 Task: Find a one-way flight from Twin Falls to Cedar Rapids on 9 May, using Alaska Airlines, departing between 9:00 and 10:00, with 1 carry-on bag.
Action: Mouse moved to (606, 450)
Screenshot: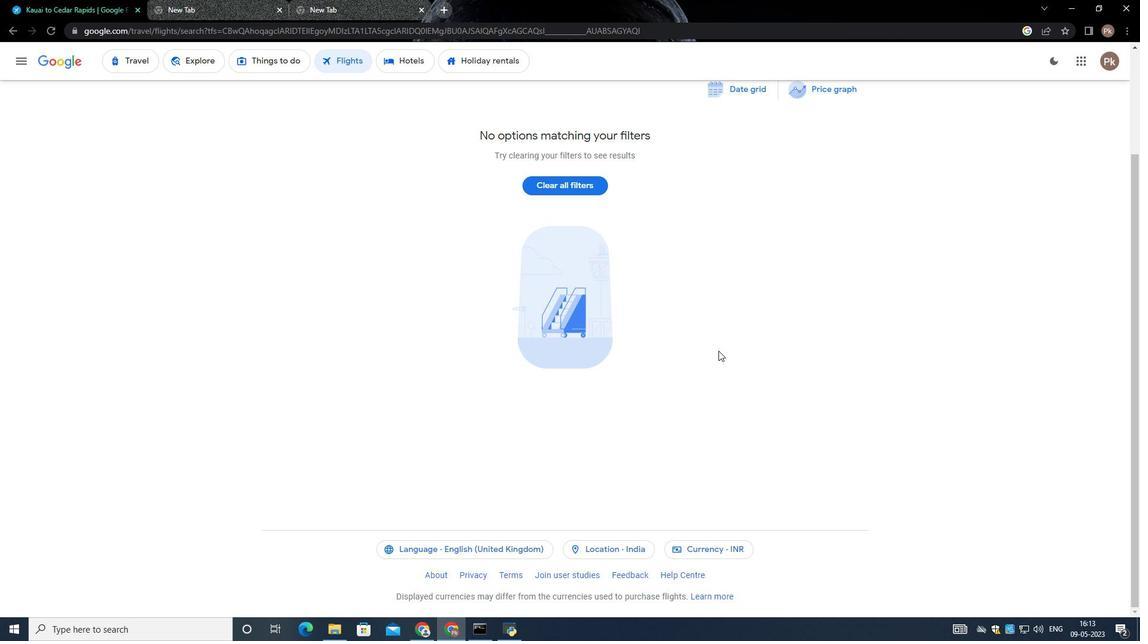 
Action: Mouse scrolled (606, 450) with delta (0, 0)
Screenshot: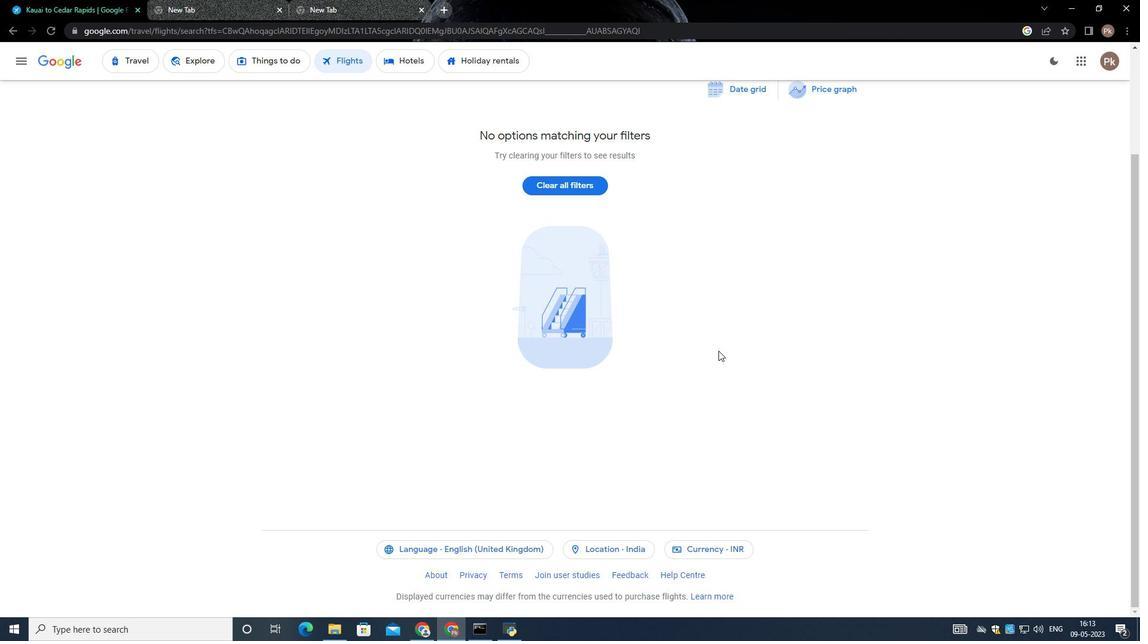 
Action: Mouse moved to (606, 446)
Screenshot: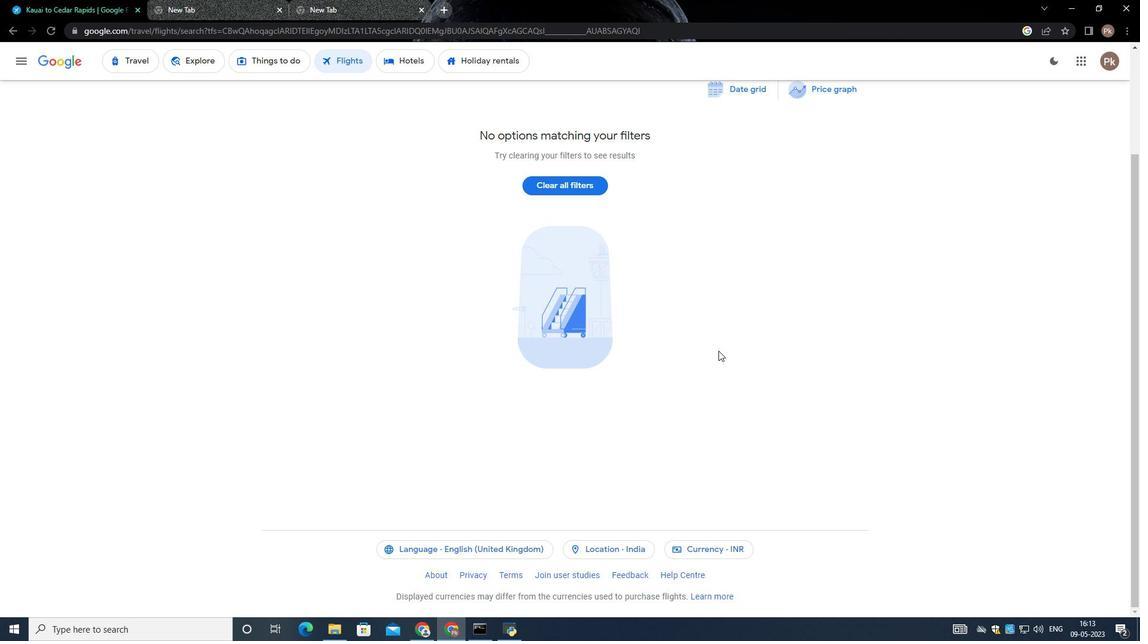 
Action: Mouse scrolled (606, 447) with delta (0, 0)
Screenshot: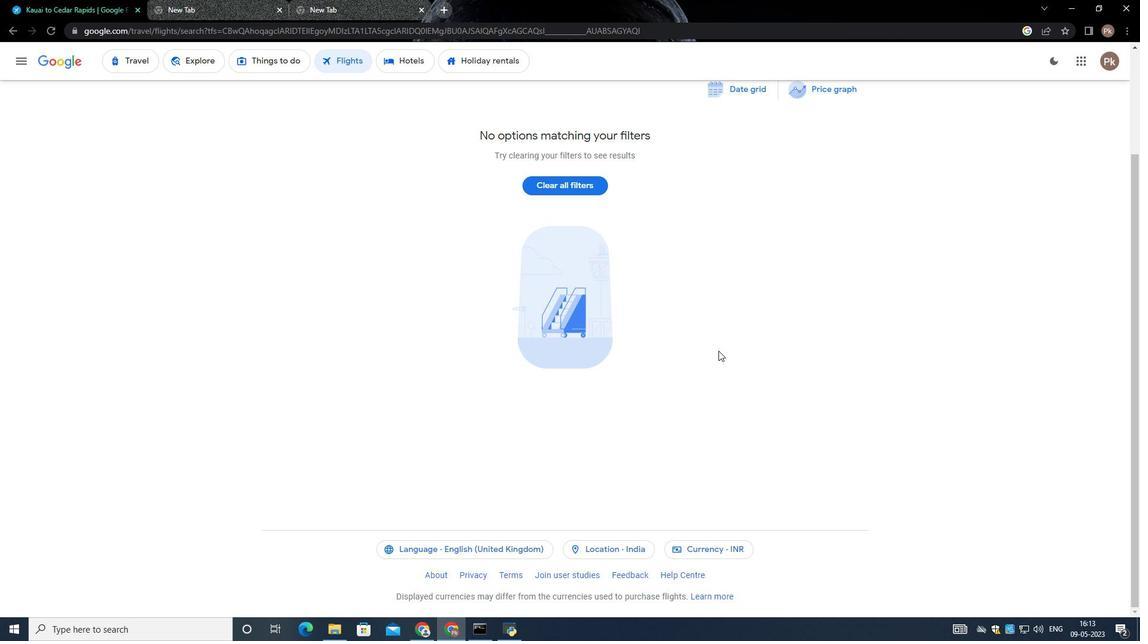 
Action: Mouse moved to (606, 444)
Screenshot: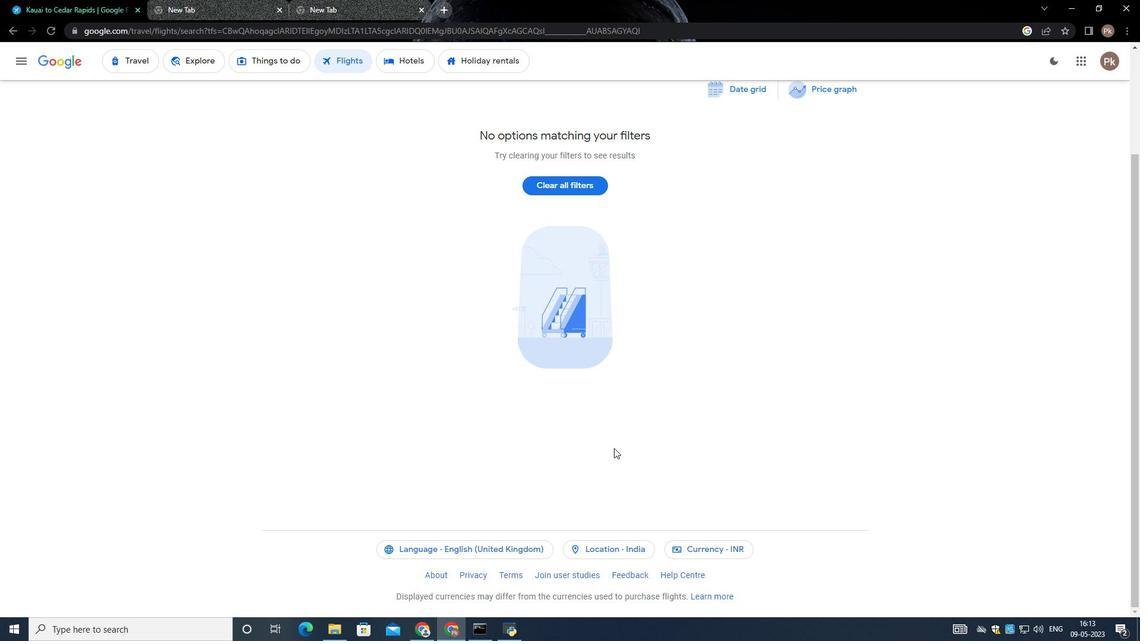 
Action: Mouse scrolled (606, 445) with delta (0, 0)
Screenshot: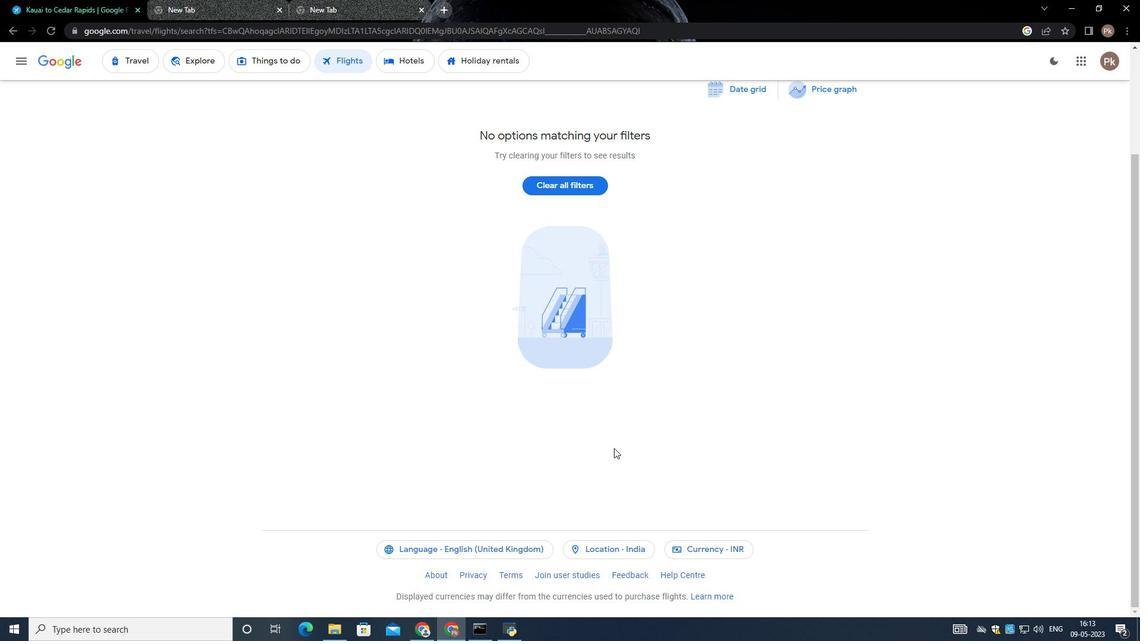 
Action: Mouse moved to (605, 437)
Screenshot: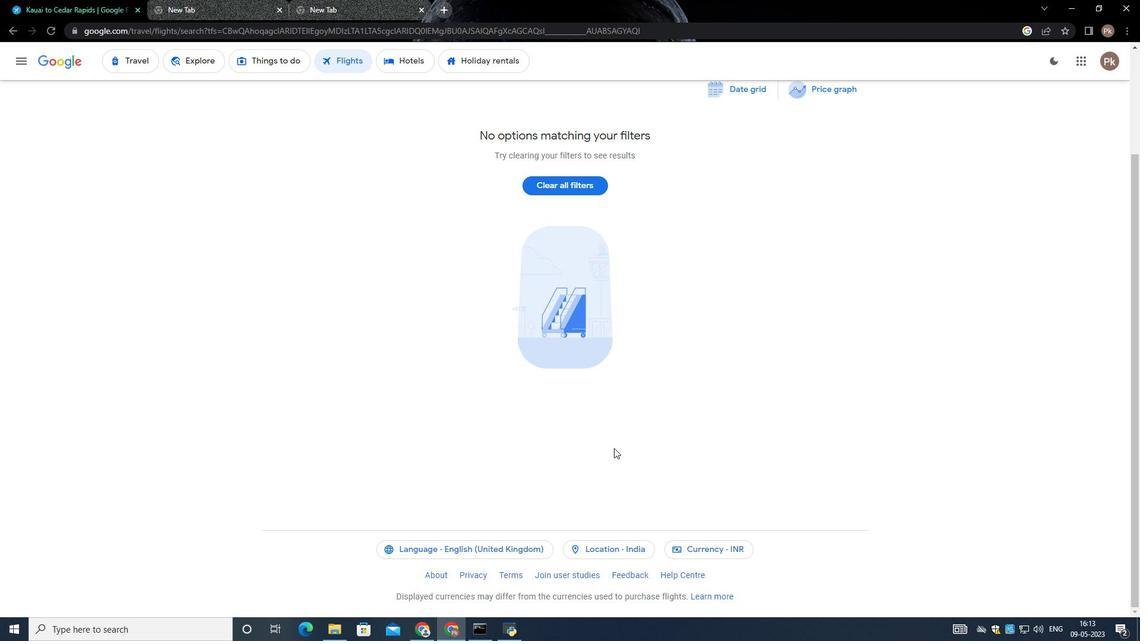 
Action: Mouse scrolled (606, 442) with delta (0, 0)
Screenshot: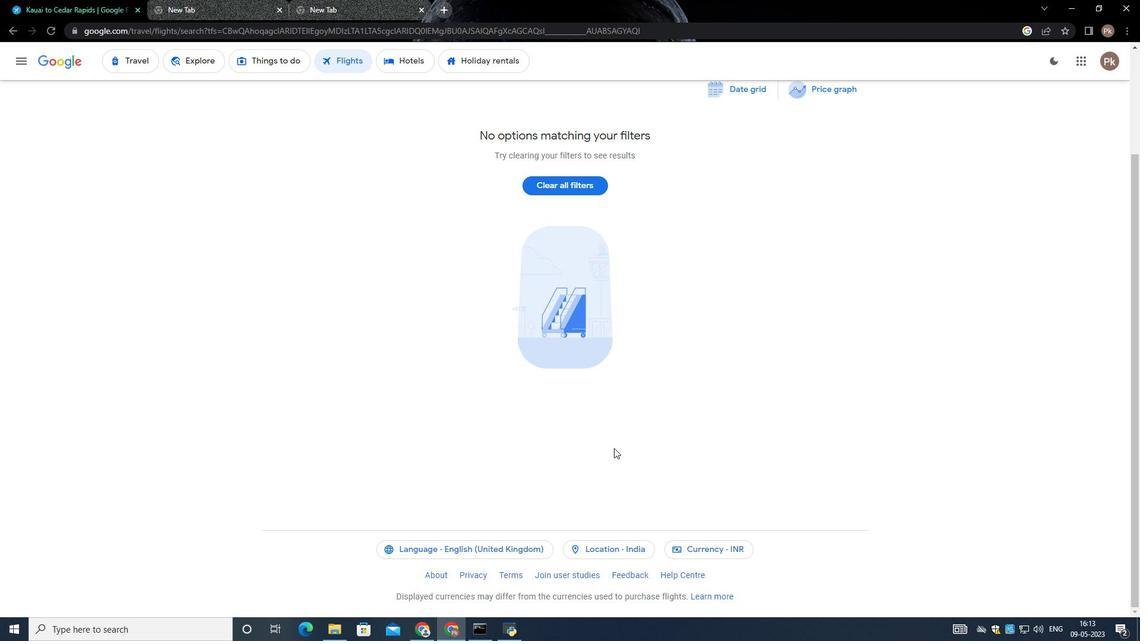 
Action: Mouse moved to (595, 414)
Screenshot: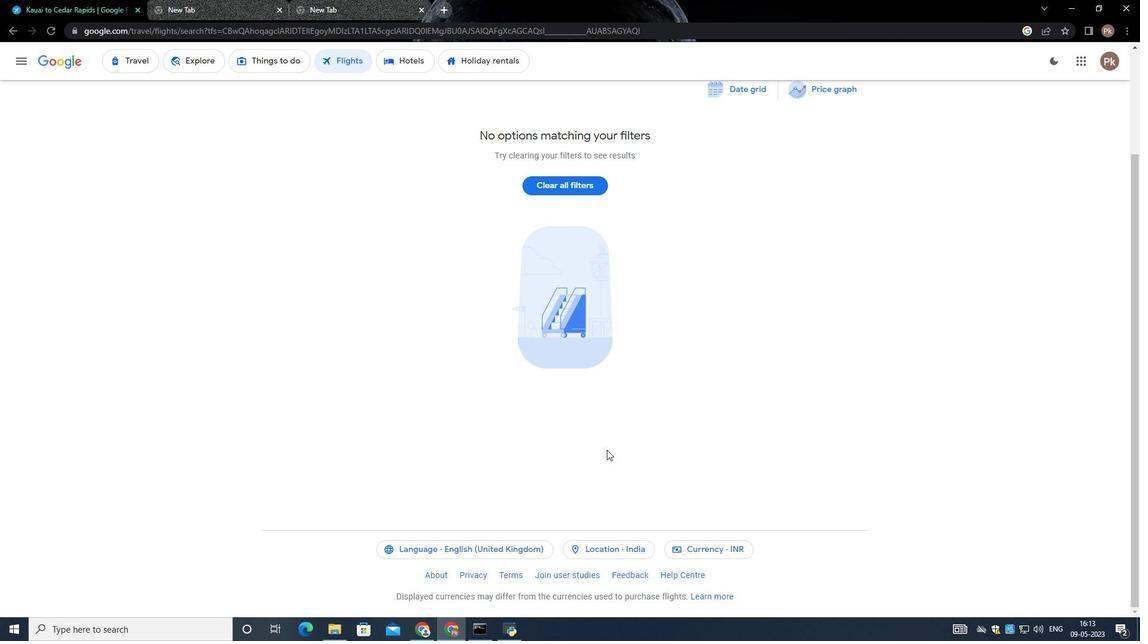 
Action: Mouse scrolled (599, 423) with delta (0, 0)
Screenshot: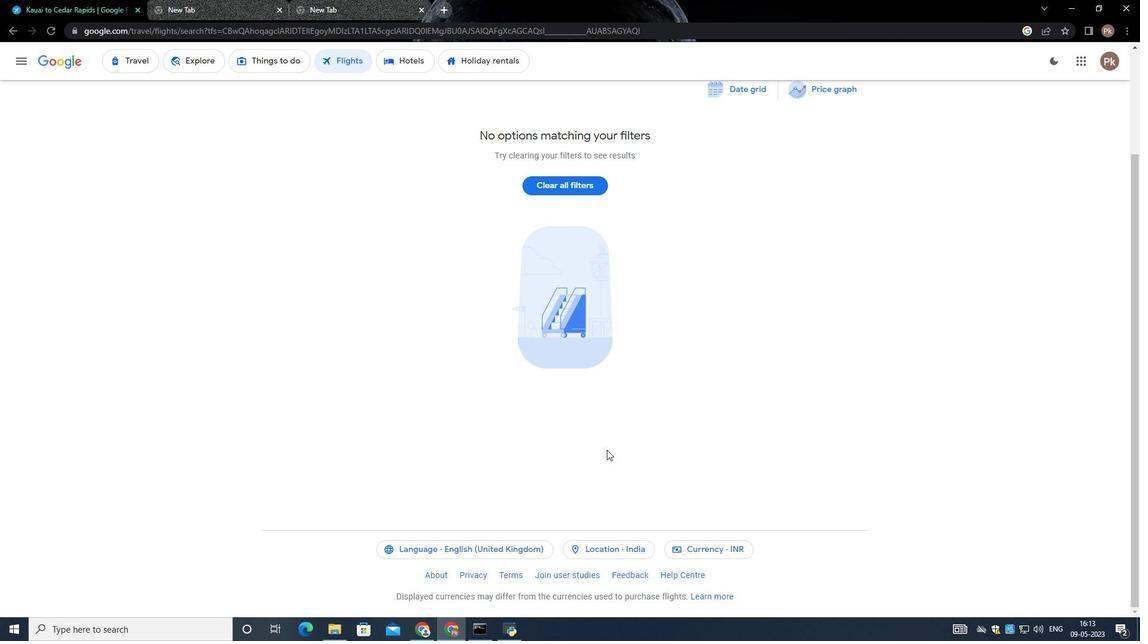 
Action: Mouse moved to (446, 331)
Screenshot: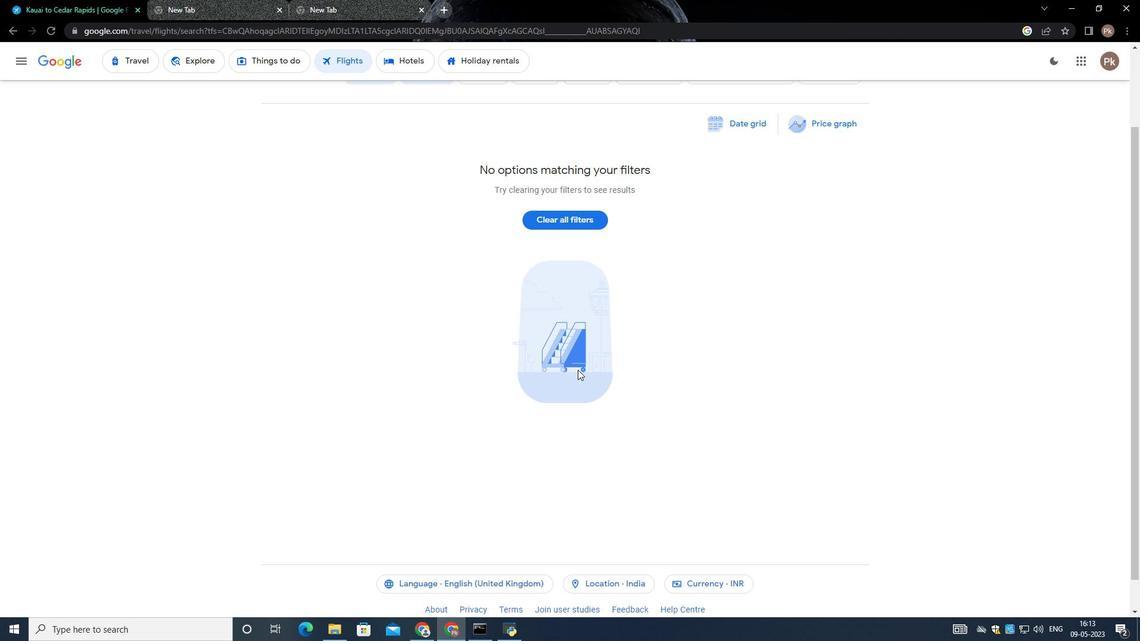 
Action: Mouse scrolled (446, 332) with delta (0, 0)
Screenshot: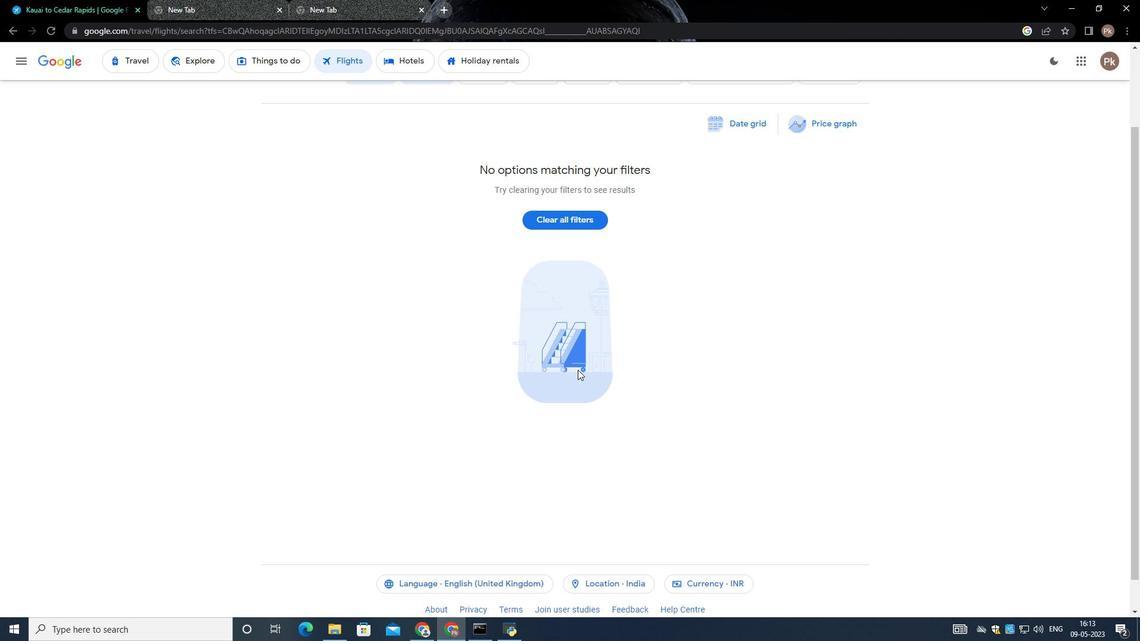 
Action: Mouse moved to (426, 323)
Screenshot: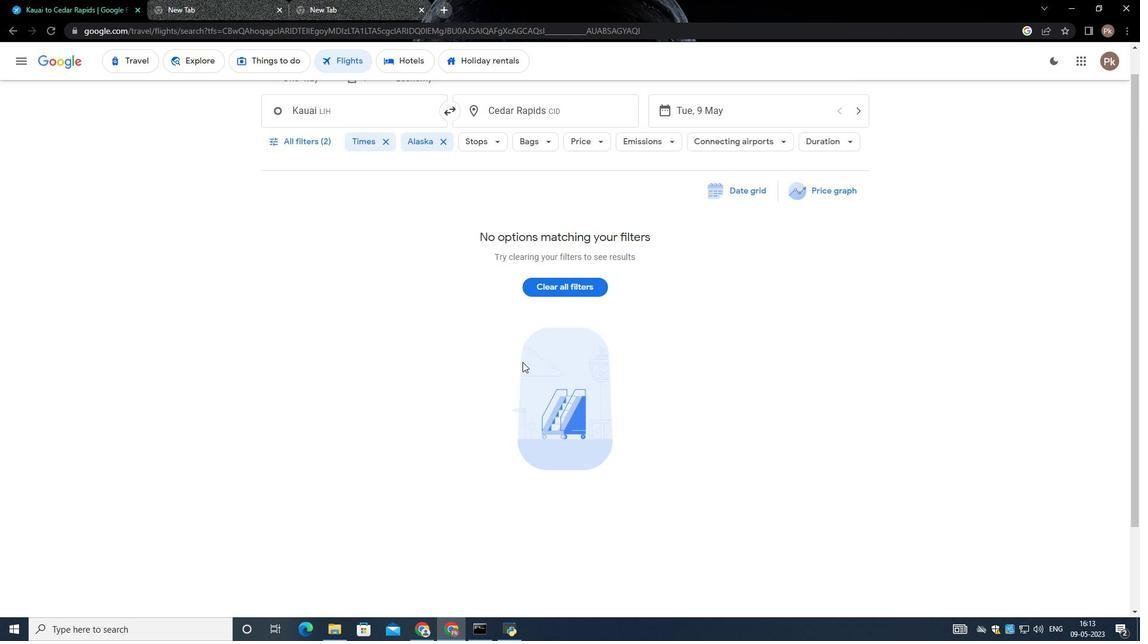 
Action: Mouse scrolled (426, 323) with delta (0, 0)
Screenshot: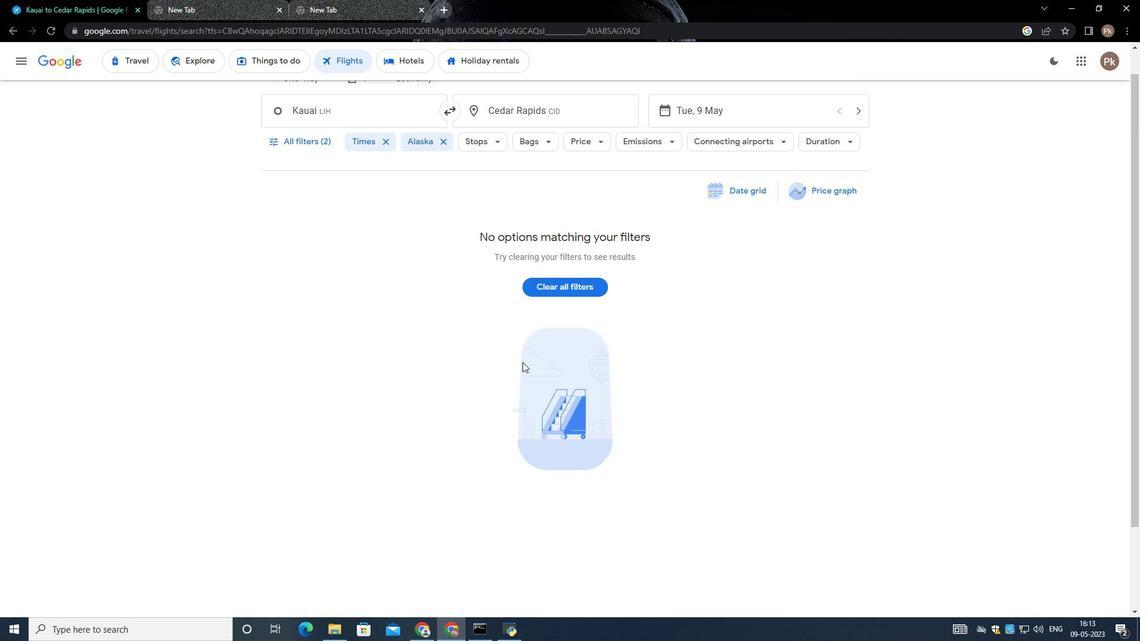 
Action: Mouse moved to (390, 302)
Screenshot: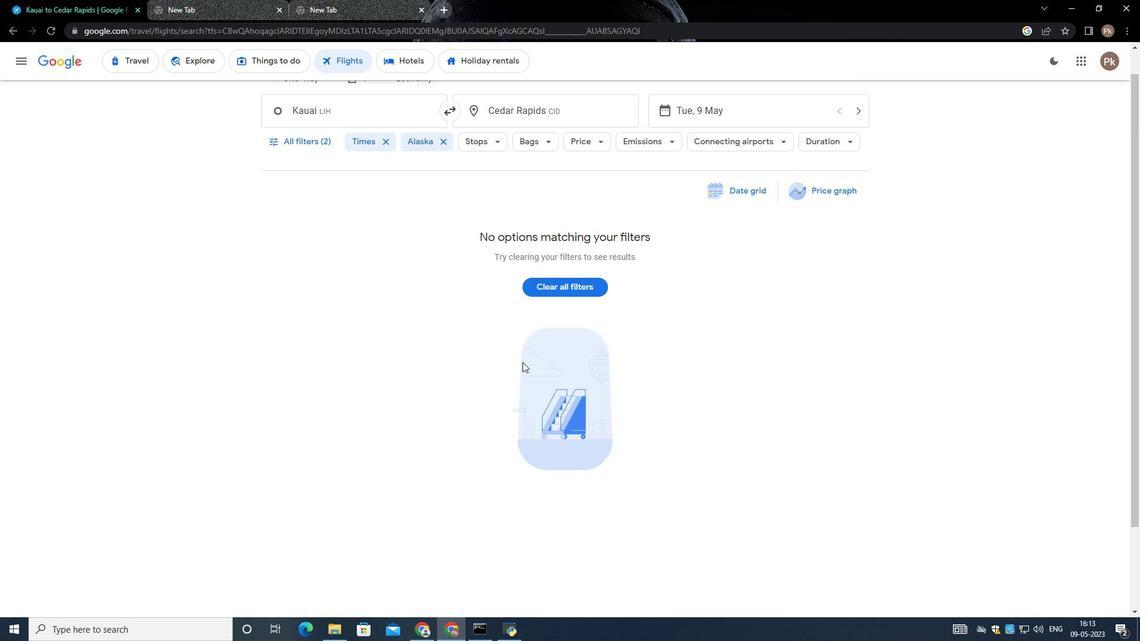 
Action: Mouse scrolled (401, 311) with delta (0, 0)
Screenshot: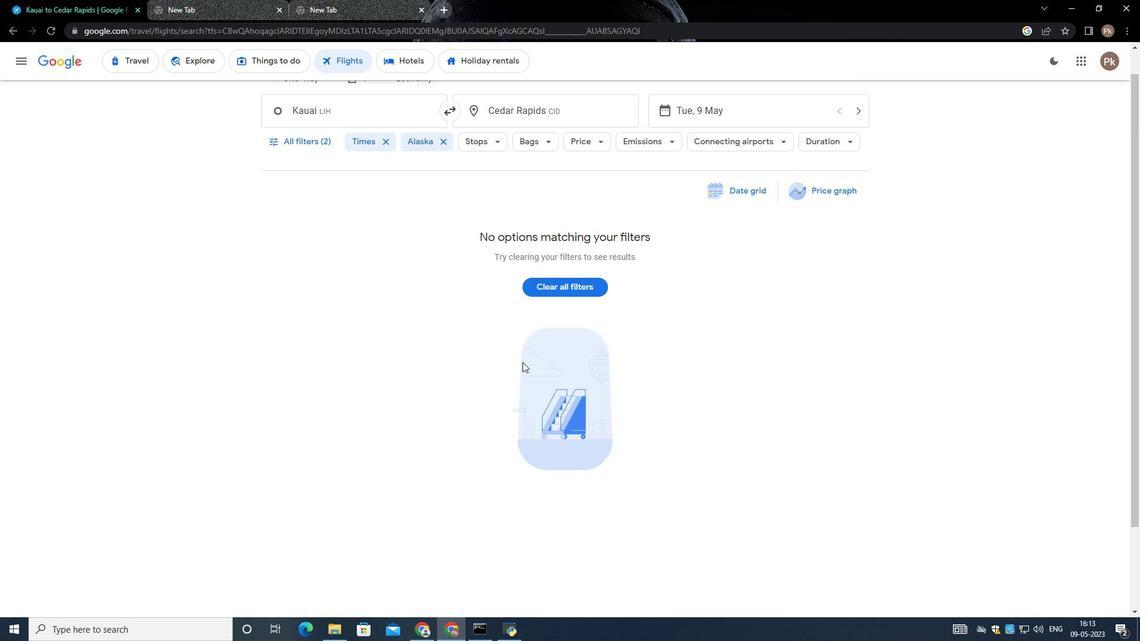 
Action: Mouse moved to (365, 254)
Screenshot: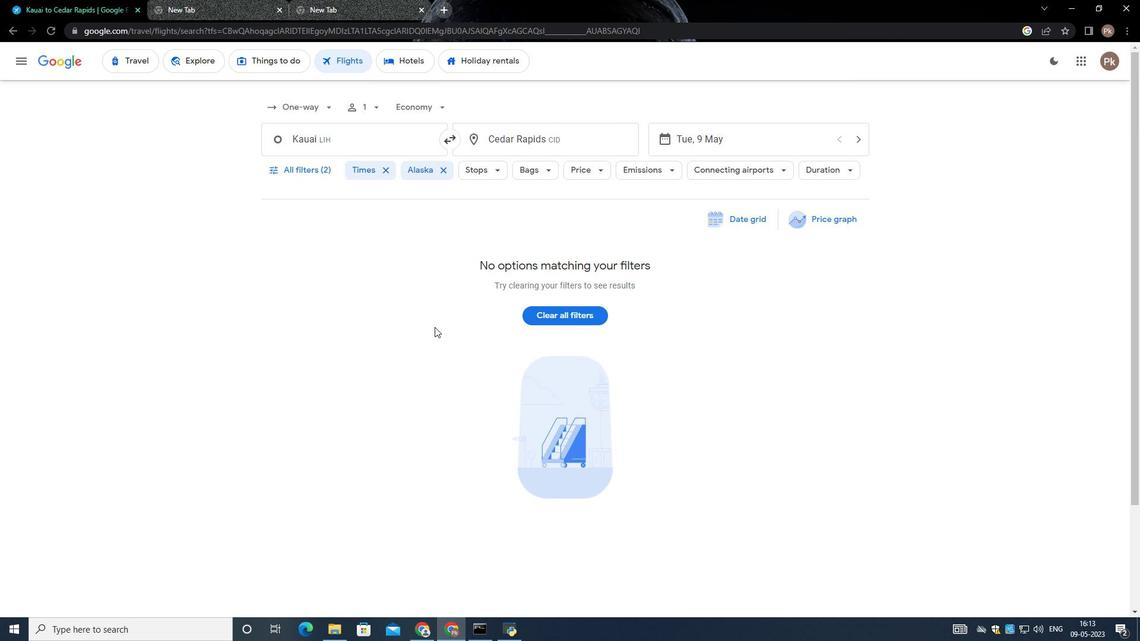 
Action: Mouse scrolled (384, 290) with delta (0, 0)
Screenshot: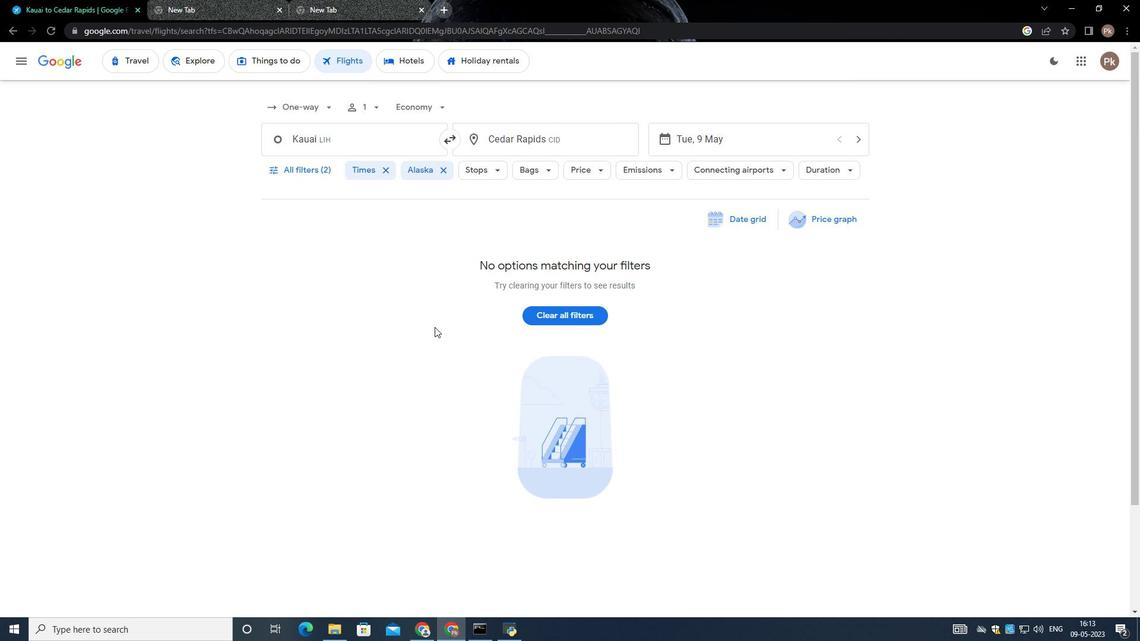 
Action: Mouse moved to (344, 166)
Screenshot: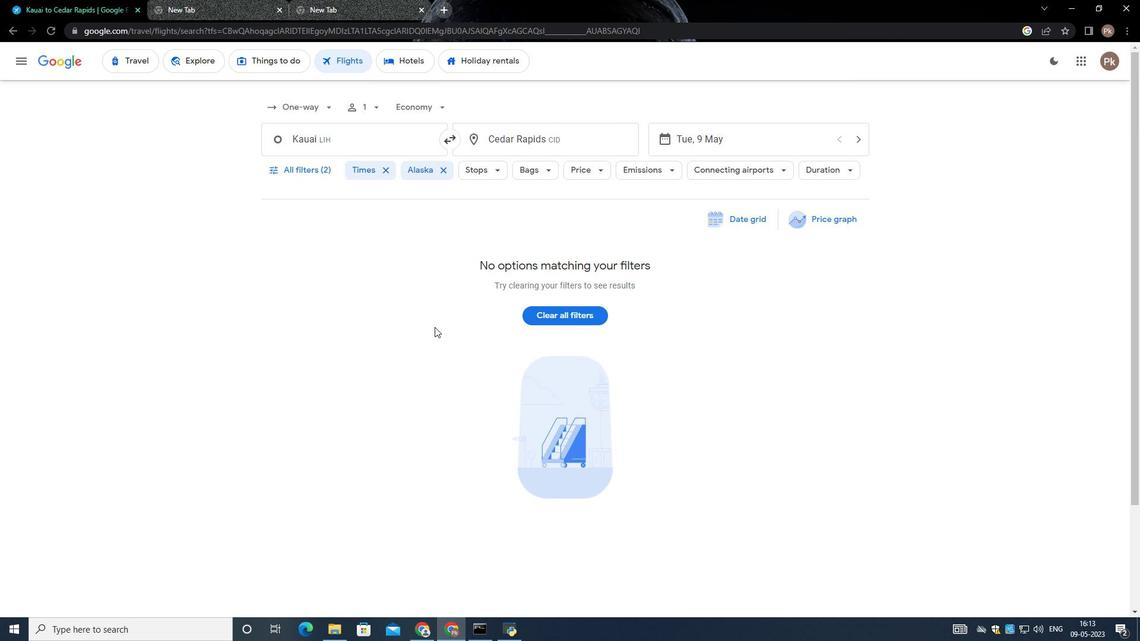 
Action: Mouse scrolled (359, 235) with delta (0, 0)
Screenshot: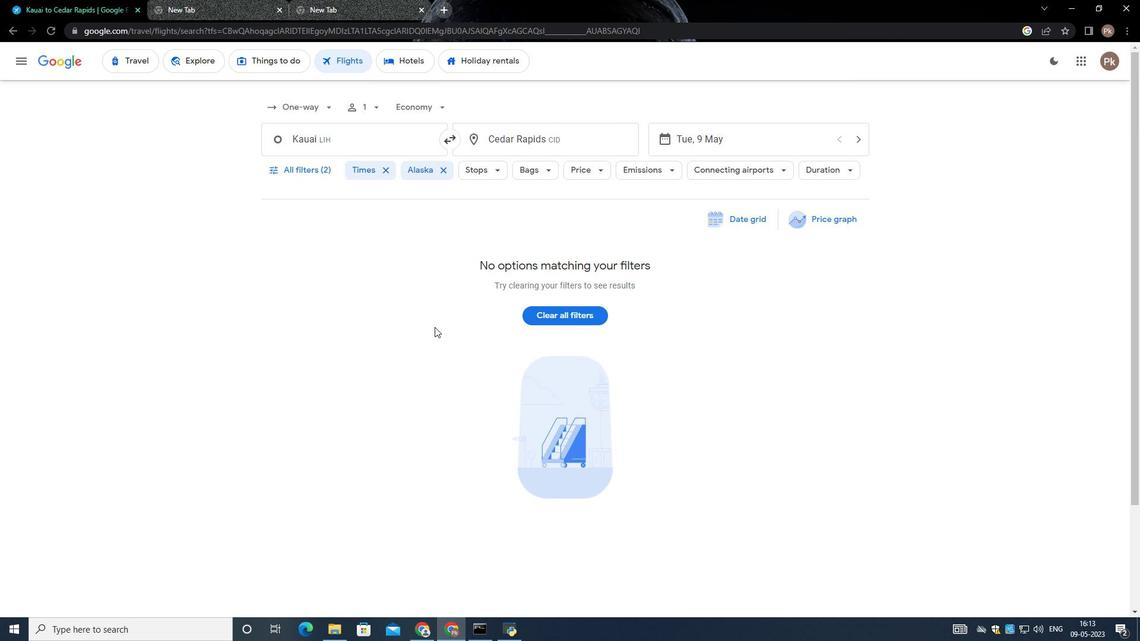 
Action: Mouse moved to (323, 155)
Screenshot: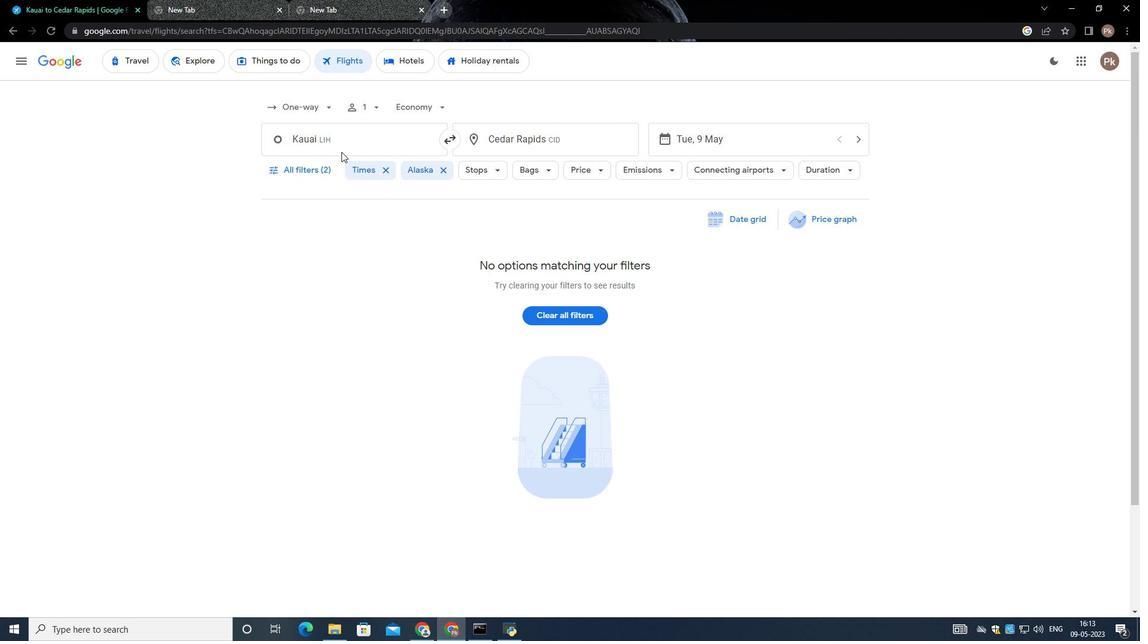 
Action: Mouse scrolled (323, 156) with delta (0, 0)
Screenshot: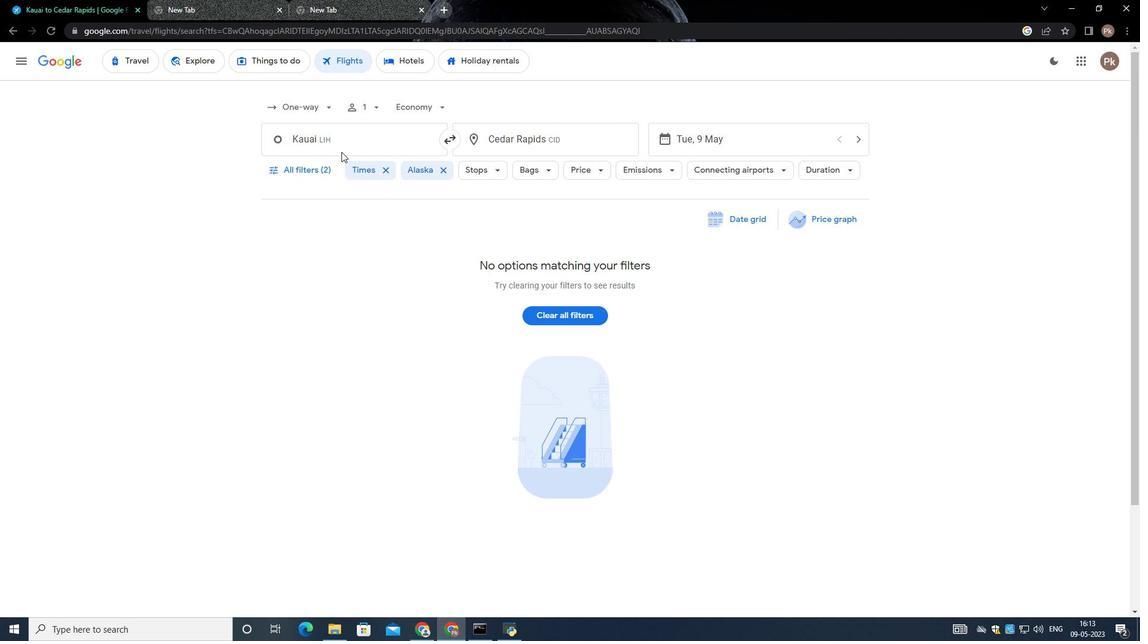 
Action: Mouse moved to (318, 155)
Screenshot: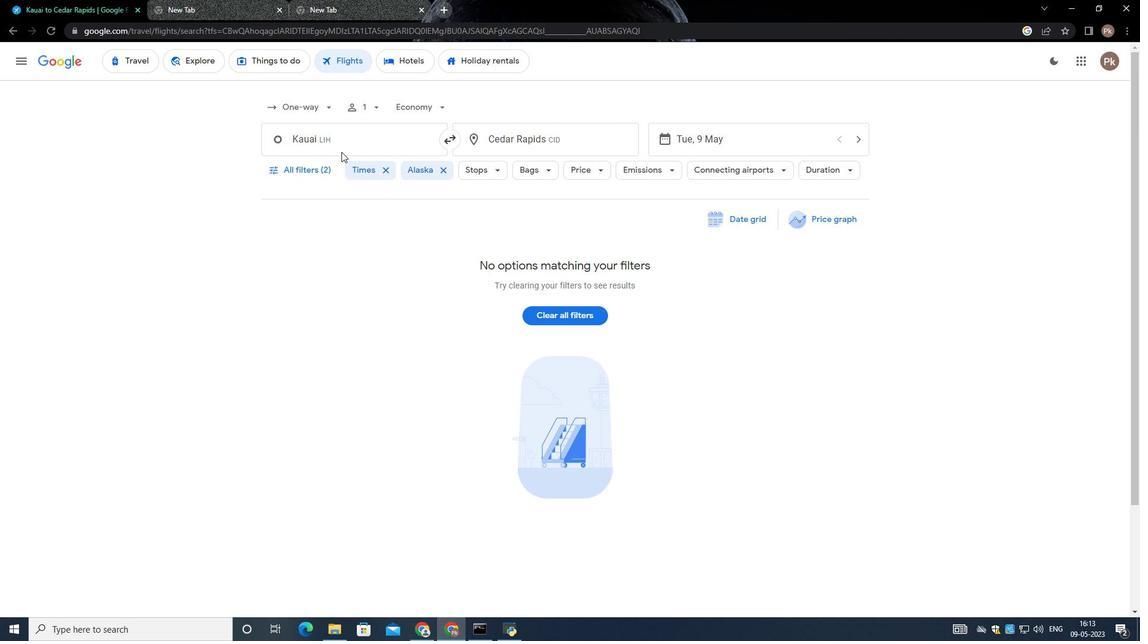 
Action: Mouse scrolled (318, 156) with delta (0, 0)
Screenshot: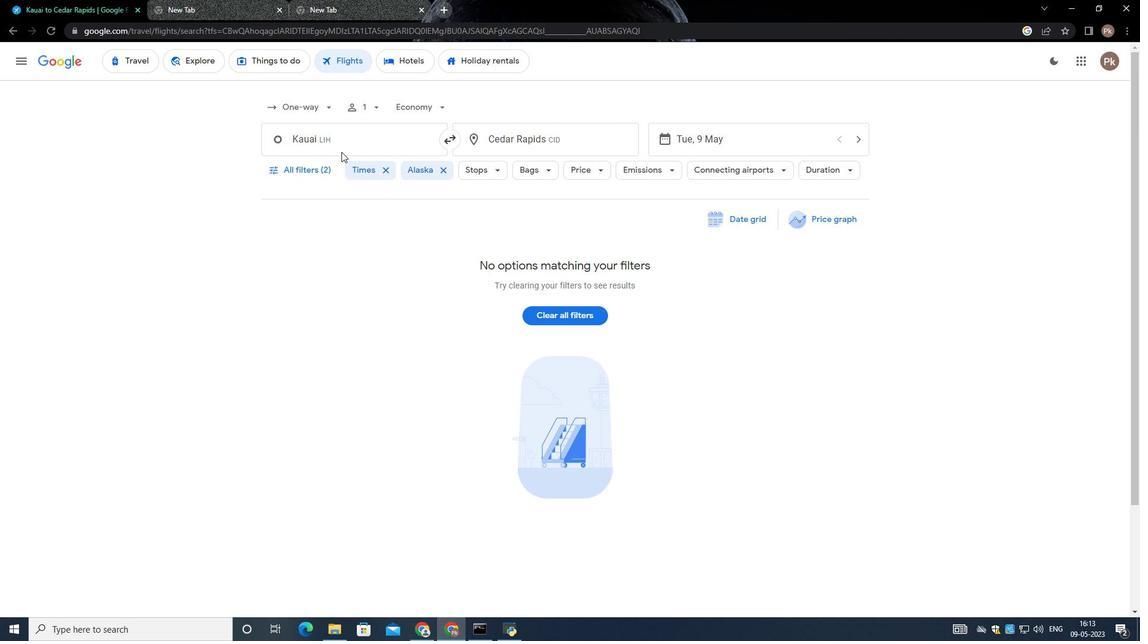 
Action: Mouse moved to (302, 155)
Screenshot: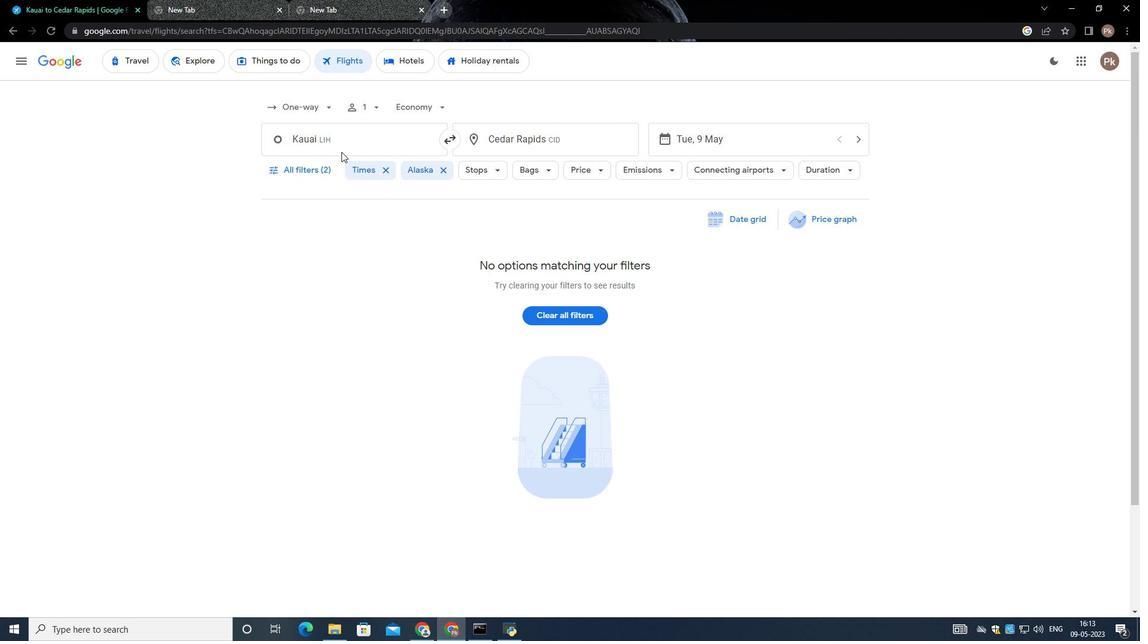 
Action: Mouse scrolled (302, 156) with delta (0, 0)
Screenshot: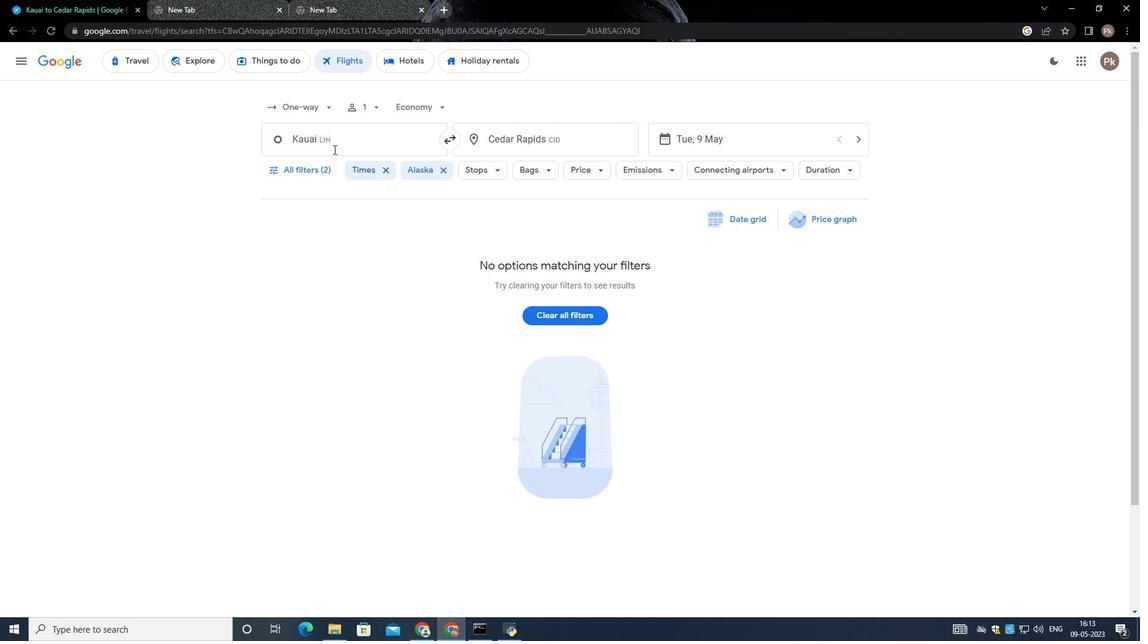 
Action: Mouse moved to (279, 146)
Screenshot: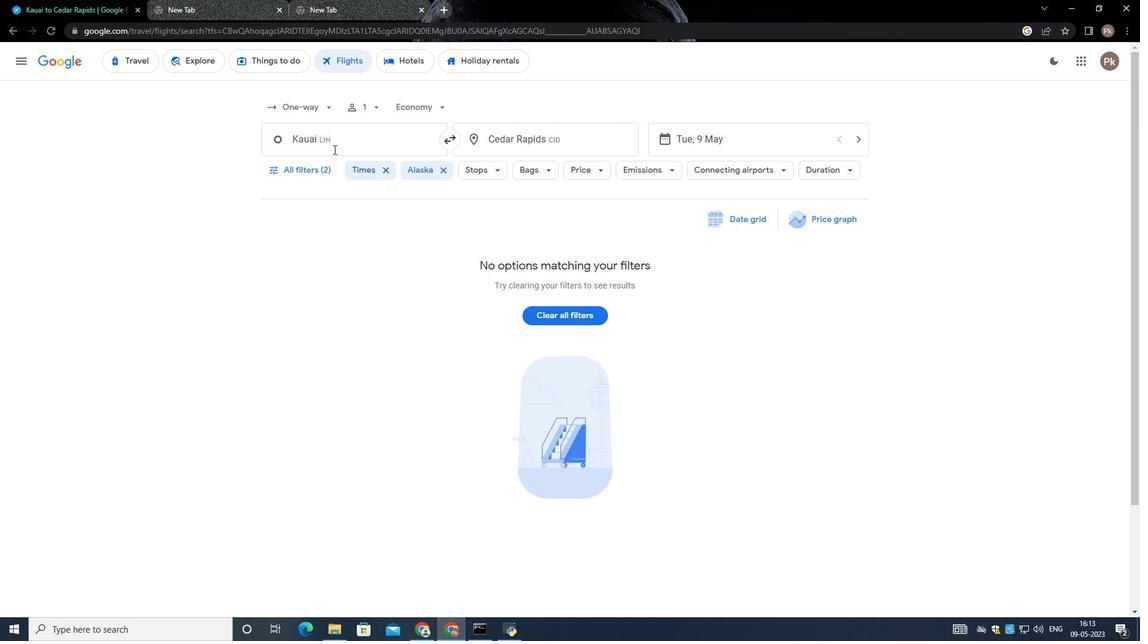 
Action: Mouse scrolled (279, 147) with delta (0, 0)
Screenshot: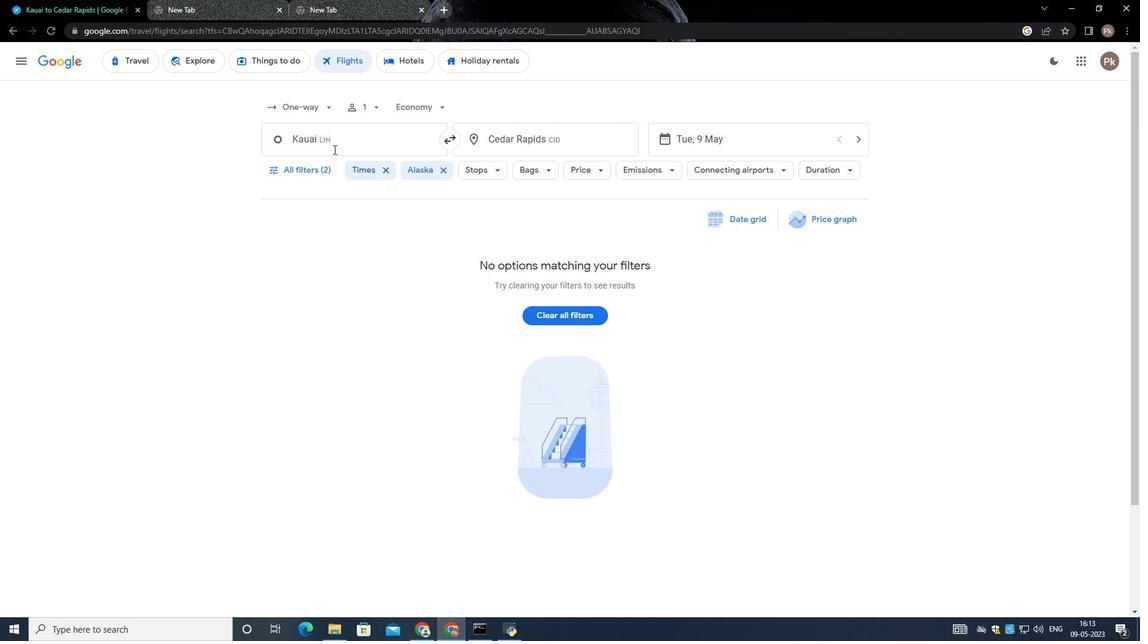 
Action: Mouse moved to (326, 111)
Screenshot: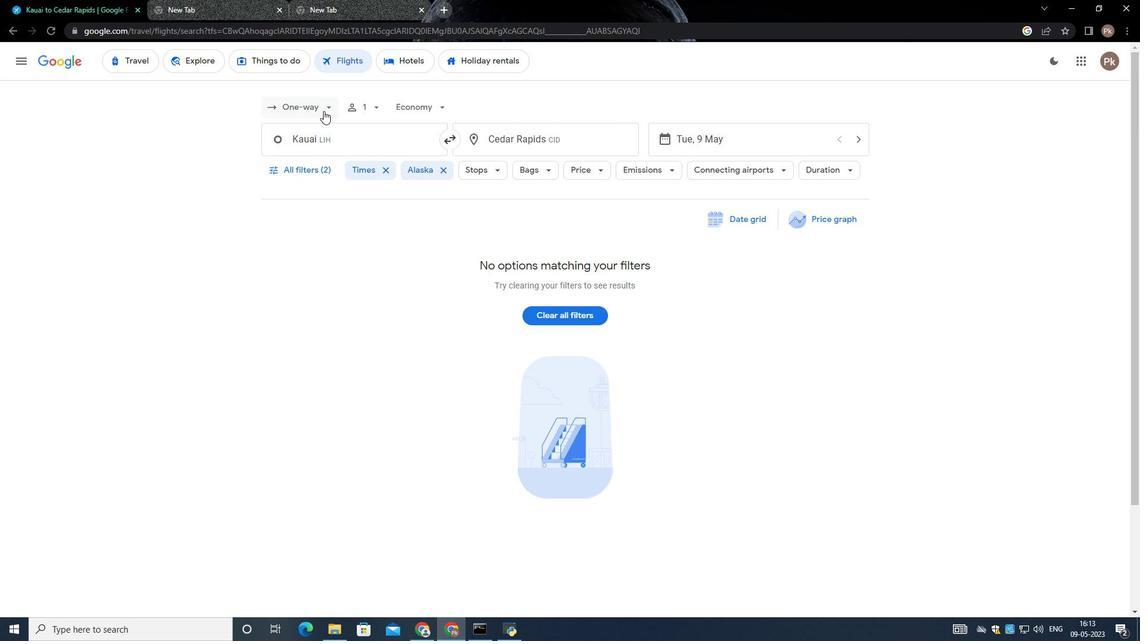 
Action: Mouse pressed left at (326, 111)
Screenshot: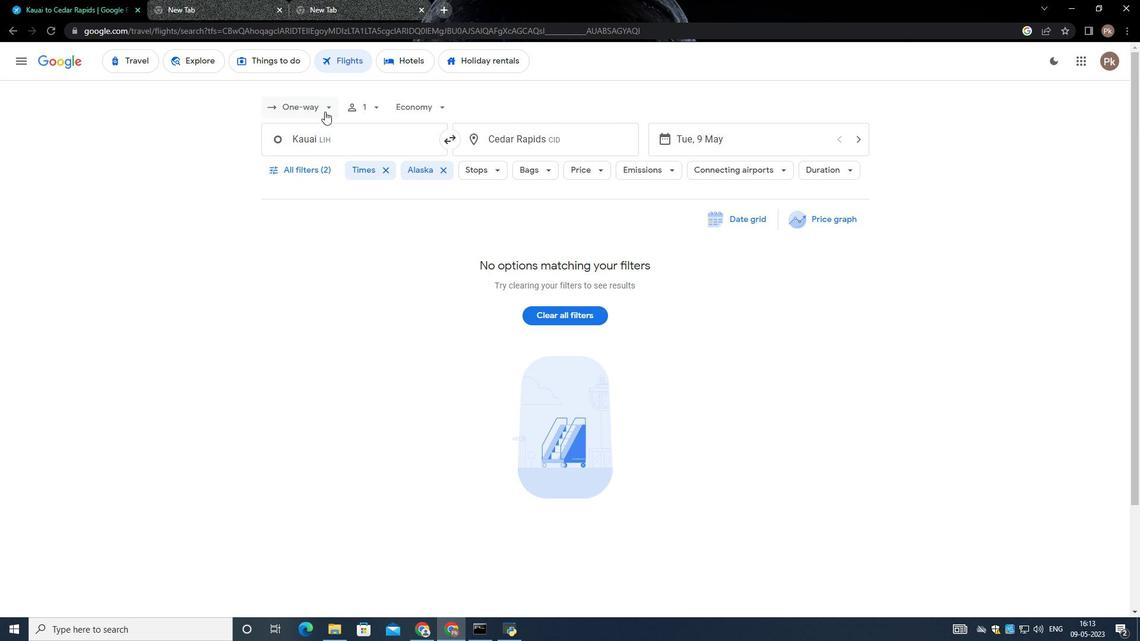 
Action: Mouse moved to (328, 165)
Screenshot: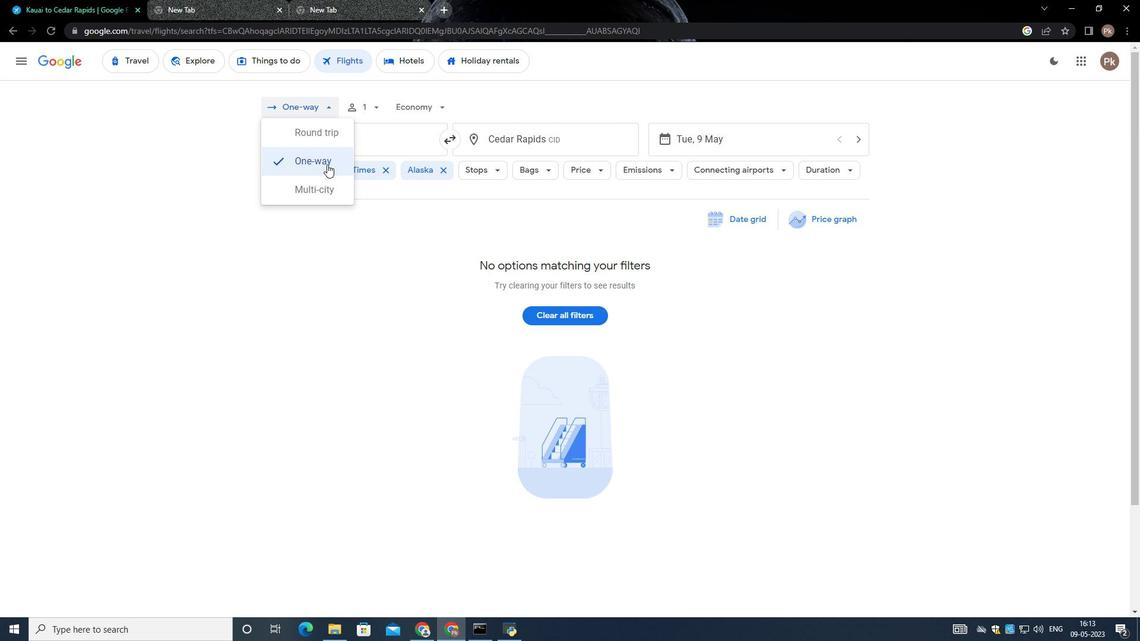 
Action: Mouse pressed left at (328, 165)
Screenshot: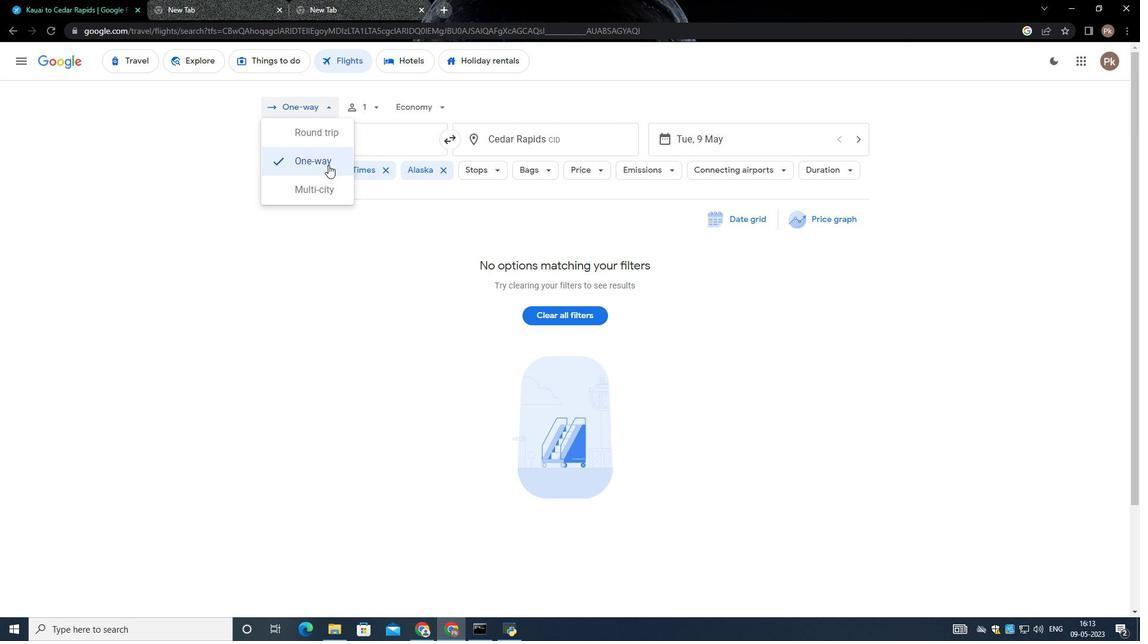 
Action: Mouse moved to (372, 106)
Screenshot: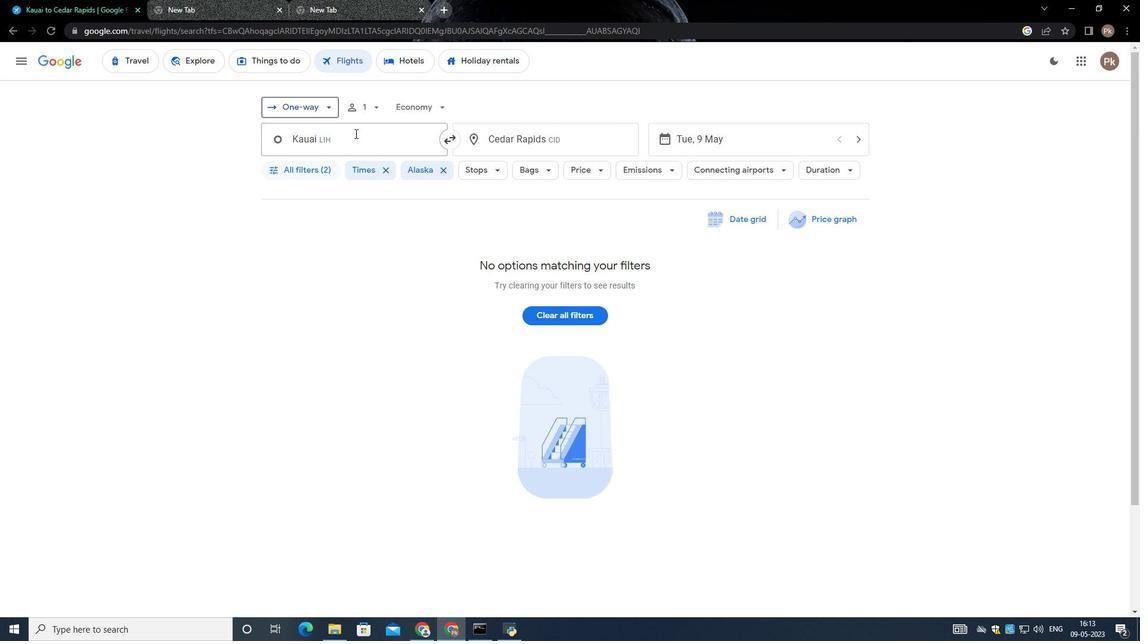 
Action: Mouse pressed left at (372, 106)
Screenshot: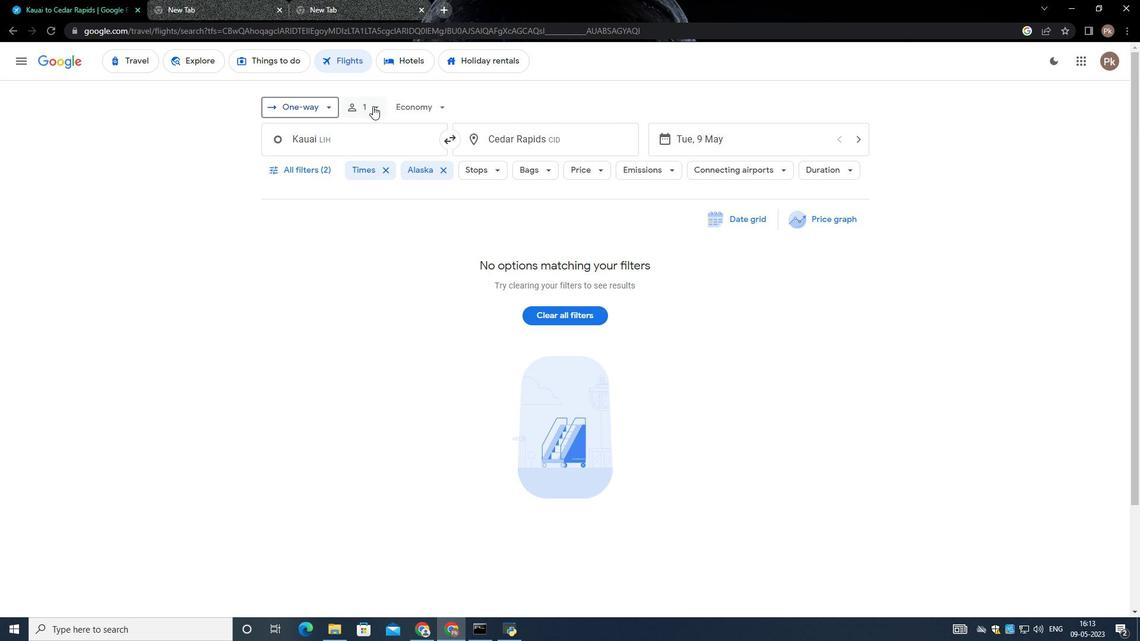 
Action: Mouse moved to (461, 137)
Screenshot: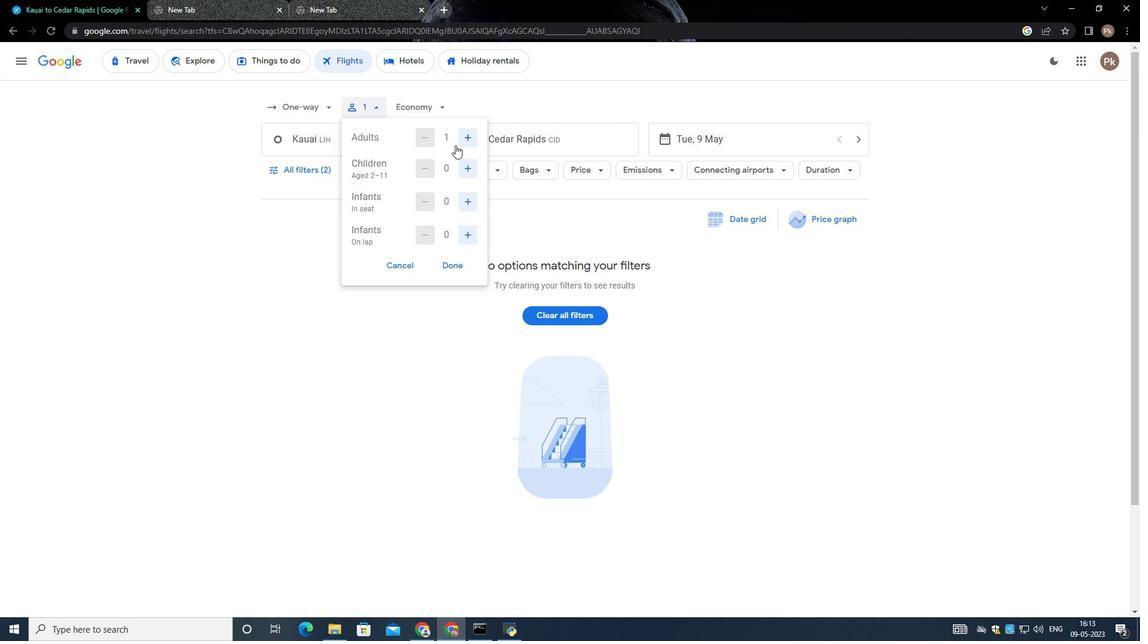 
Action: Mouse pressed left at (461, 137)
Screenshot: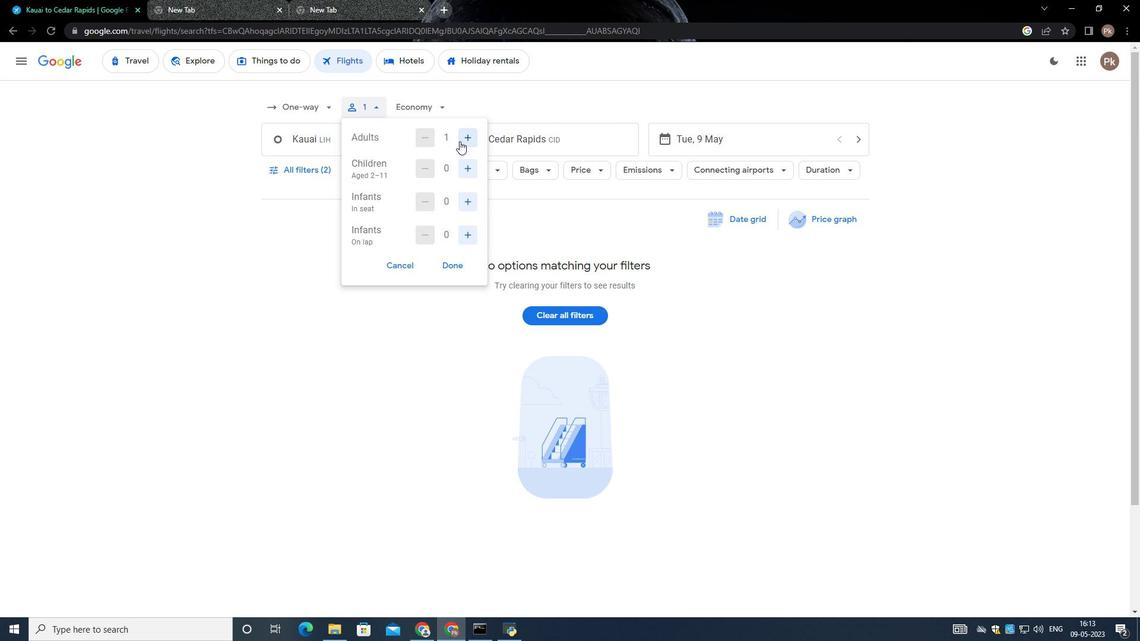 
Action: Mouse moved to (461, 137)
Screenshot: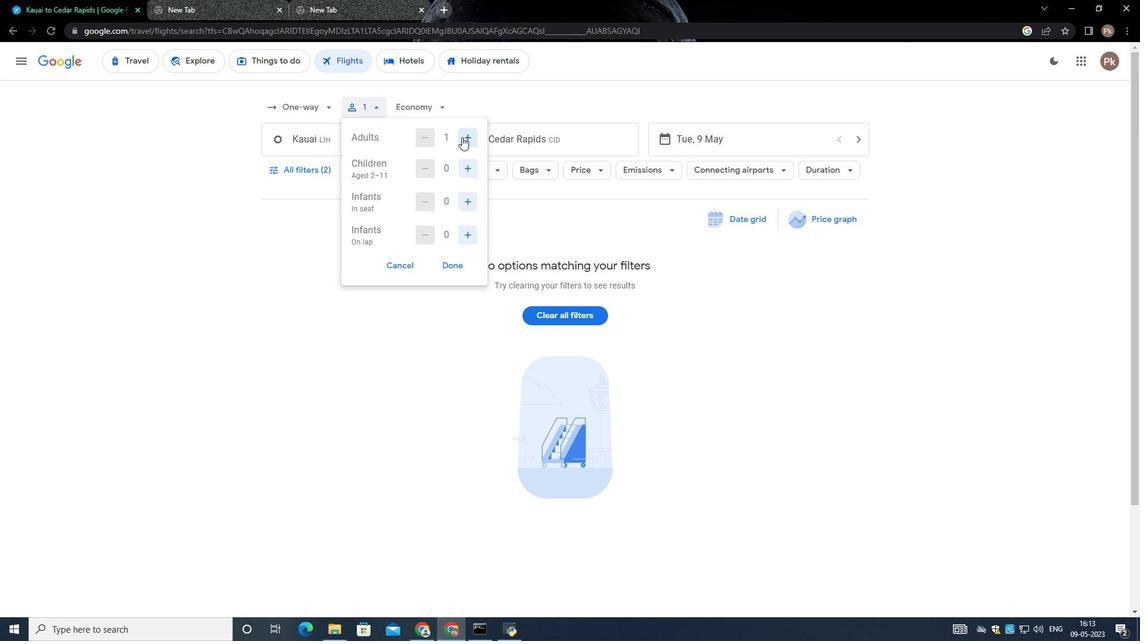 
Action: Mouse pressed left at (461, 137)
Screenshot: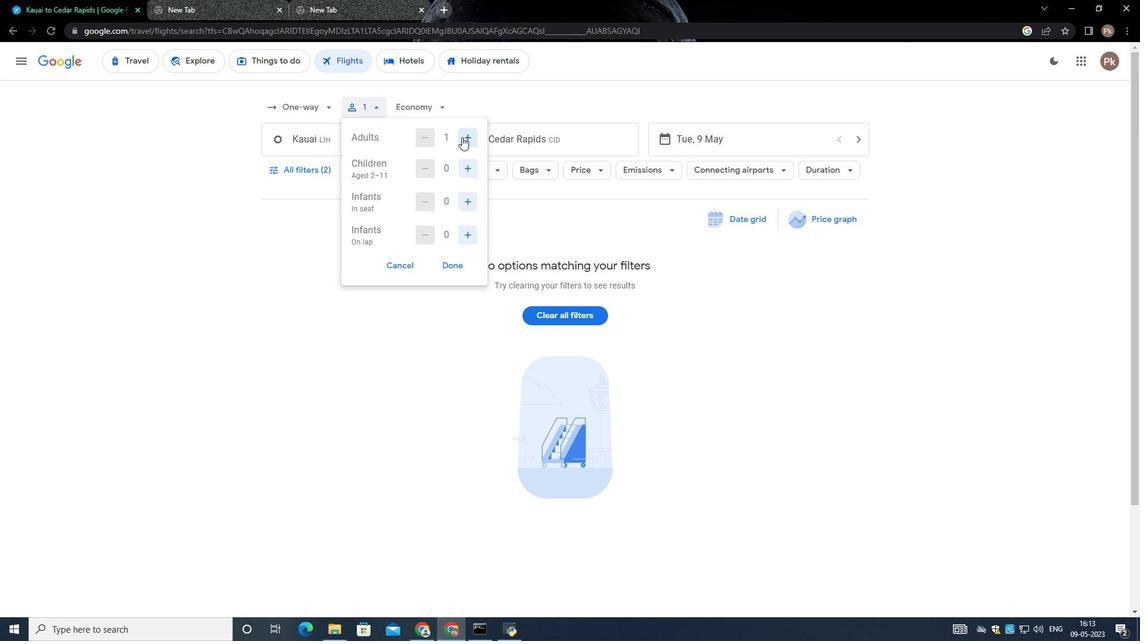 
Action: Mouse moved to (462, 135)
Screenshot: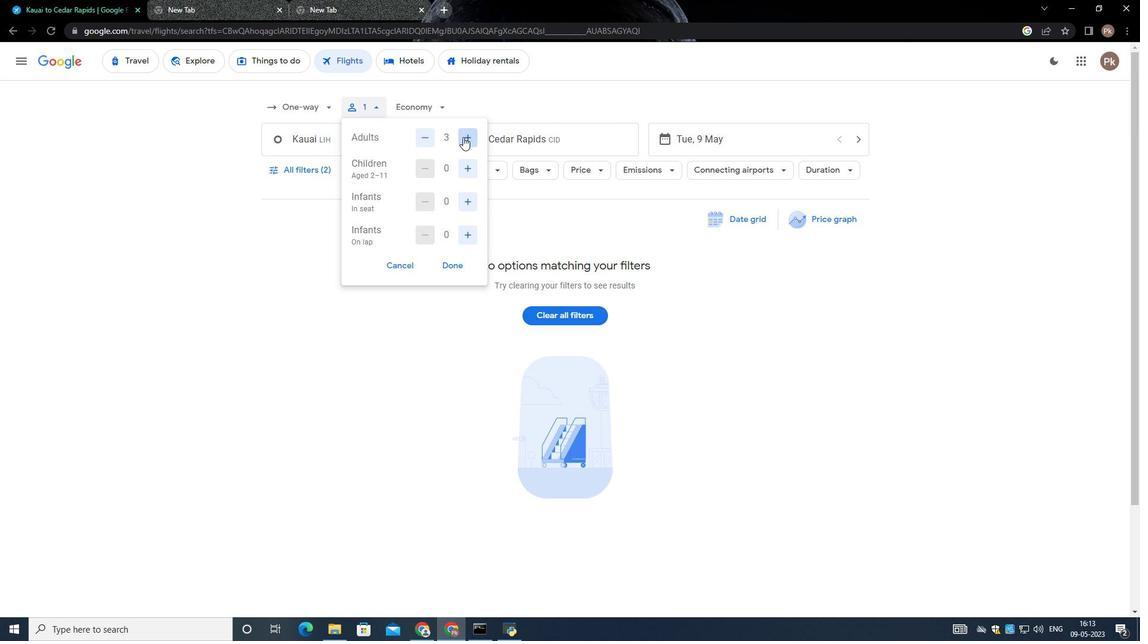
Action: Mouse pressed left at (462, 135)
Screenshot: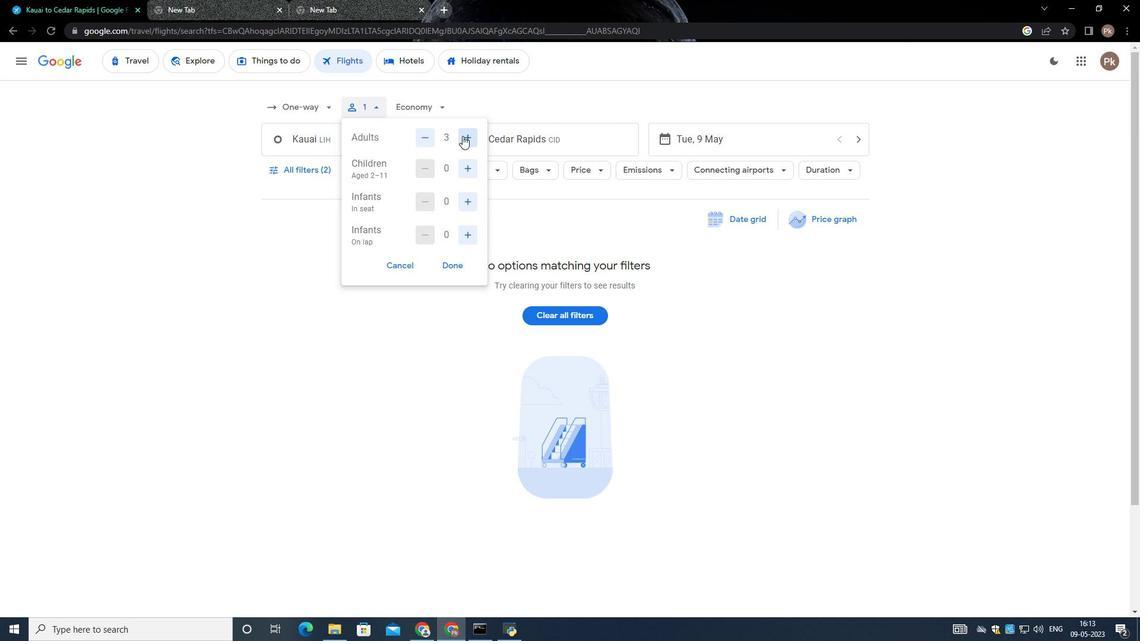
Action: Mouse moved to (463, 168)
Screenshot: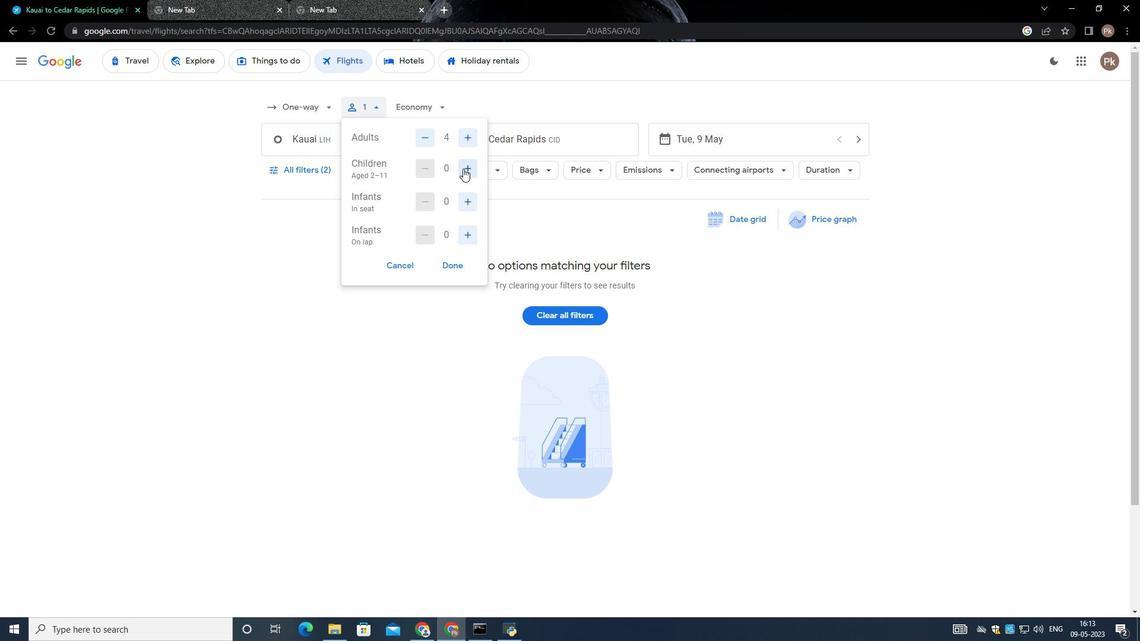 
Action: Mouse pressed left at (463, 168)
Screenshot: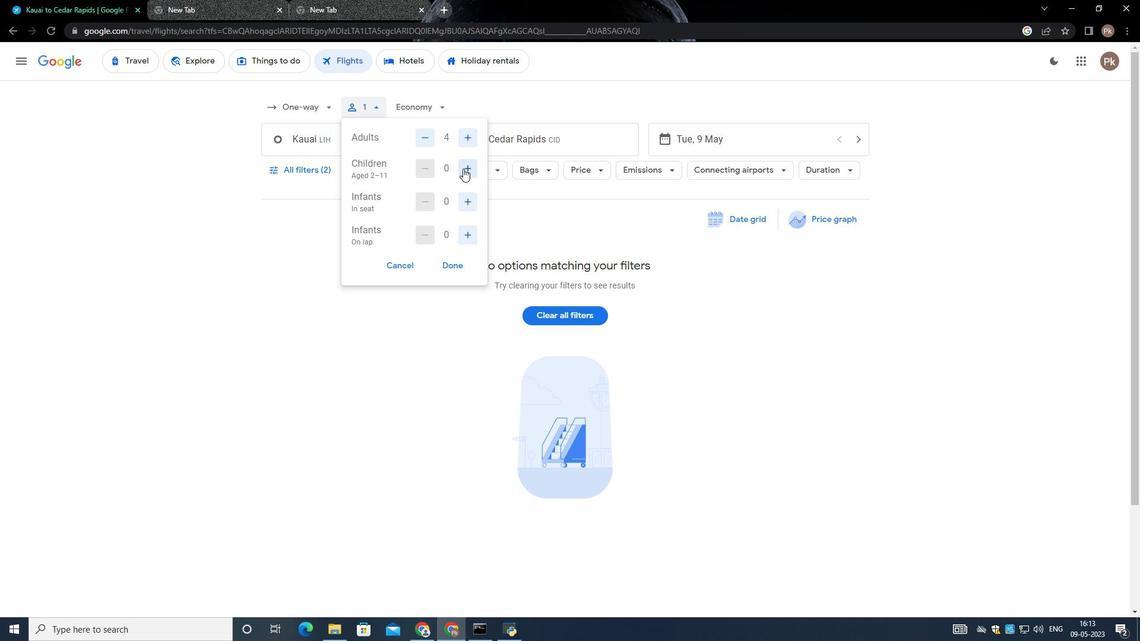 
Action: Mouse moved to (464, 167)
Screenshot: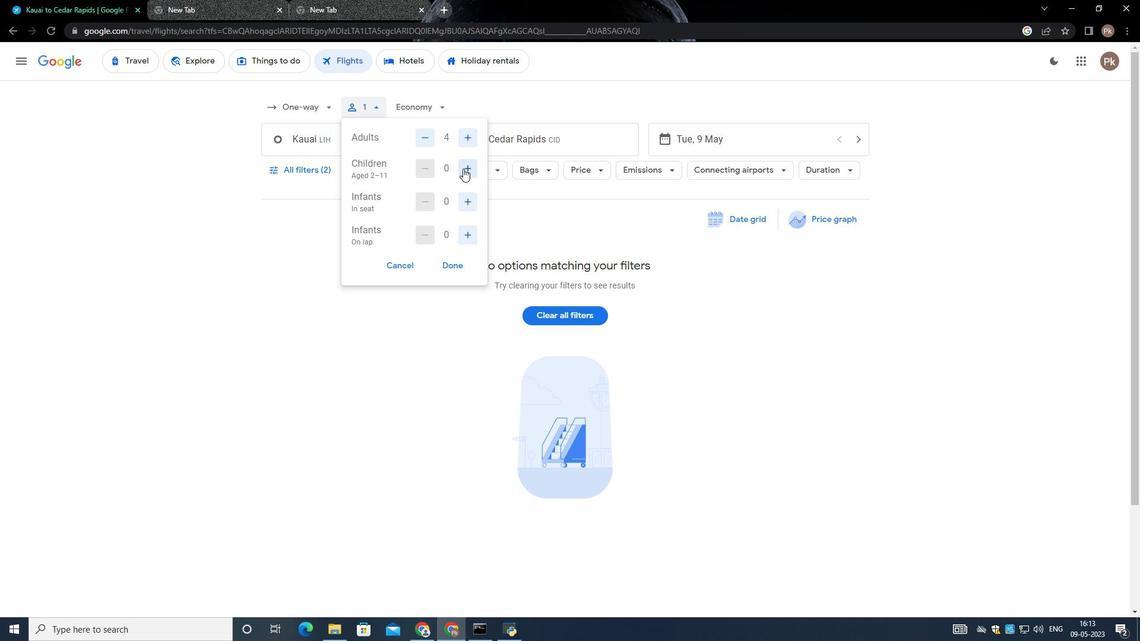 
Action: Mouse pressed left at (464, 167)
Screenshot: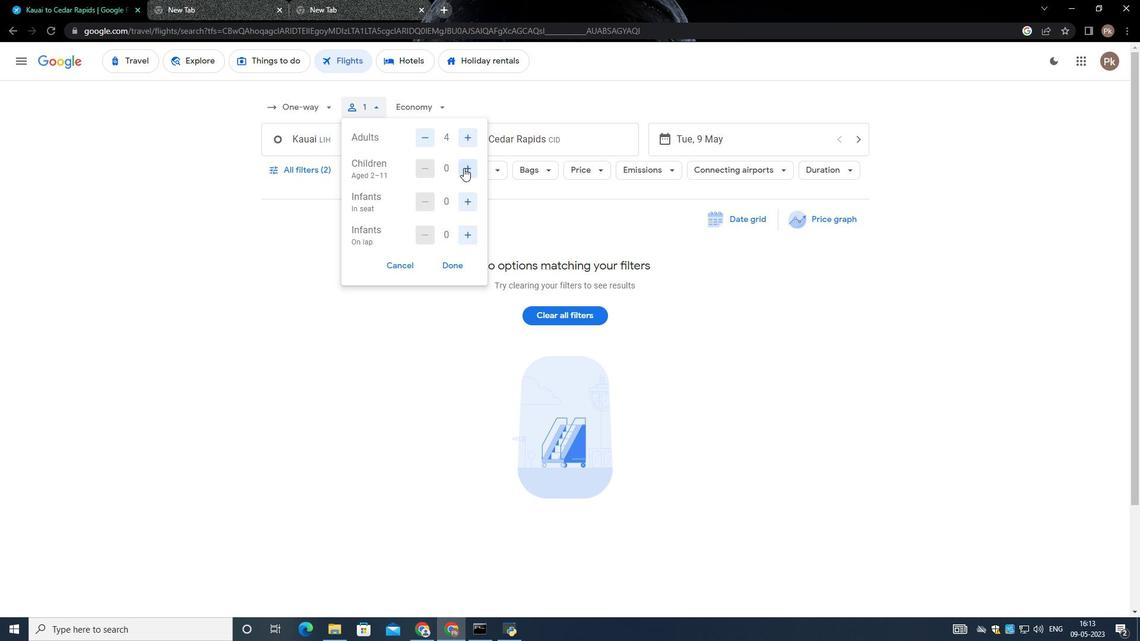 
Action: Mouse moved to (466, 197)
Screenshot: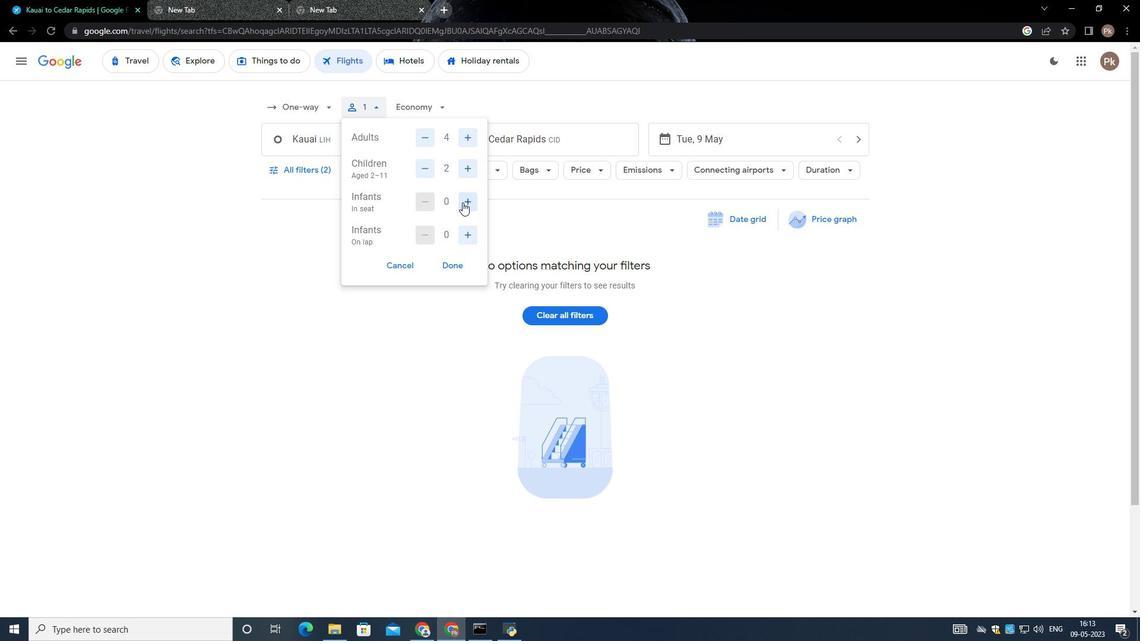 
Action: Mouse pressed left at (466, 197)
Screenshot: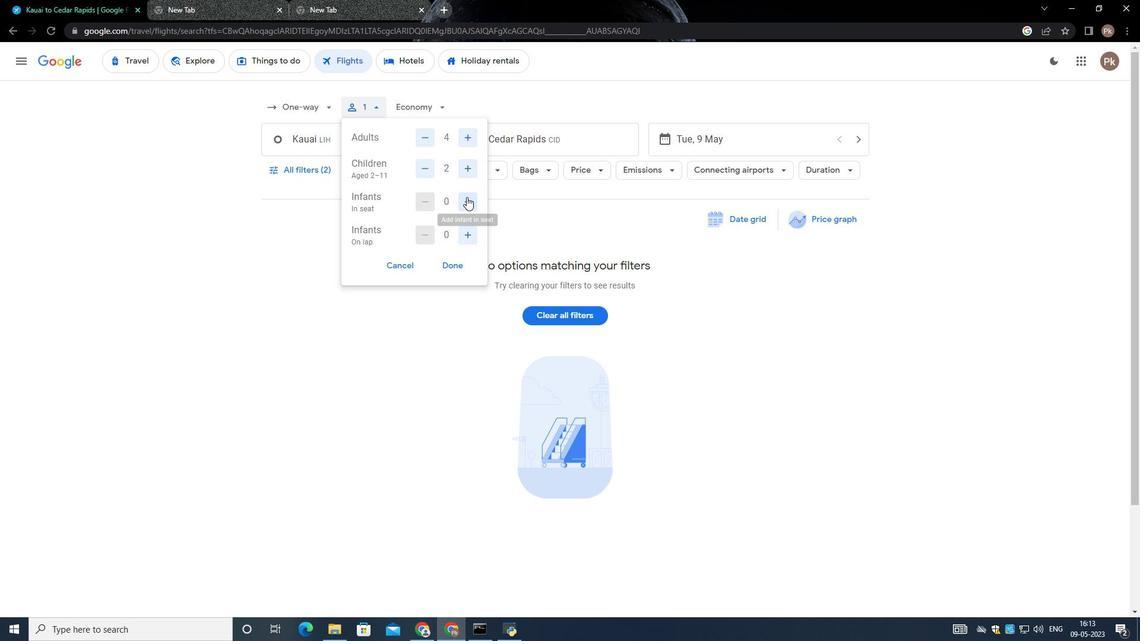 
Action: Mouse moved to (467, 197)
Screenshot: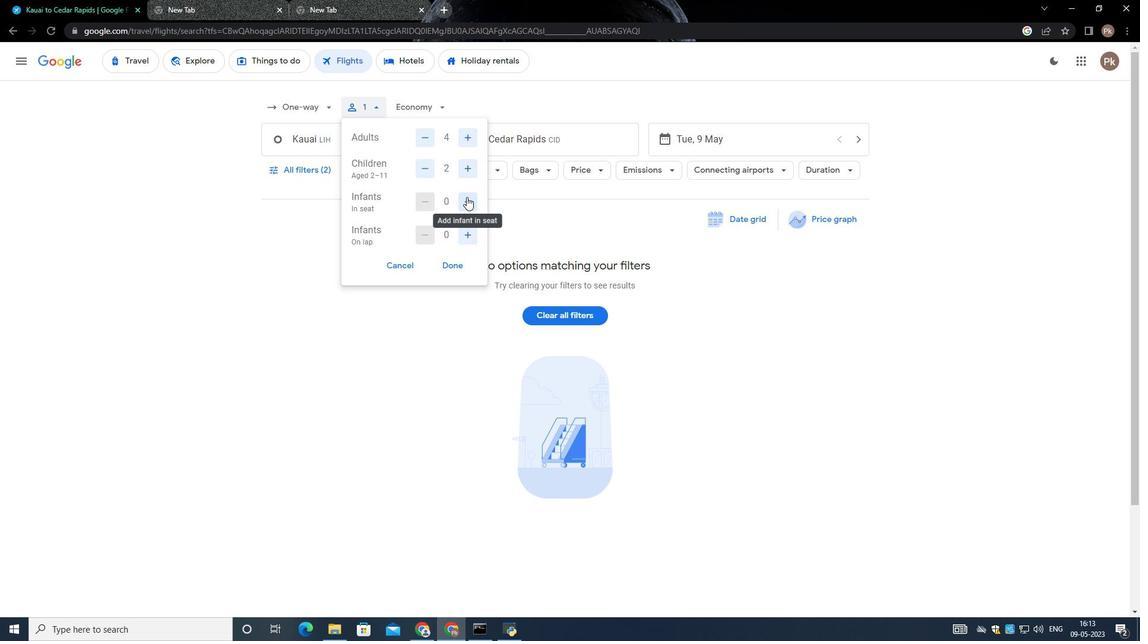 
Action: Mouse pressed left at (467, 197)
Screenshot: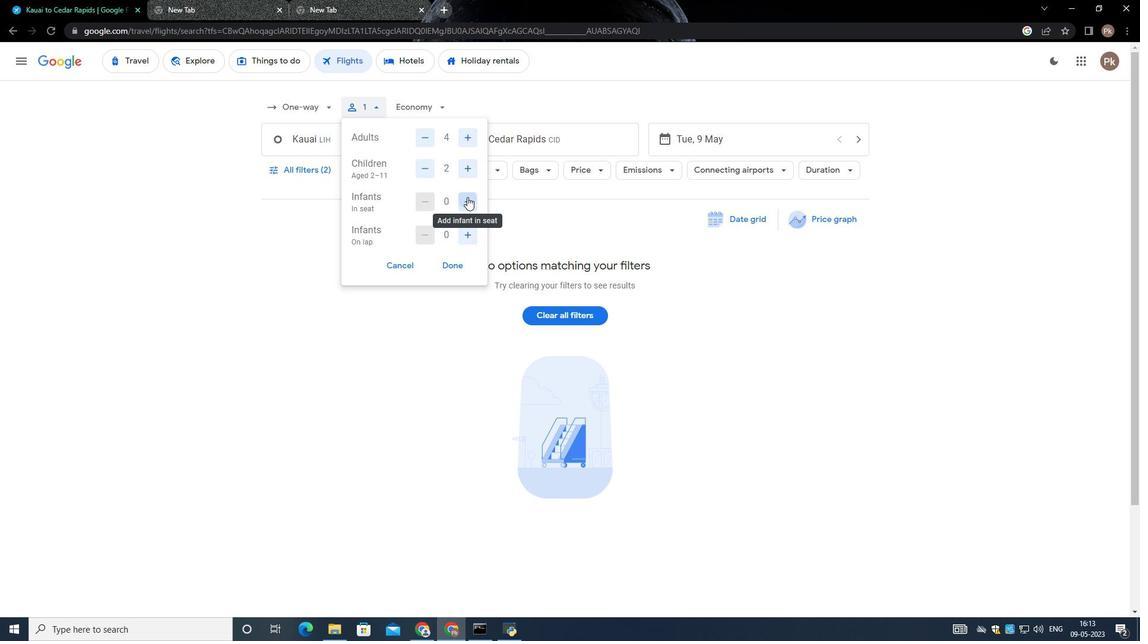 
Action: Mouse moved to (468, 236)
Screenshot: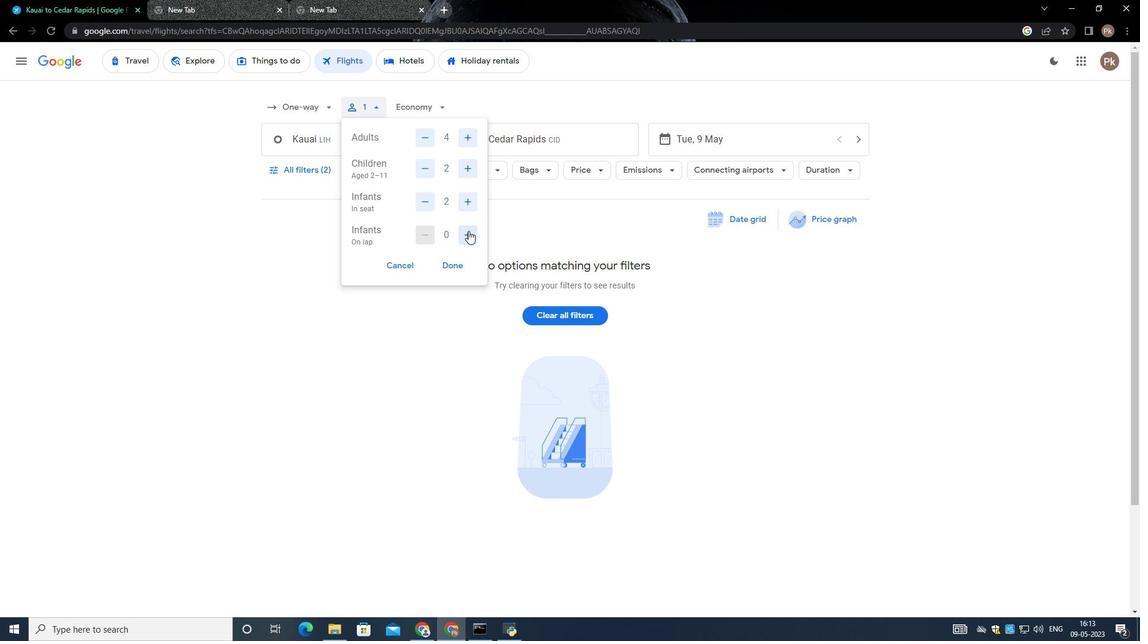 
Action: Mouse pressed left at (468, 236)
Screenshot: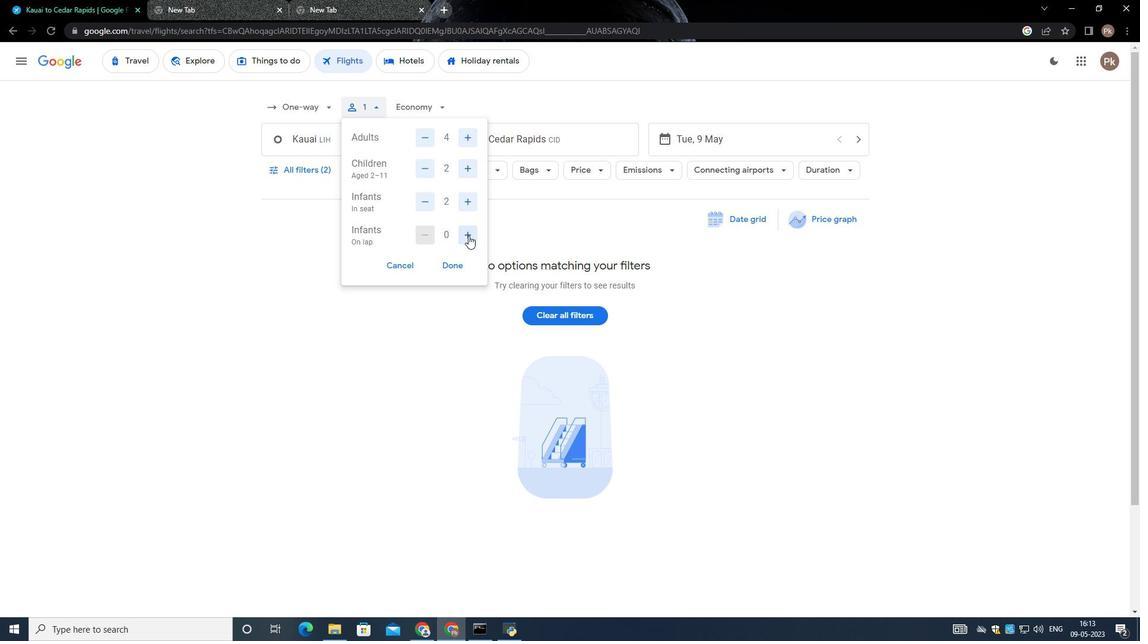 
Action: Mouse moved to (457, 258)
Screenshot: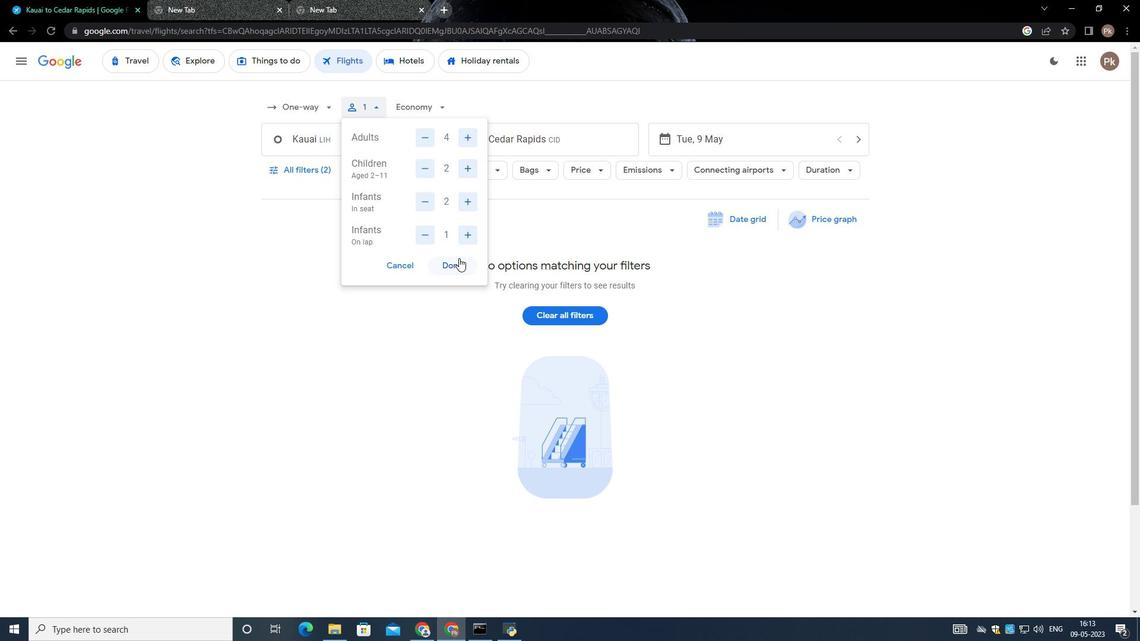 
Action: Mouse pressed left at (457, 258)
Screenshot: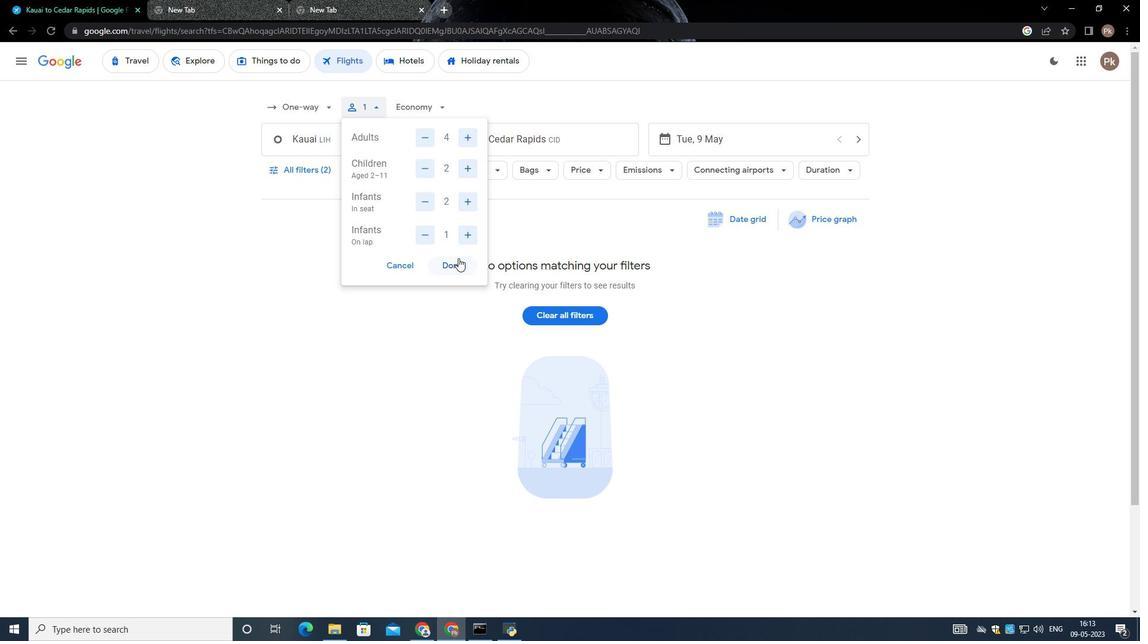 
Action: Mouse moved to (431, 109)
Screenshot: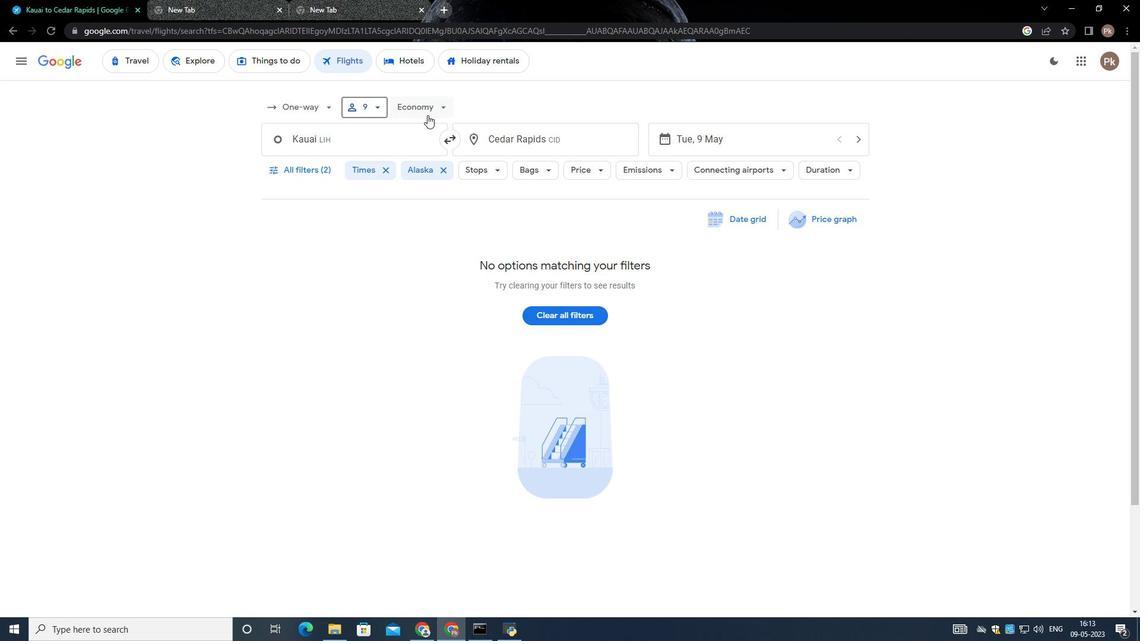 
Action: Mouse pressed left at (431, 109)
Screenshot: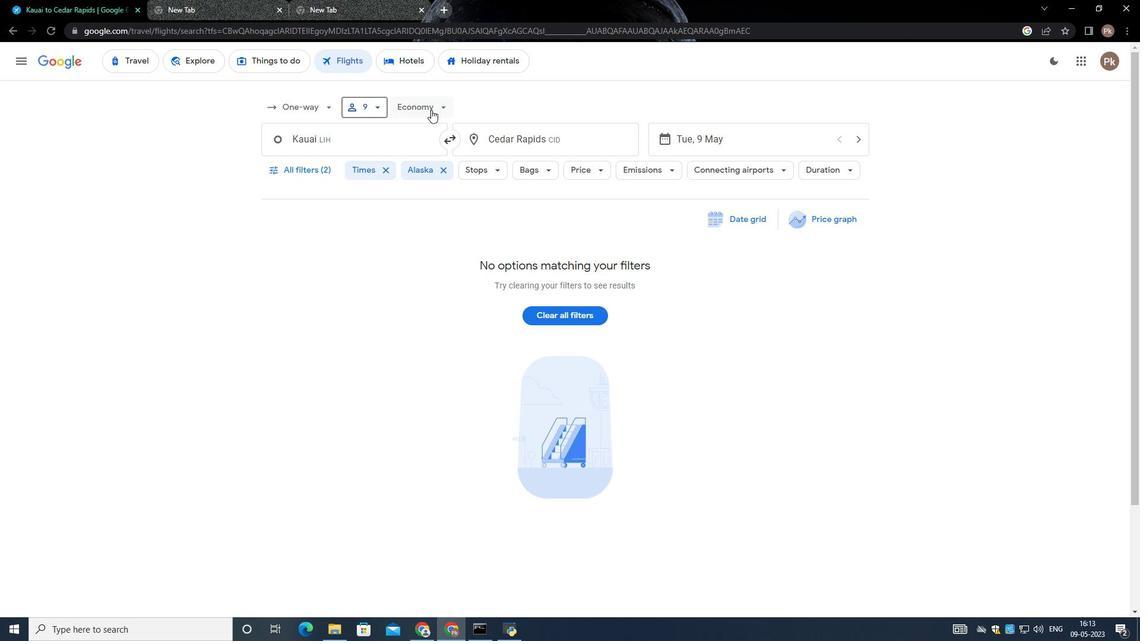 
Action: Mouse moved to (451, 159)
Screenshot: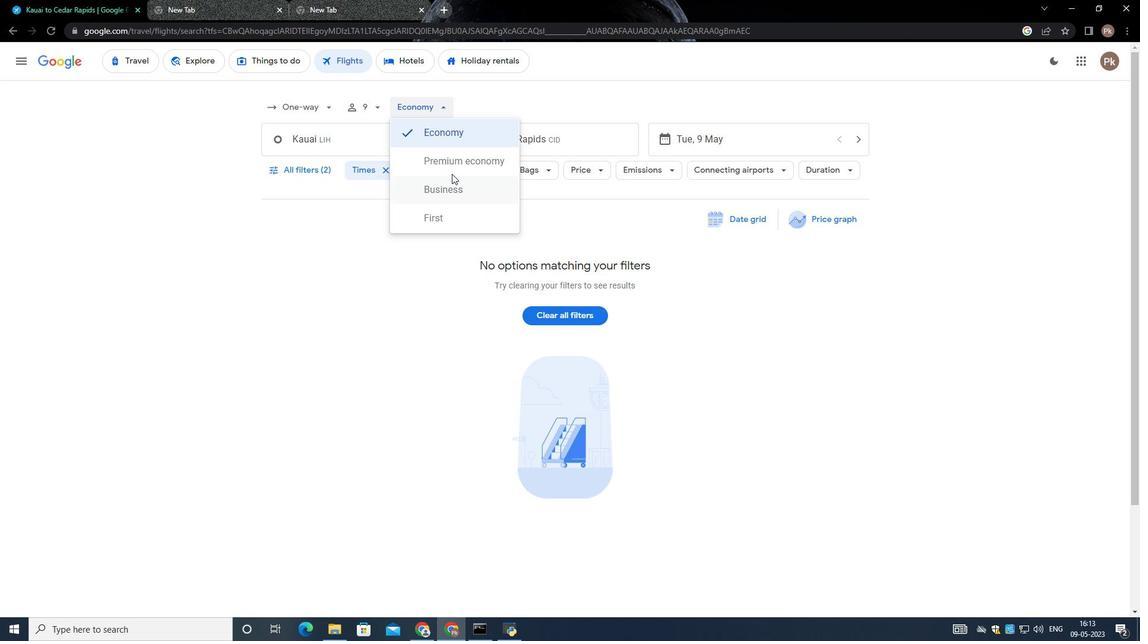 
Action: Mouse pressed left at (451, 159)
Screenshot: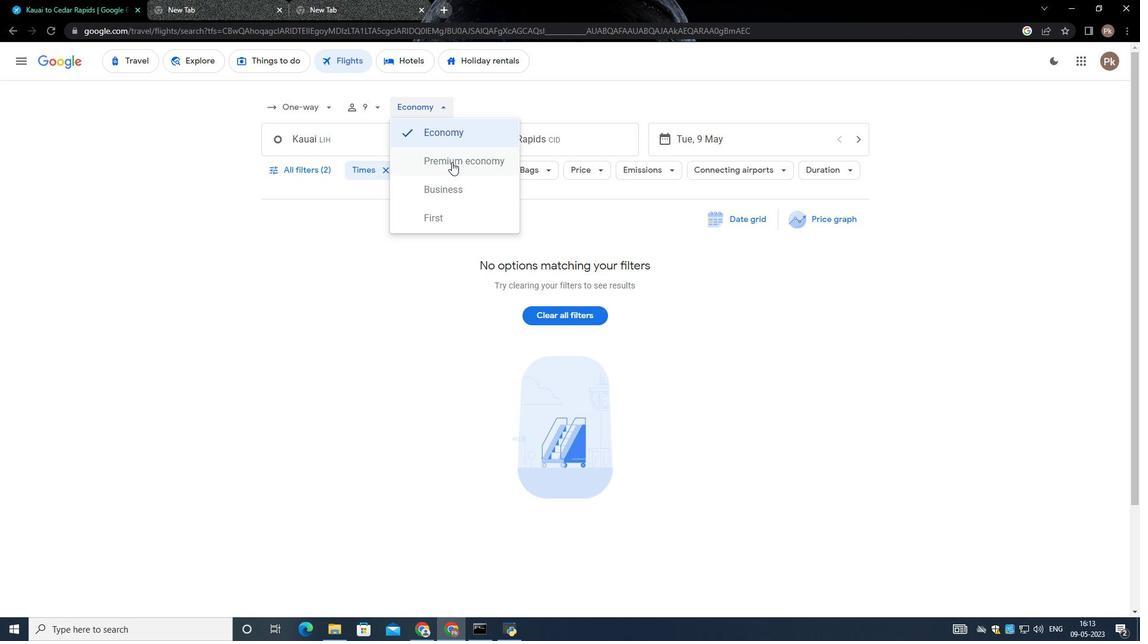 
Action: Mouse moved to (299, 154)
Screenshot: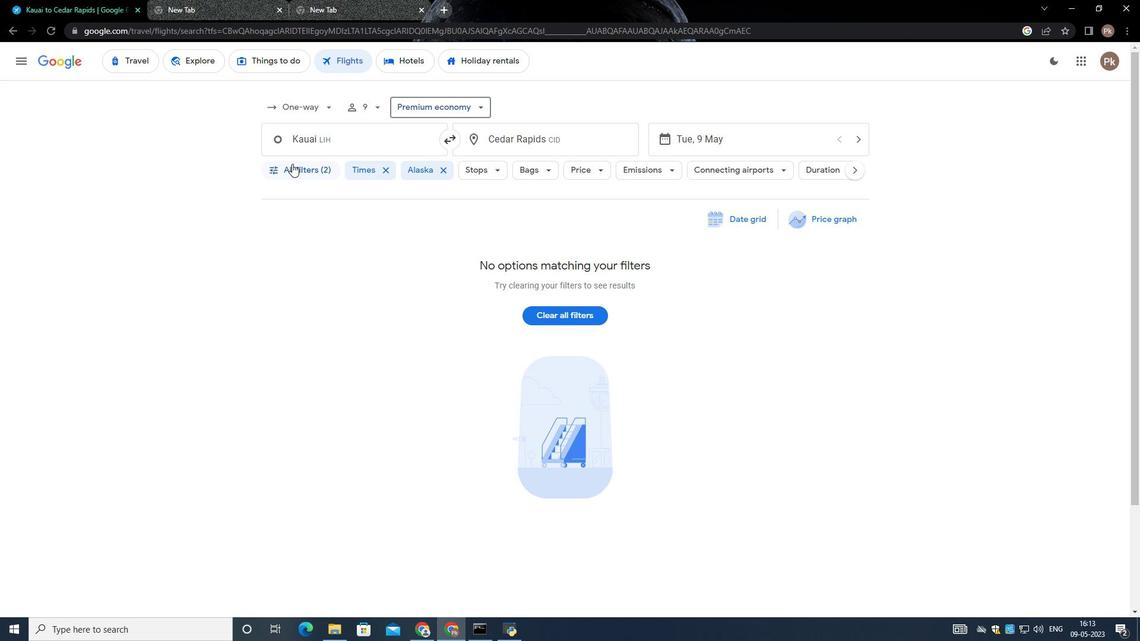 
Action: Mouse pressed left at (299, 154)
Screenshot: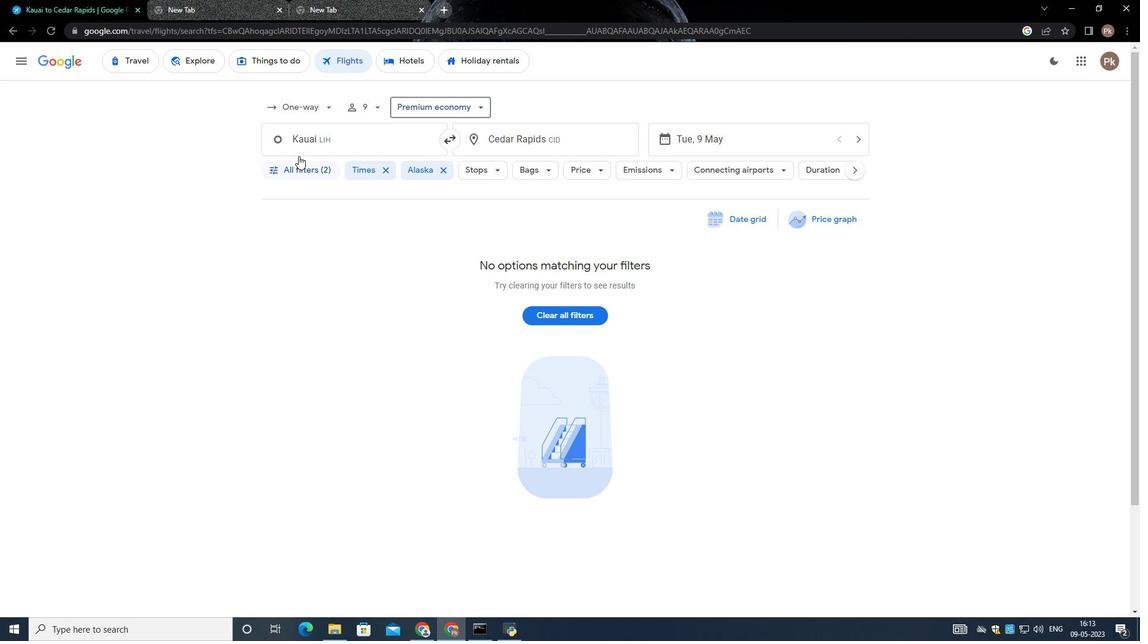 
Action: Mouse moved to (297, 149)
Screenshot: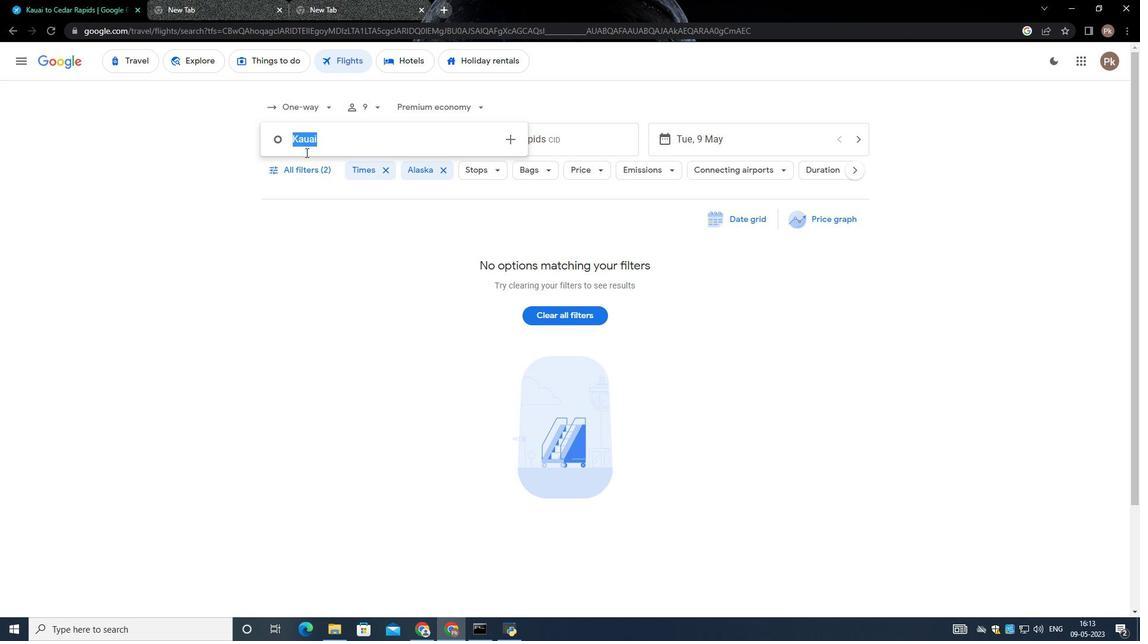 
Action: Key pressed <Key.backspace><Key.shift>M<Key.backspace><Key.shift>Magic<Key.space><Key.shift>Valley
Screenshot: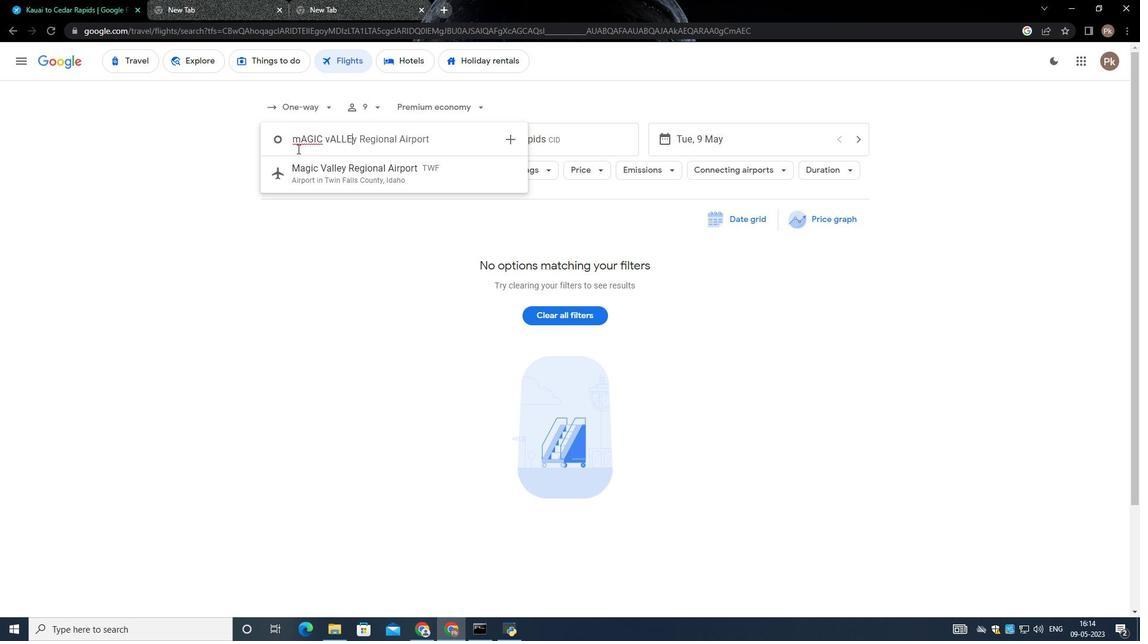 
Action: Mouse moved to (365, 175)
Screenshot: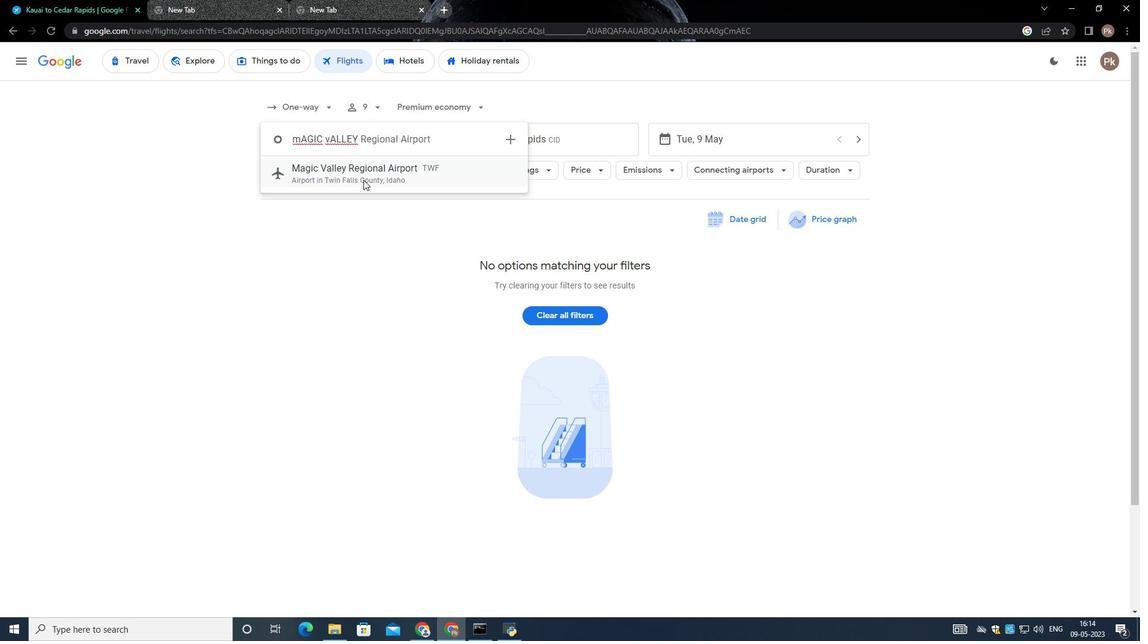
Action: Mouse pressed left at (365, 175)
Screenshot: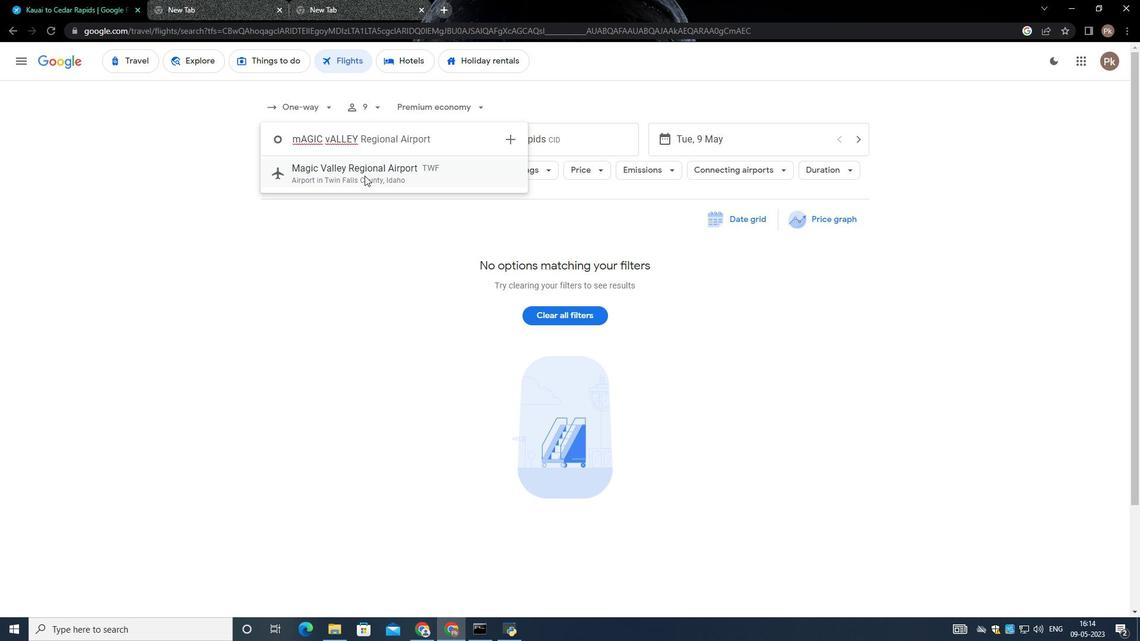 
Action: Mouse moved to (524, 147)
Screenshot: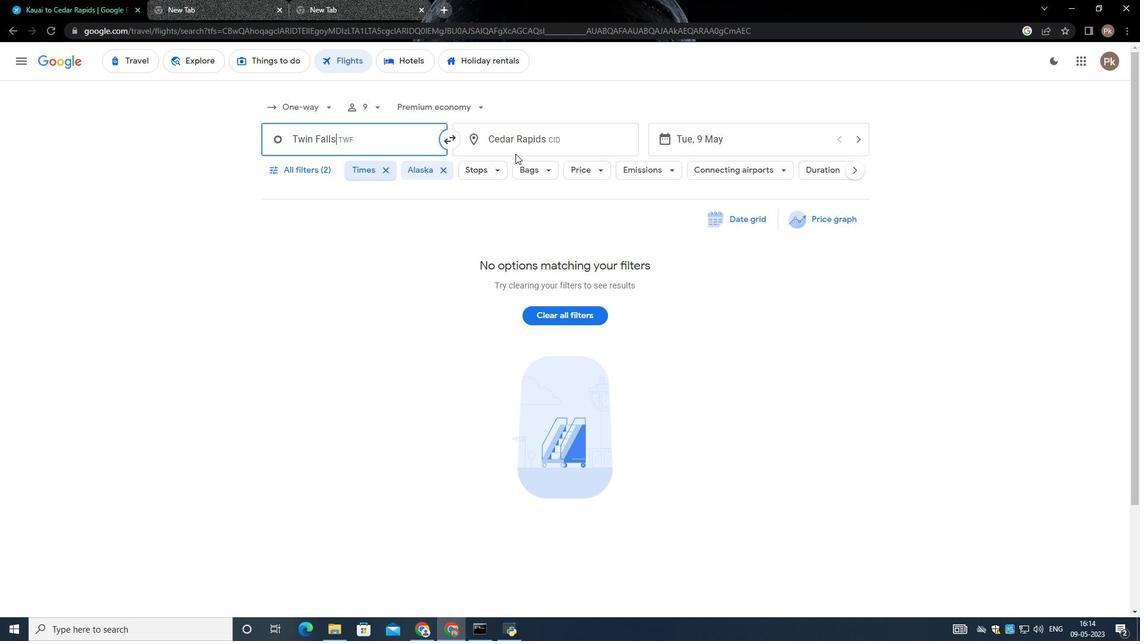 
Action: Mouse pressed left at (524, 147)
Screenshot: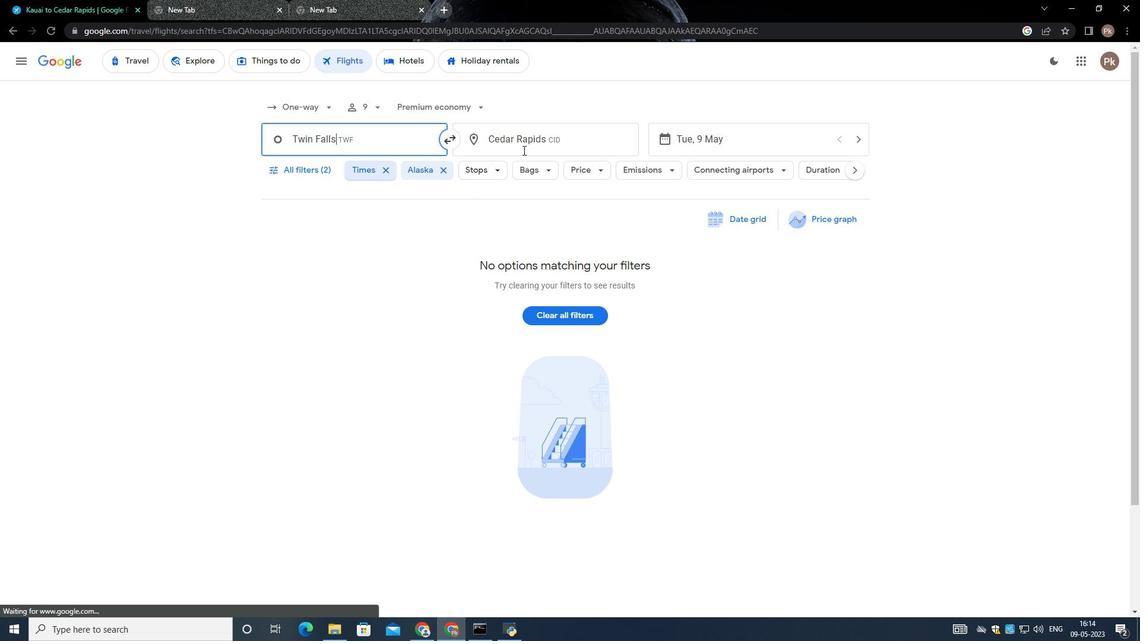 
Action: Mouse moved to (469, 131)
Screenshot: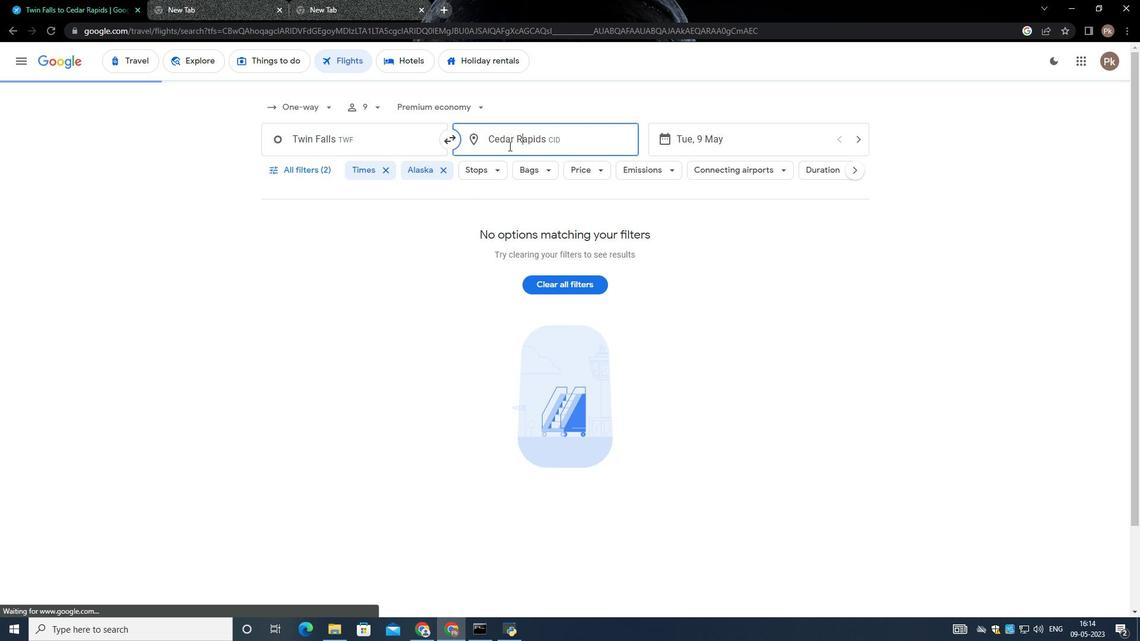 
Action: Key pressed <Key.backspace>
Screenshot: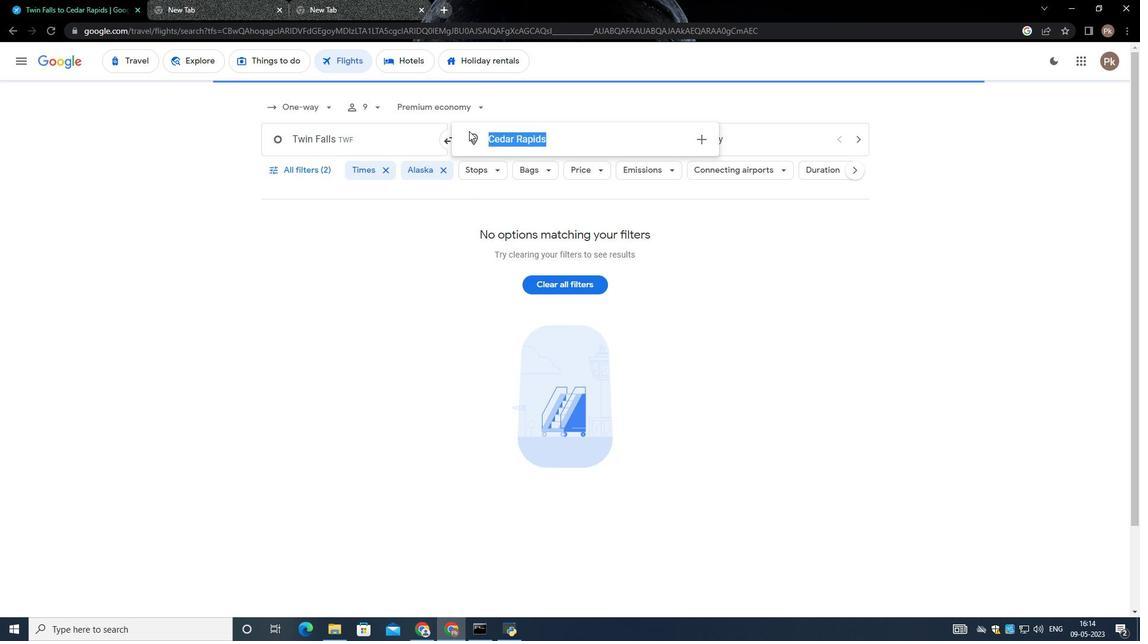 
Action: Mouse moved to (468, 131)
Screenshot: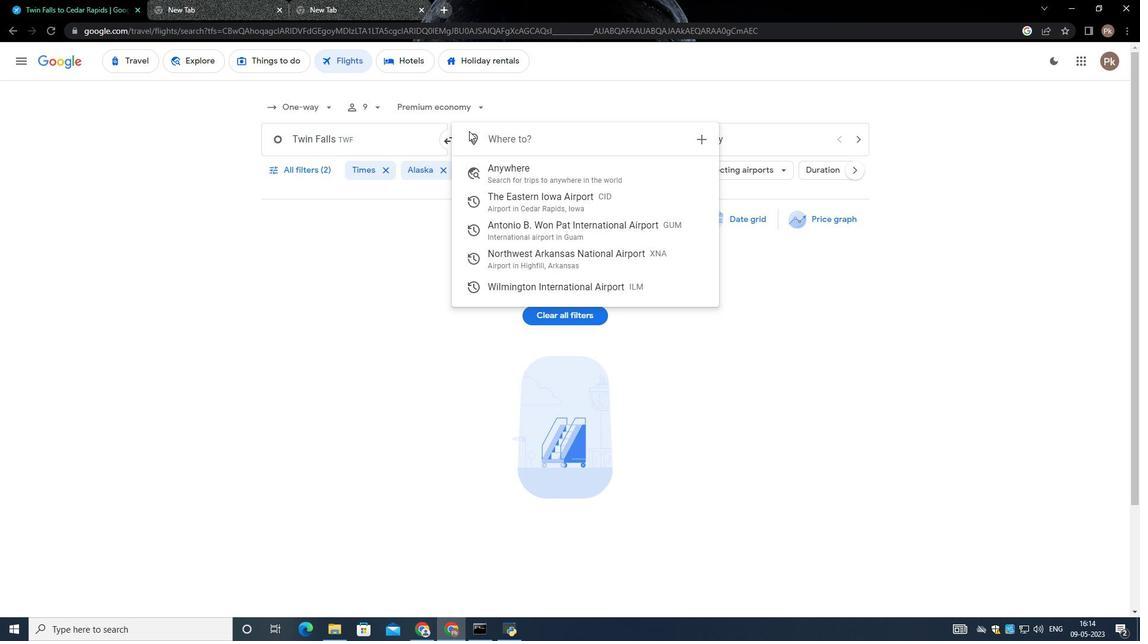 
Action: Key pressed <Key.shift><Key.shift><Key.shift><Key.shift><Key.shift><Key.shift><Key.shift><Key.shift>Bismarc
Screenshot: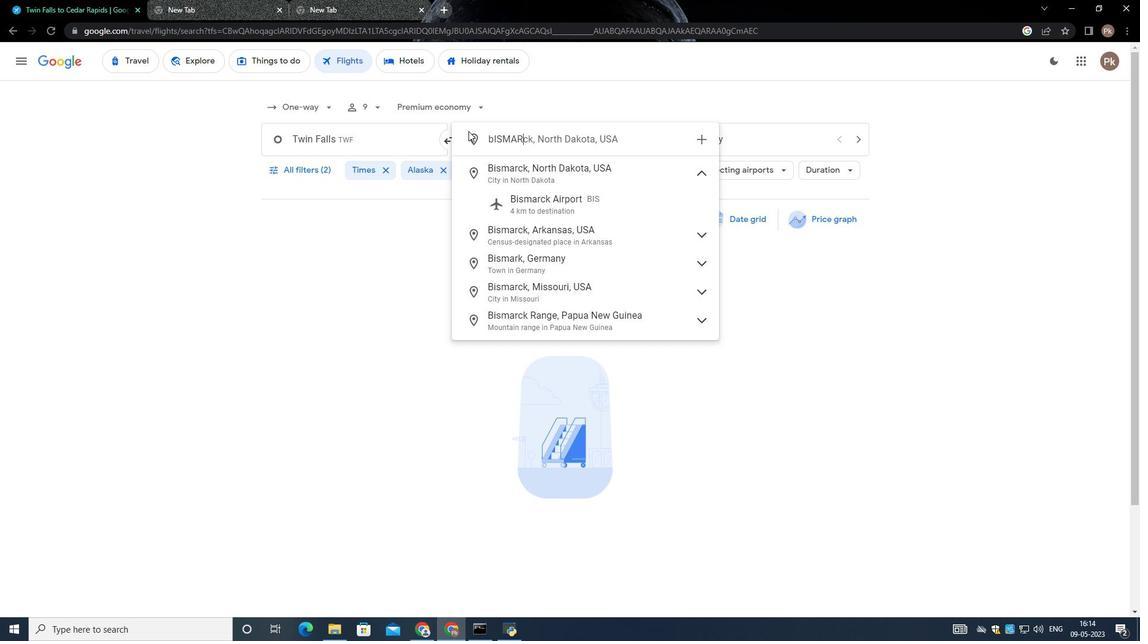 
Action: Mouse moved to (467, 131)
Screenshot: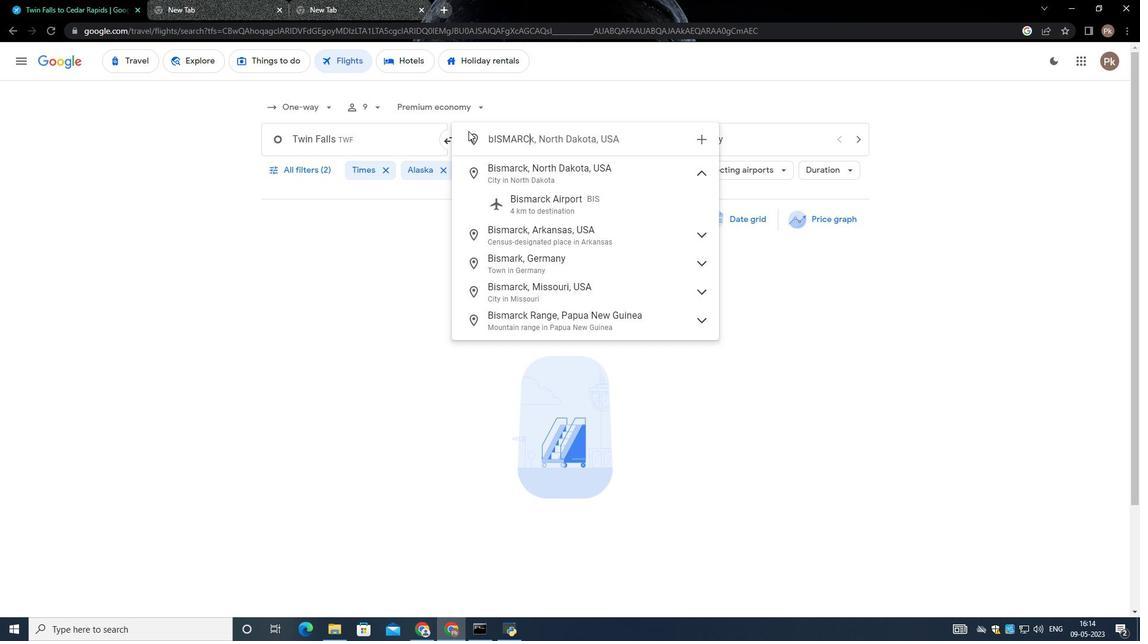 
Action: Key pressed k<Key.space><Key.shift>Municipal<Key.space><Key.shift>Airport
Screenshot: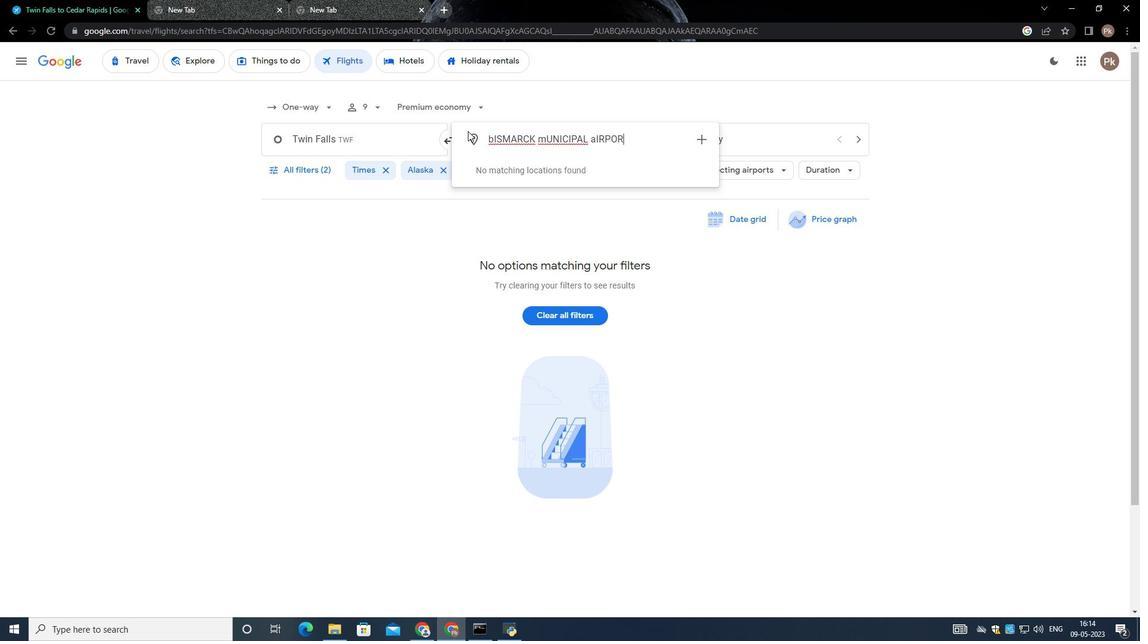 
Action: Mouse moved to (408, 144)
Screenshot: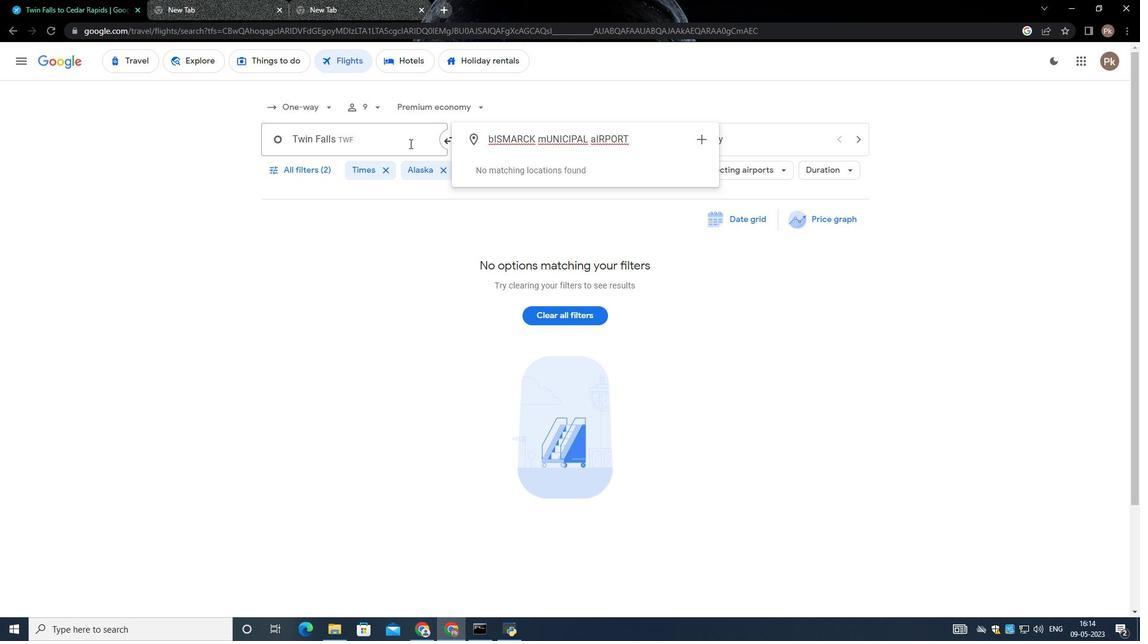 
Action: Key pressed <Key.caps_lock>
Screenshot: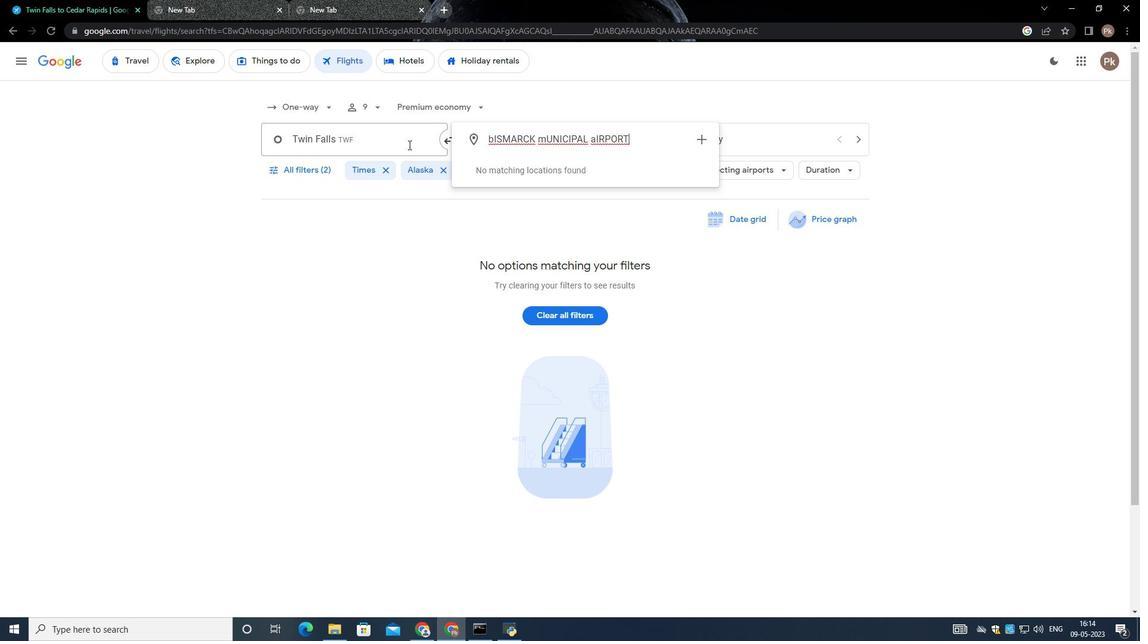 
Action: Mouse moved to (548, 141)
Screenshot: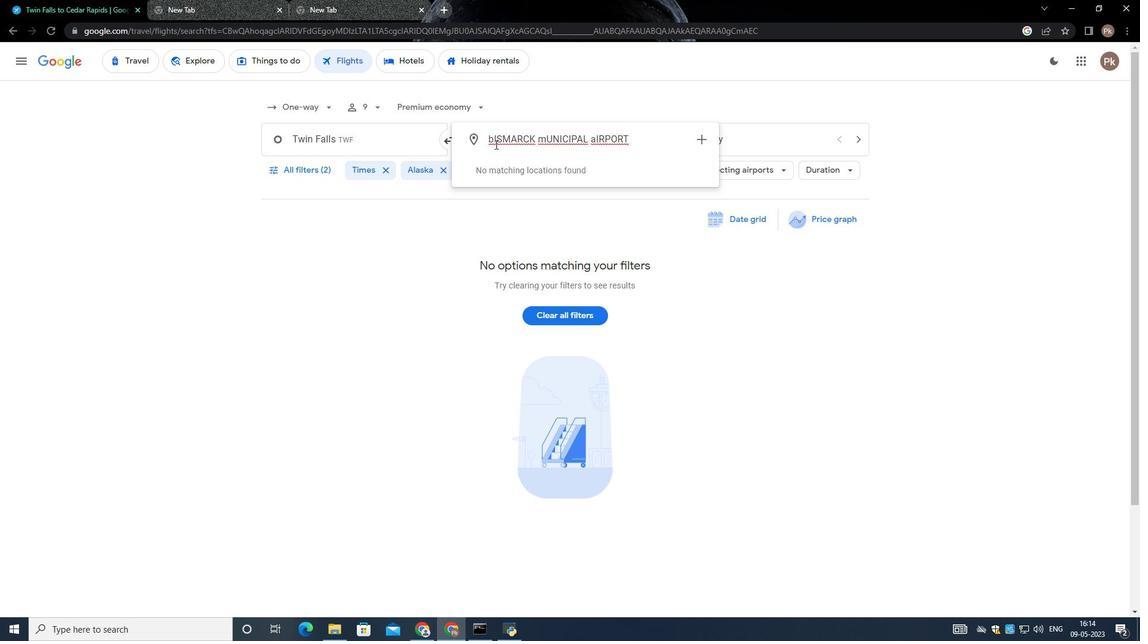 
Action: Key pressed <Key.backspace><Key.backspace><Key.backspace><Key.backspace><Key.backspace><Key.backspace><Key.backspace><Key.backspace><Key.backspace><Key.backspace><Key.backspace><Key.backspace><Key.backspace><Key.backspace><Key.backspace><Key.backspace><Key.backspace><Key.backspace><Key.backspace><Key.backspace><Key.backspace><Key.backspace><Key.backspace><Key.backspace><Key.backspace><Key.backspace><Key.backspace><Key.backspace><Key.backspace><Key.backspace><Key.backspace><Key.backspace><Key.backspace><Key.backspace><Key.backspace><Key.backspace><Key.backspace><Key.backspace><Key.shift>bISKM
Screenshot: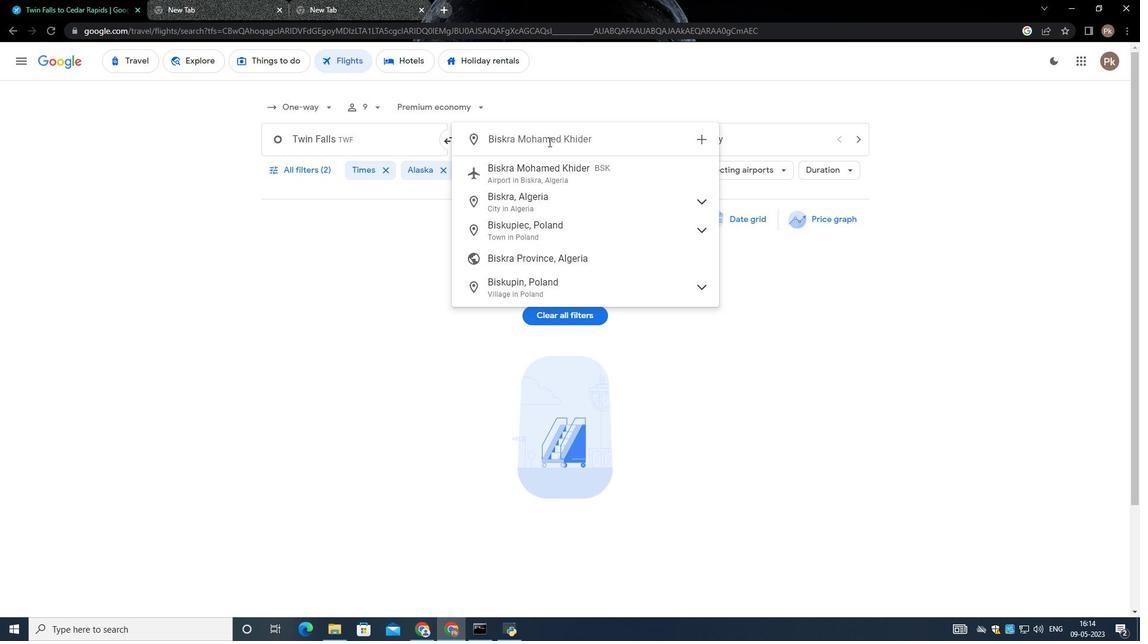 
Action: Mouse moved to (549, 141)
Screenshot: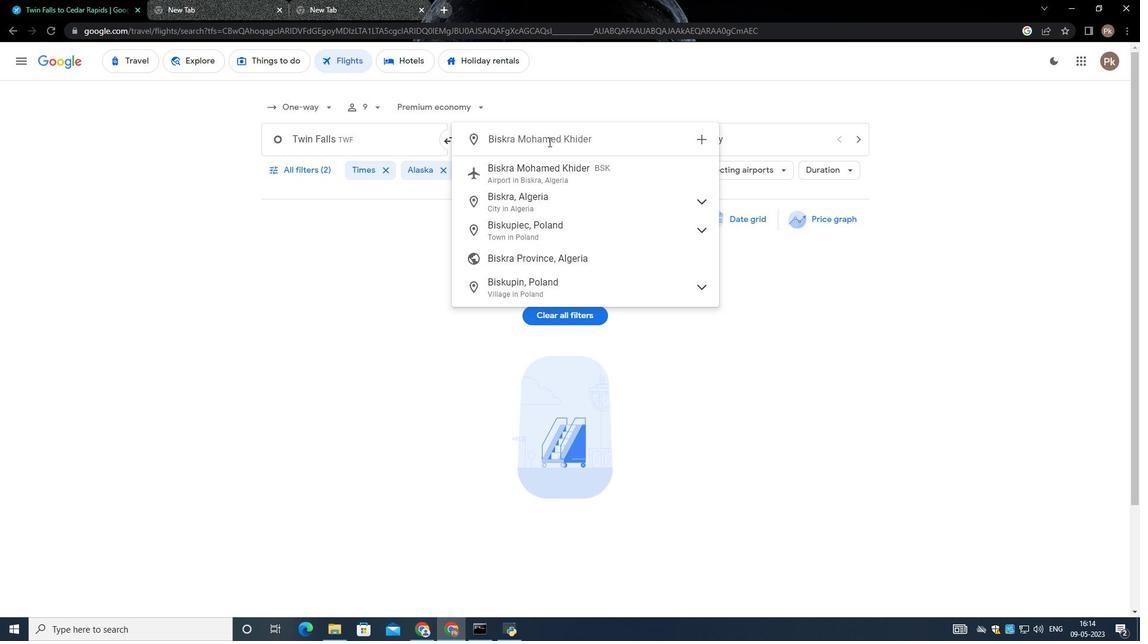 
Action: Key pressed ARCK<Key.space><Key.shift>mUNICIPAL<Key.space><Key.shift><Key.shift><Key.shift><Key.shift><Key.shift><Key.shift><Key.shift><Key.shift><Key.shift><Key.shift><Key.shift><Key.shift><Key.shift><Key.shift><Key.shift><Key.shift><Key.shift><Key.shift><Key.shift><Key.shift><Key.shift><Key.shift><Key.shift><Key.shift><Key.shift><Key.shift>aIRPORT
Screenshot: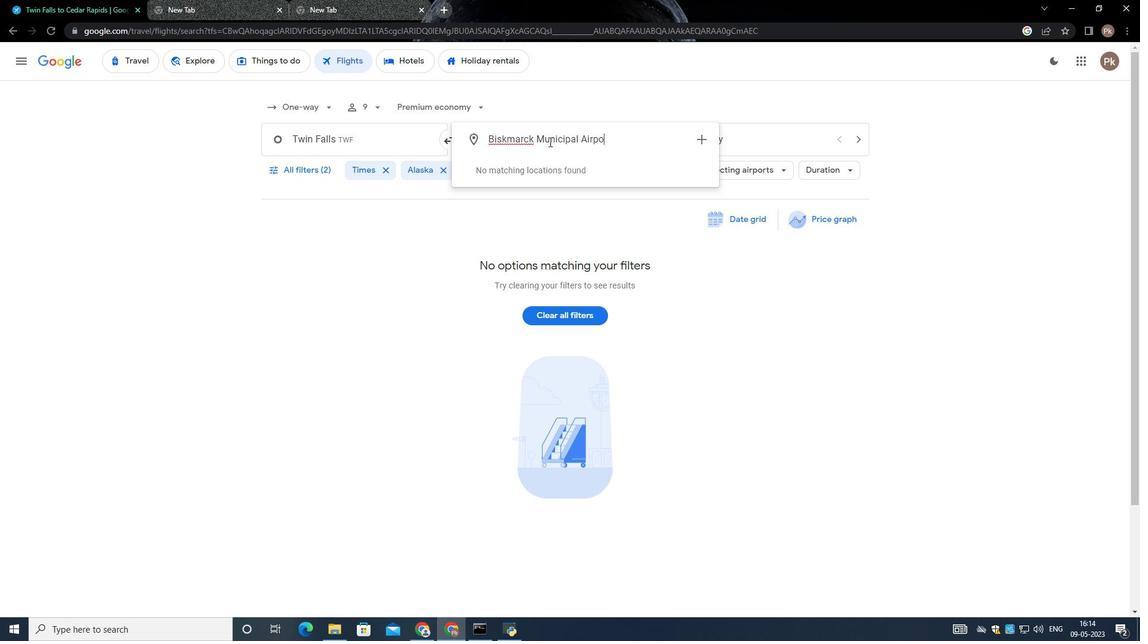
Action: Mouse moved to (619, 109)
Screenshot: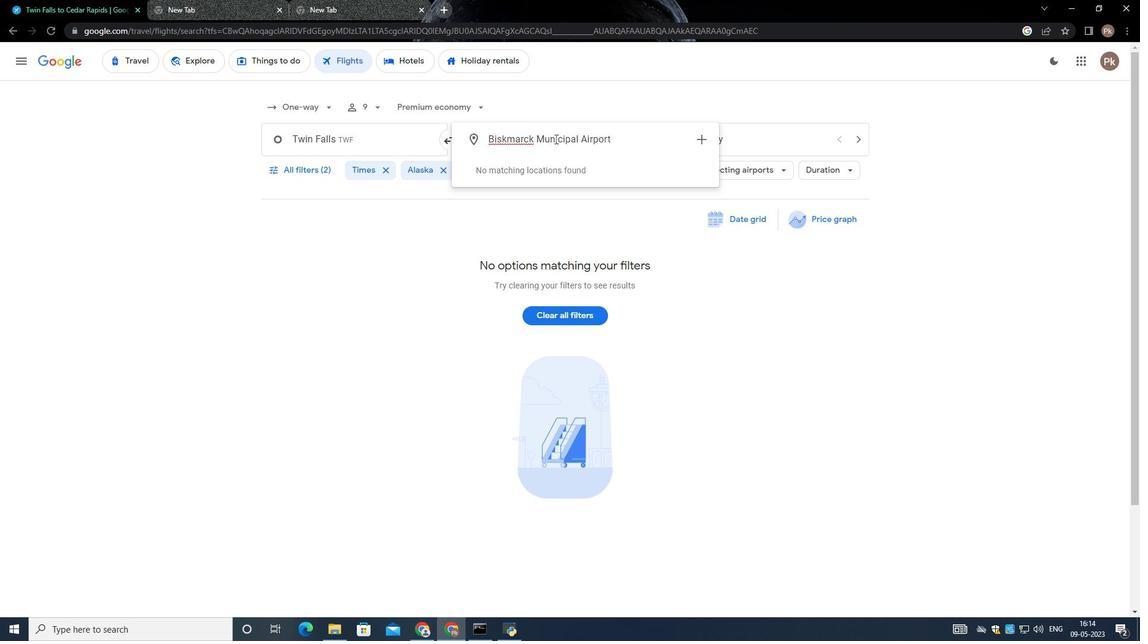 
Action: Key pressed <Key.enter>
Screenshot: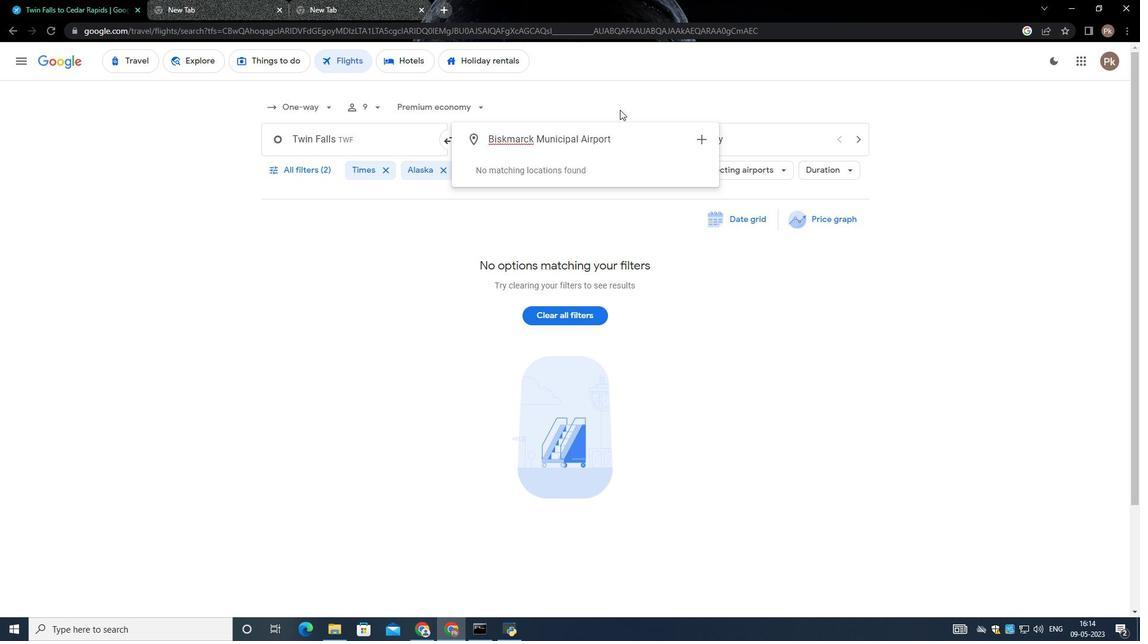 
Action: Mouse moved to (720, 144)
Screenshot: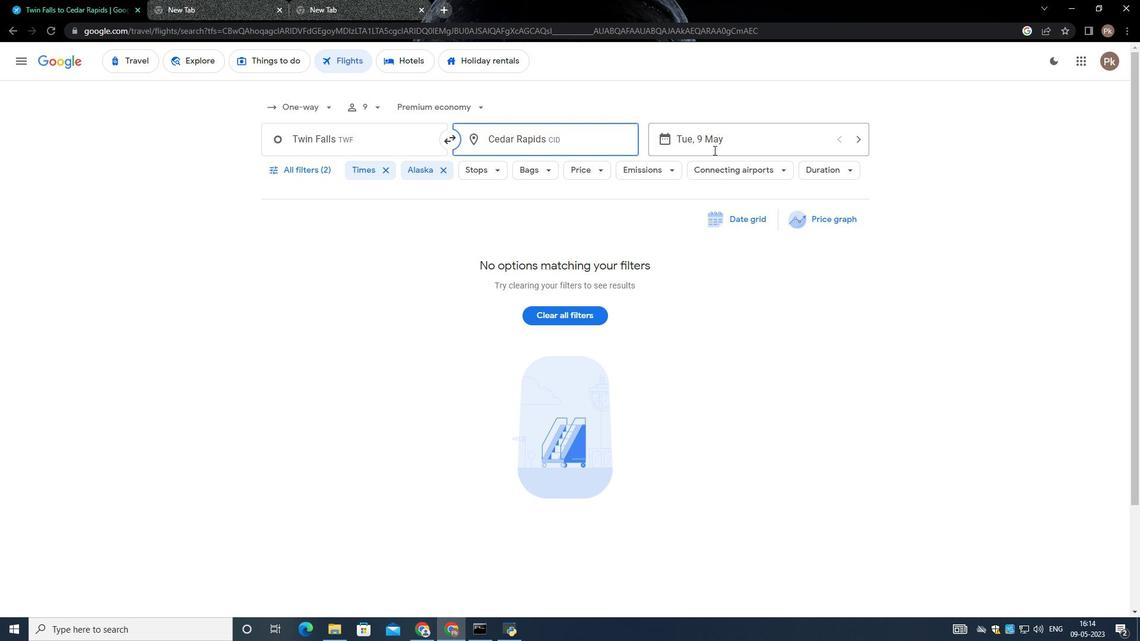 
Action: Mouse pressed left at (720, 144)
Screenshot: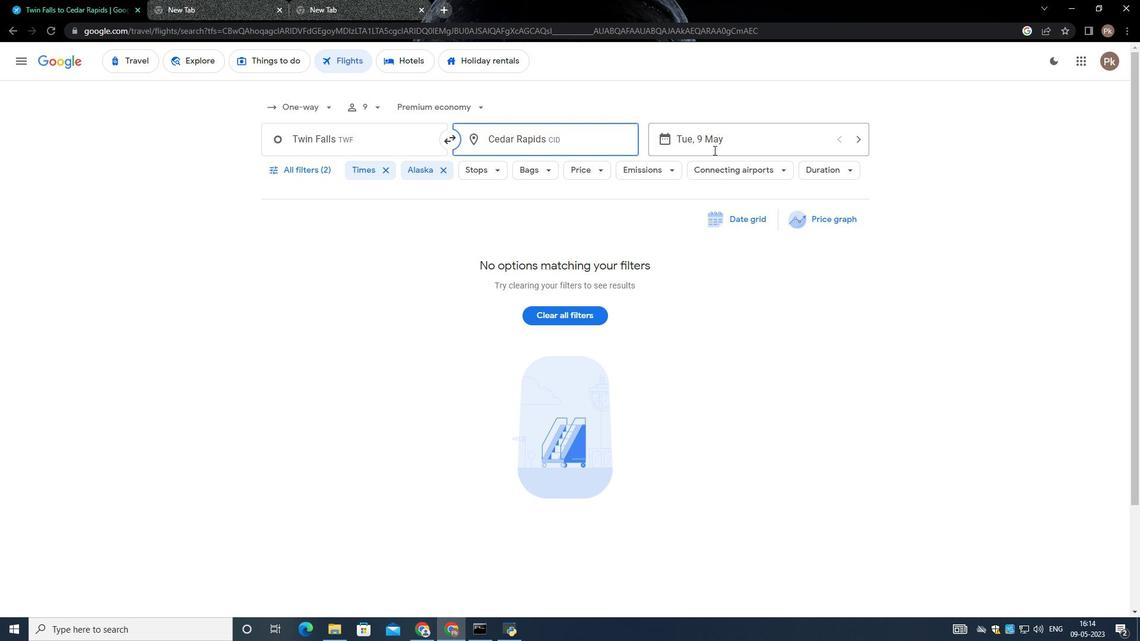
Action: Mouse moved to (502, 264)
Screenshot: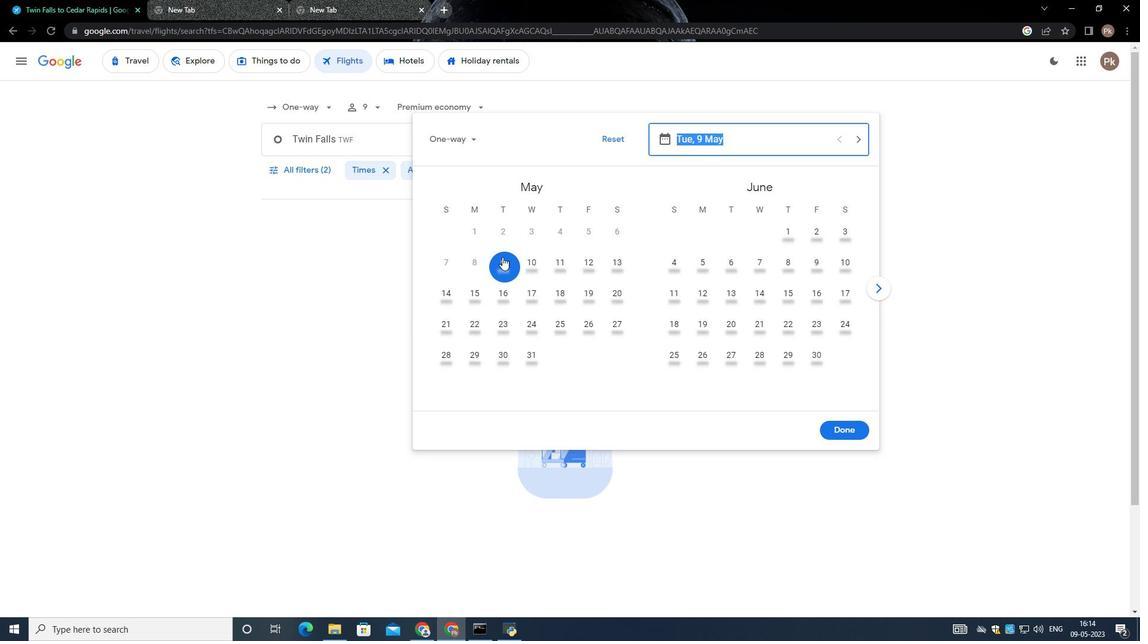 
Action: Mouse pressed left at (502, 264)
Screenshot: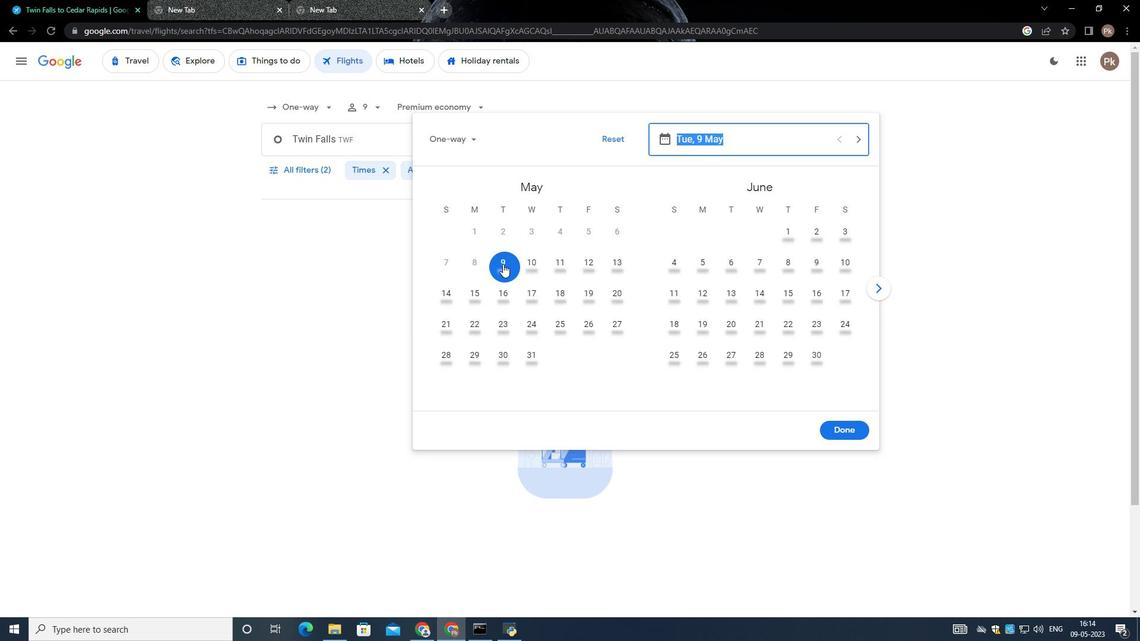 
Action: Mouse moved to (840, 428)
Screenshot: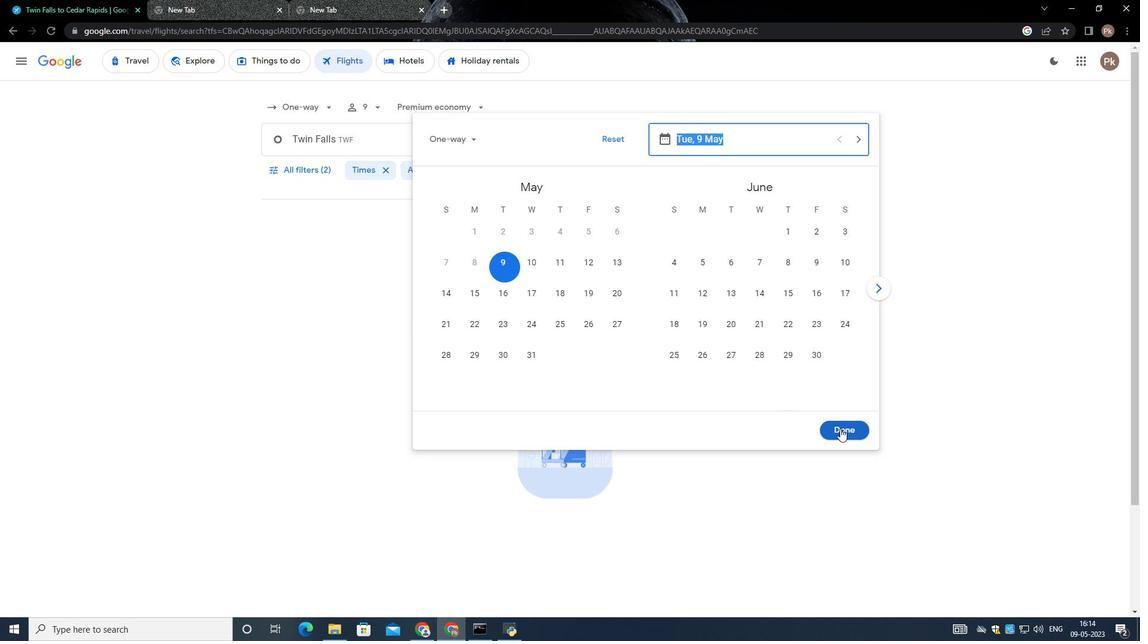 
Action: Mouse pressed left at (840, 428)
Screenshot: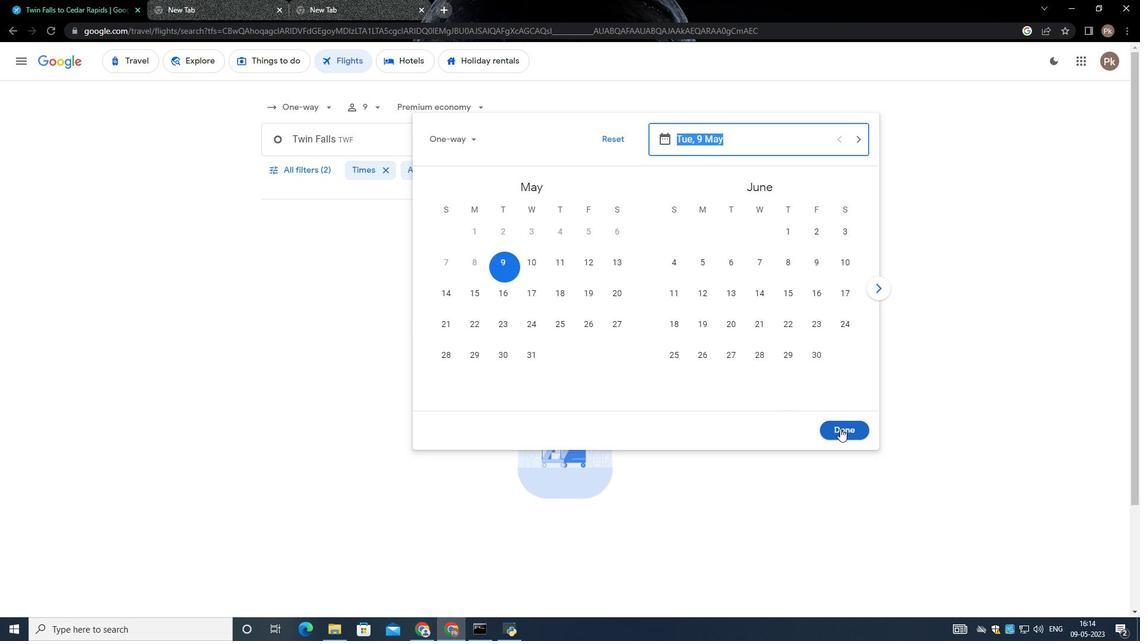 
Action: Mouse moved to (302, 167)
Screenshot: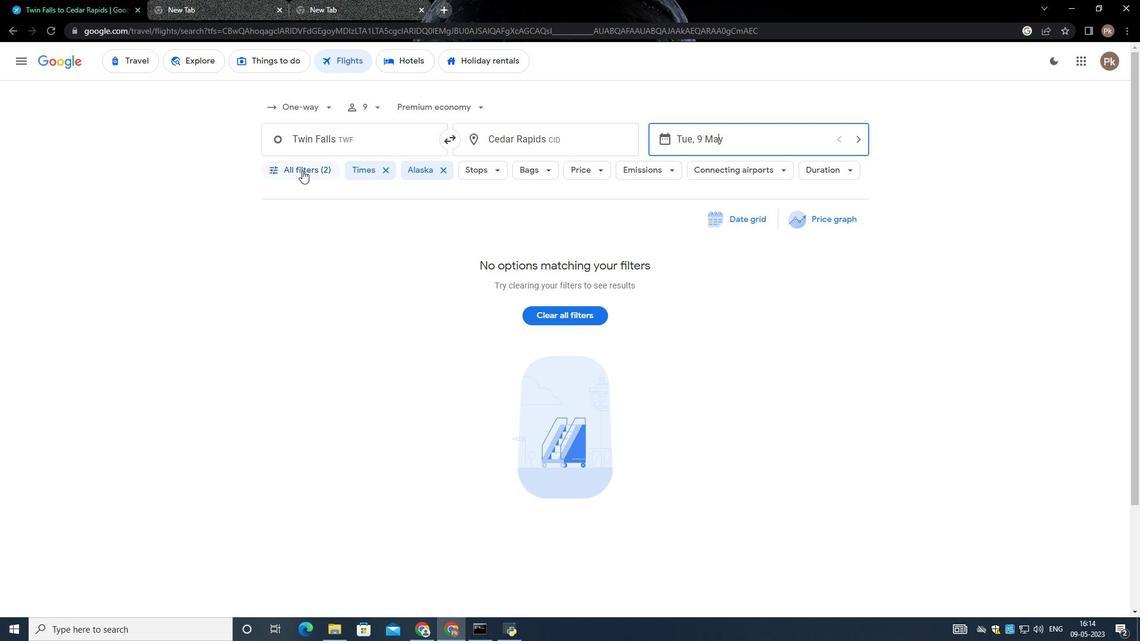 
Action: Mouse pressed left at (302, 167)
Screenshot: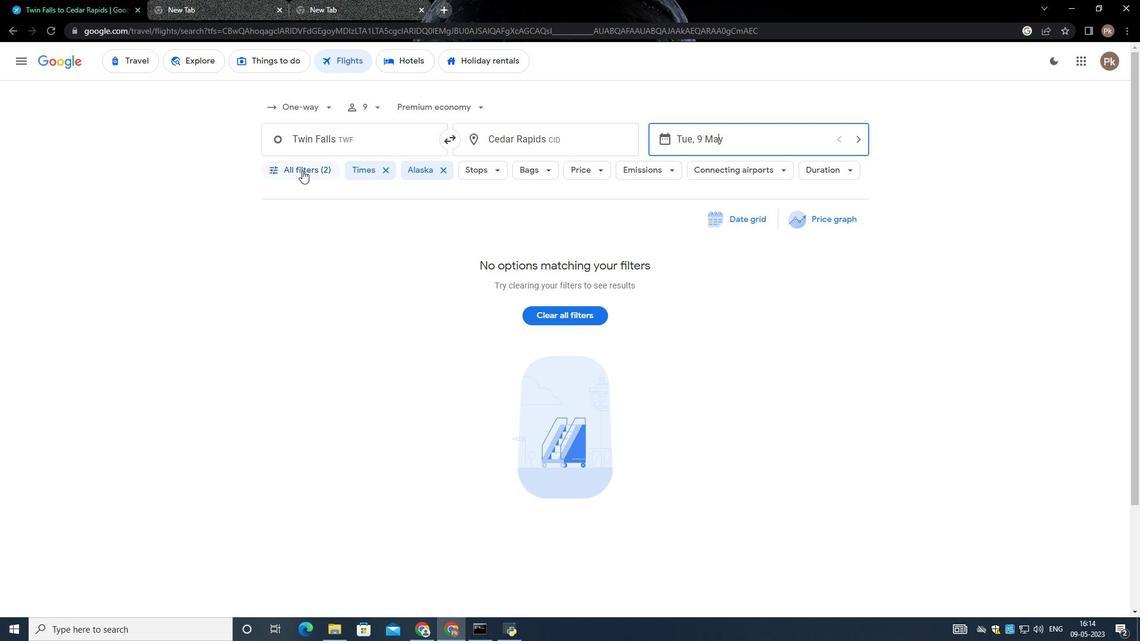 
Action: Mouse moved to (398, 350)
Screenshot: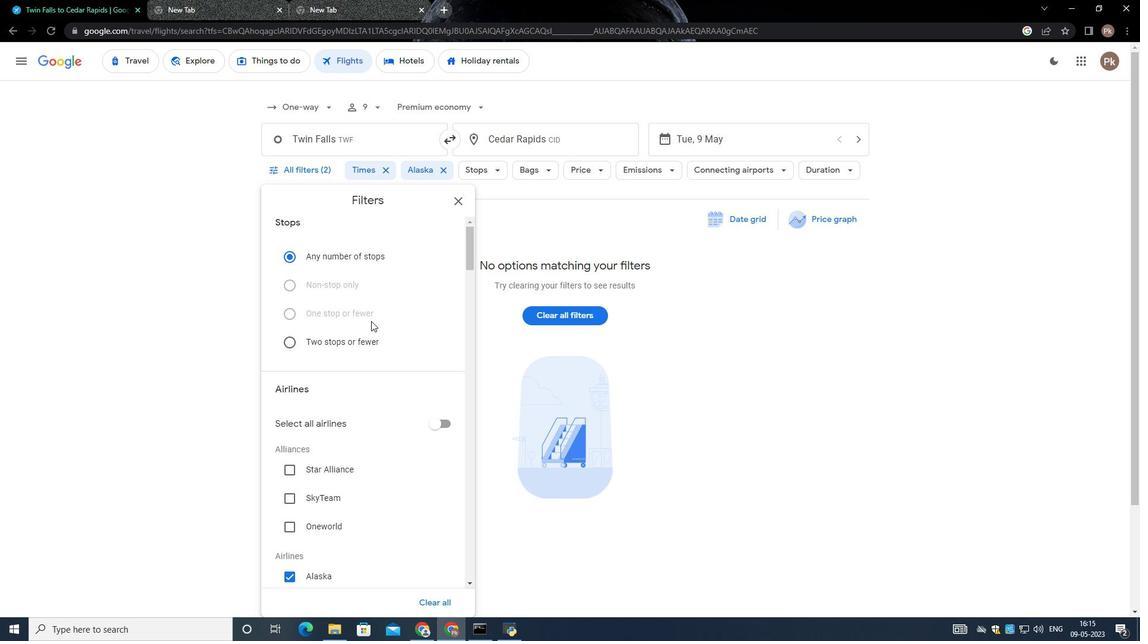 
Action: Mouse scrolled (398, 349) with delta (0, 0)
Screenshot: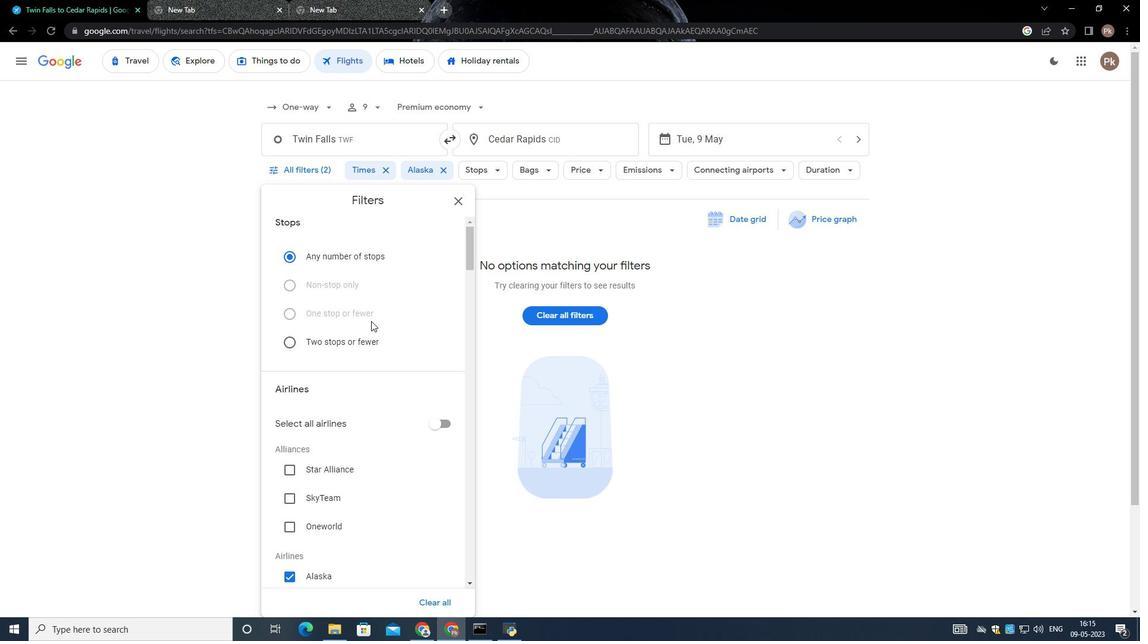 
Action: Mouse moved to (399, 350)
Screenshot: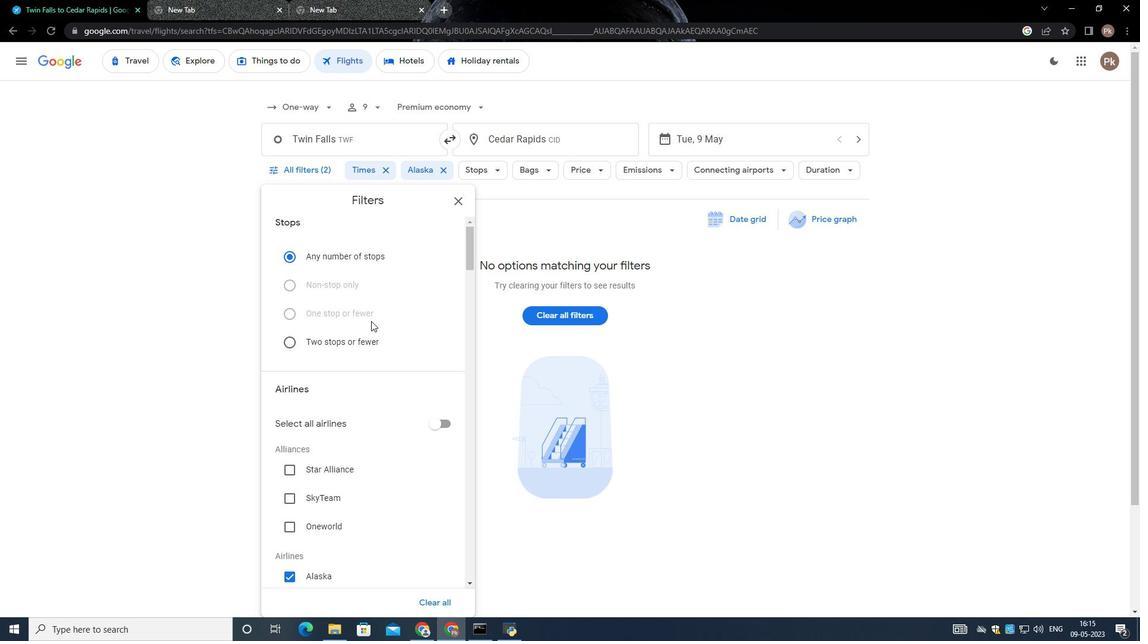 
Action: Mouse scrolled (399, 349) with delta (0, 0)
Screenshot: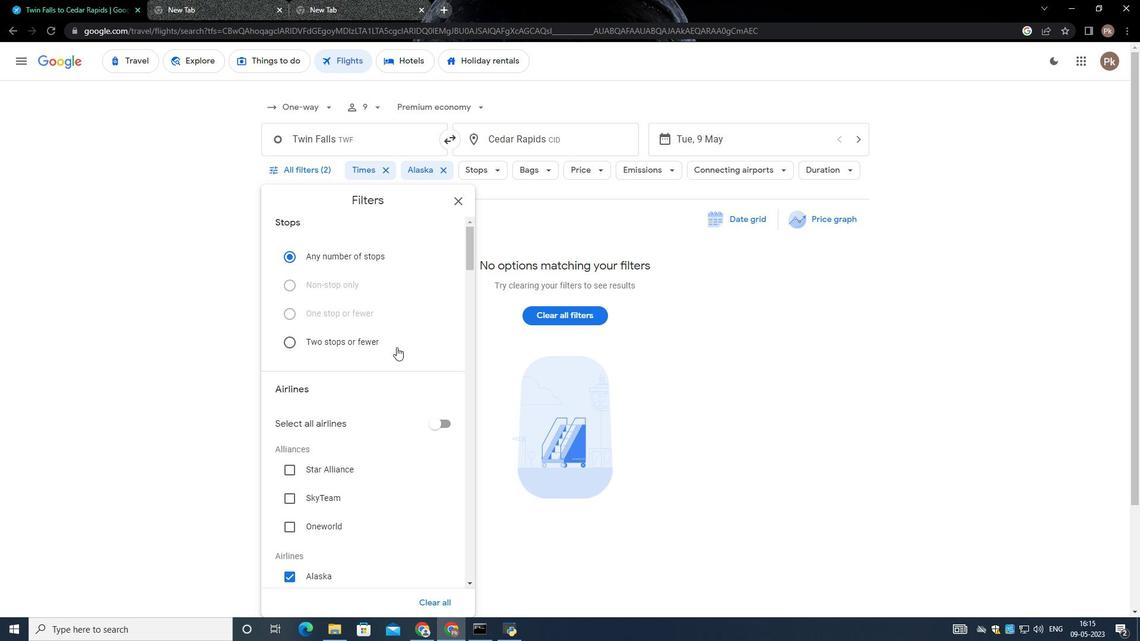 
Action: Mouse scrolled (399, 349) with delta (0, 0)
Screenshot: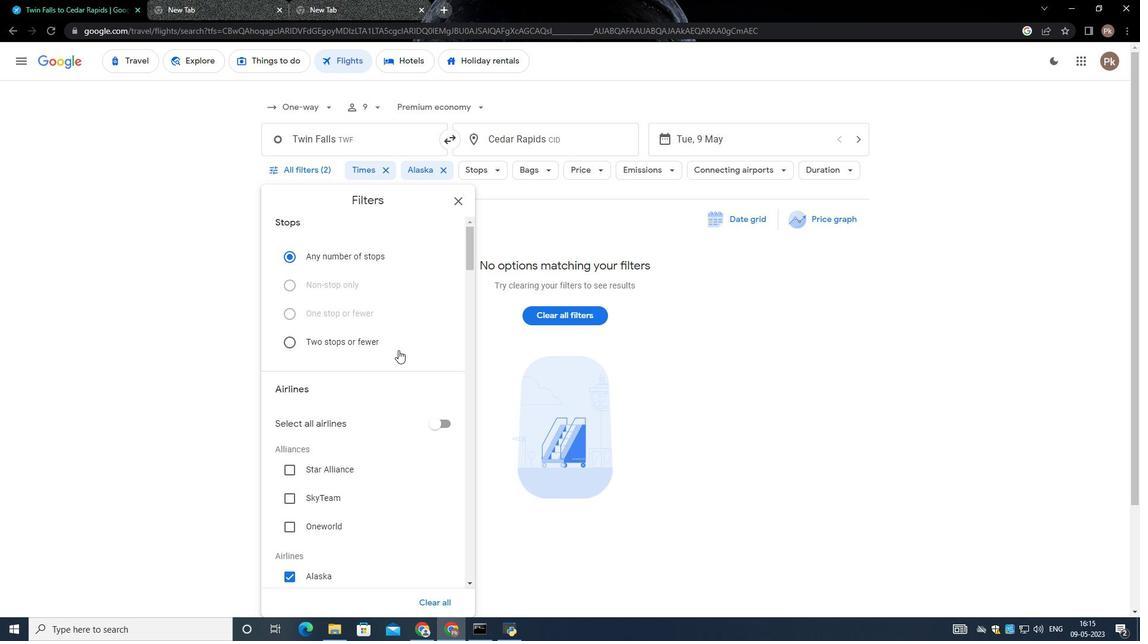 
Action: Mouse moved to (420, 540)
Screenshot: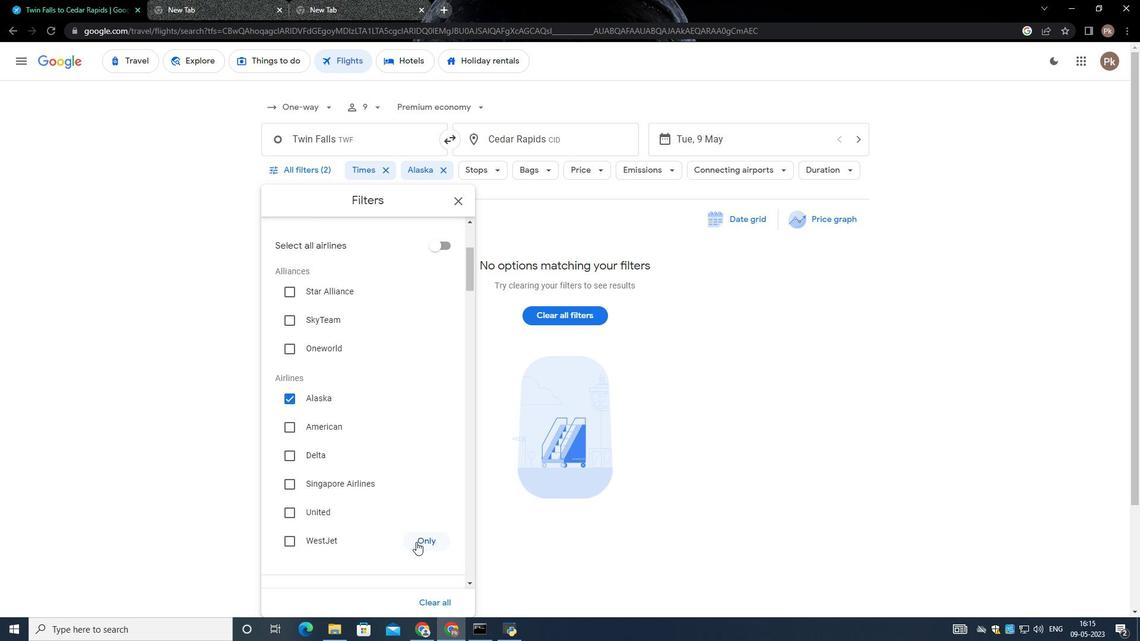 
Action: Mouse pressed left at (420, 540)
Screenshot: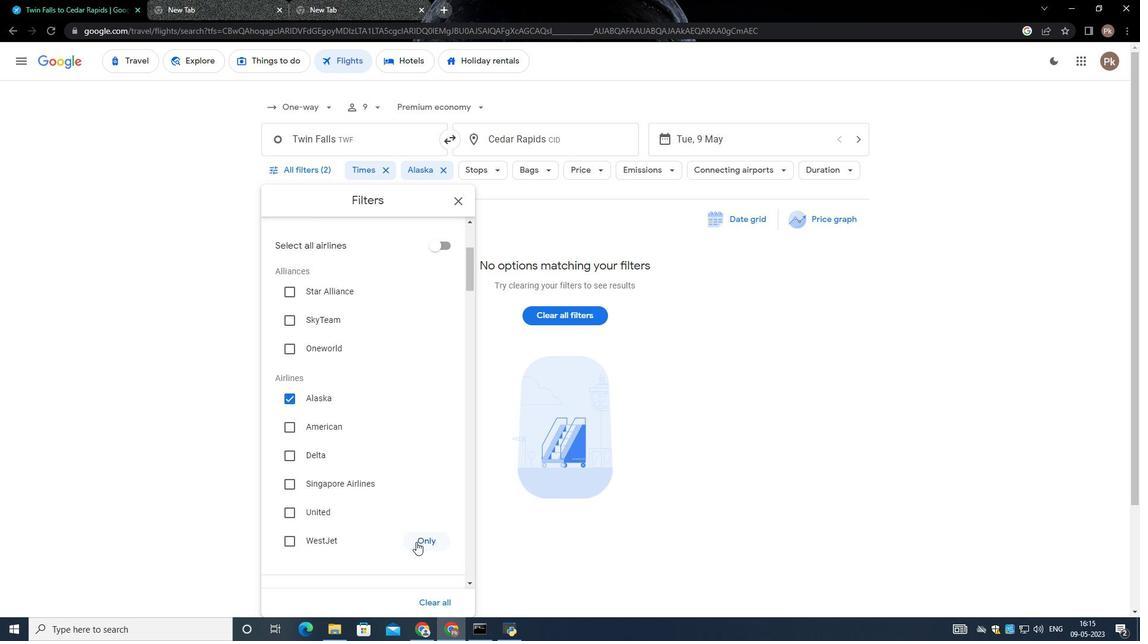 
Action: Mouse moved to (392, 425)
Screenshot: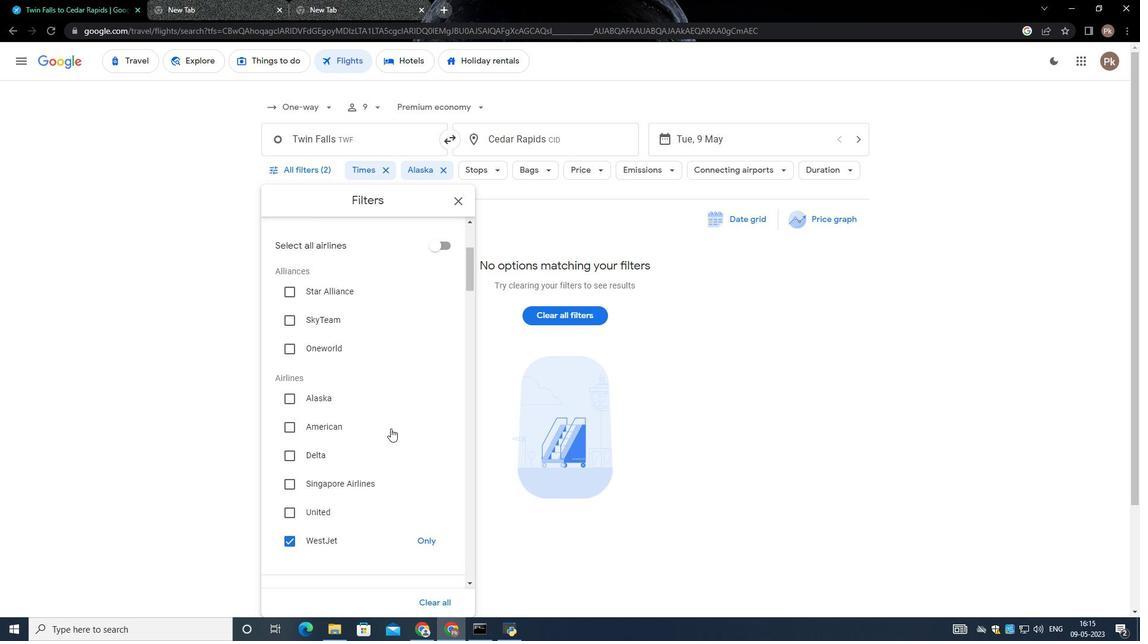 
Action: Mouse scrolled (391, 425) with delta (0, 0)
Screenshot: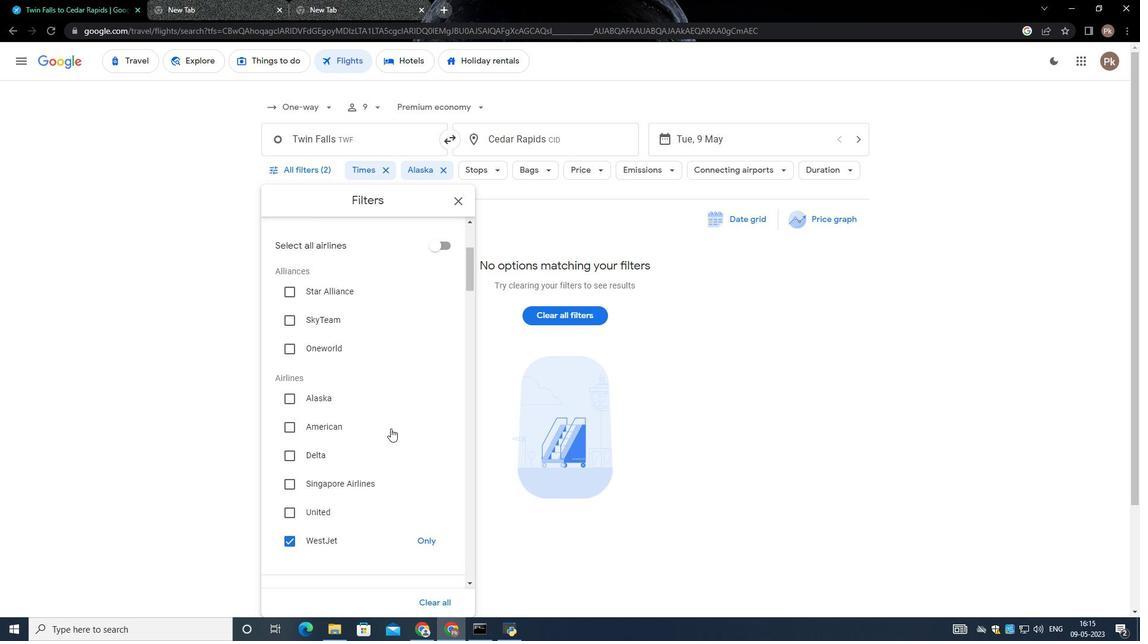 
Action: Mouse scrolled (392, 425) with delta (0, 0)
Screenshot: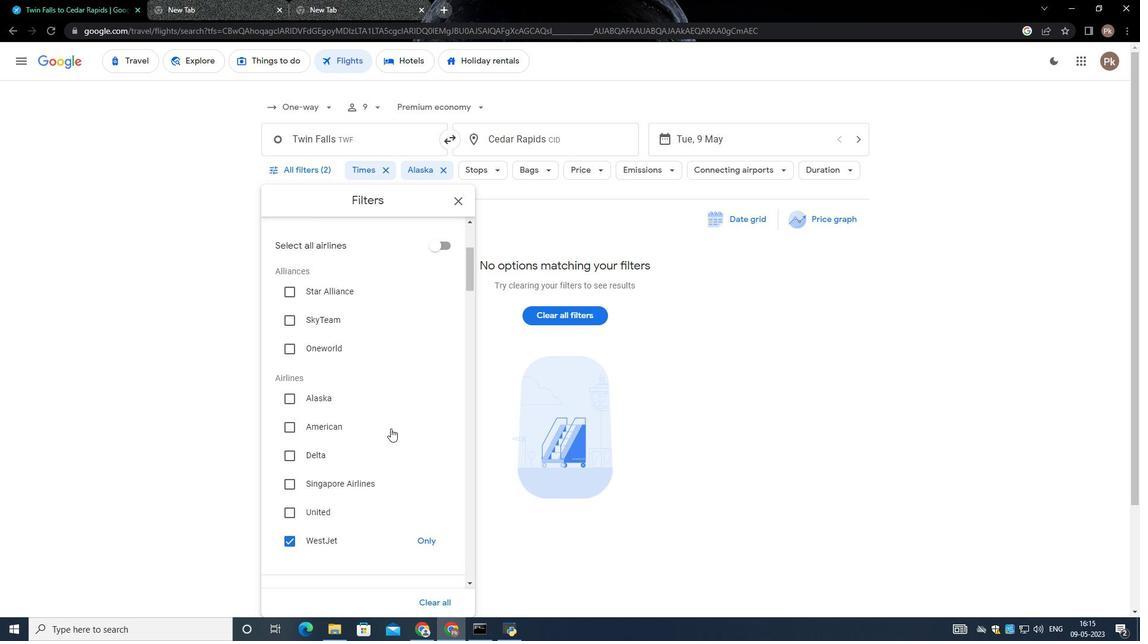 
Action: Mouse scrolled (392, 425) with delta (0, 0)
Screenshot: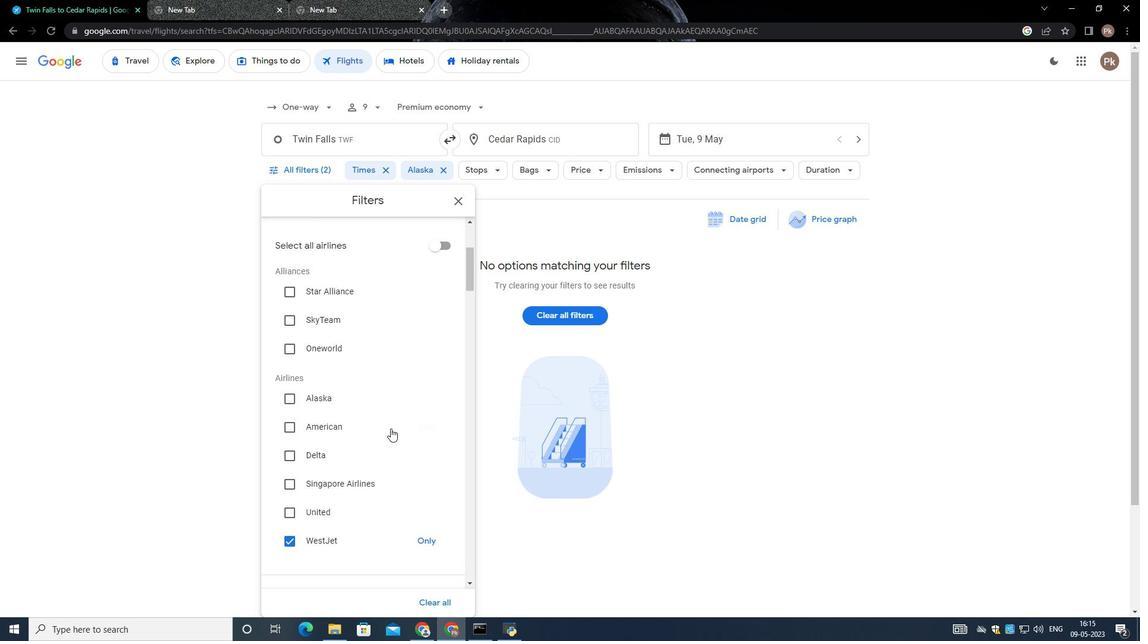 
Action: Mouse moved to (393, 425)
Screenshot: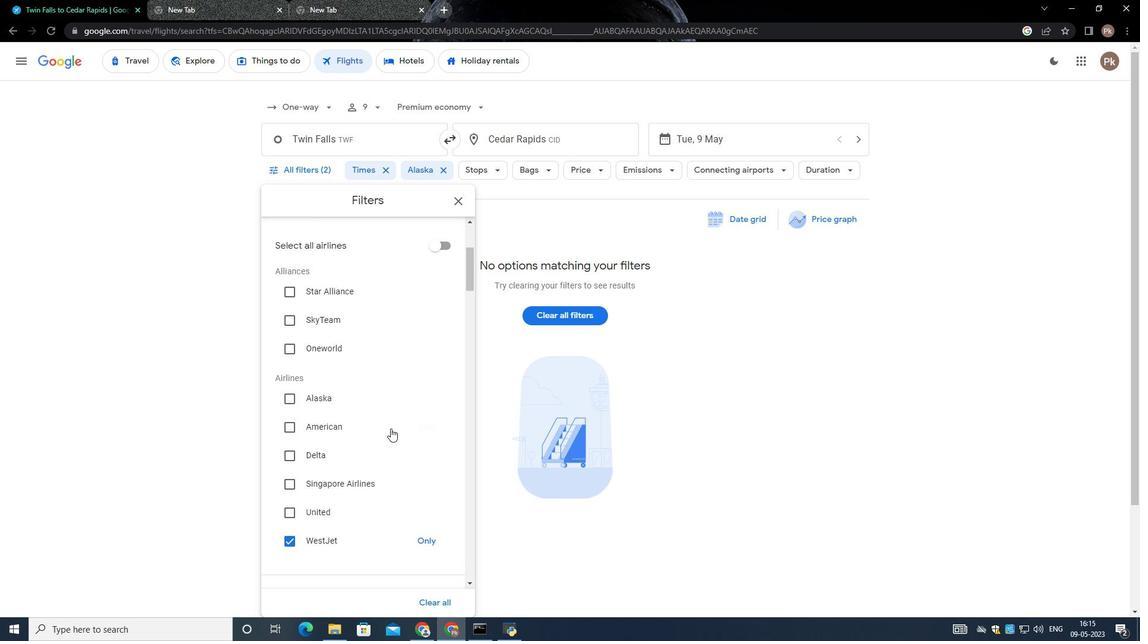 
Action: Mouse scrolled (393, 424) with delta (0, 0)
Screenshot: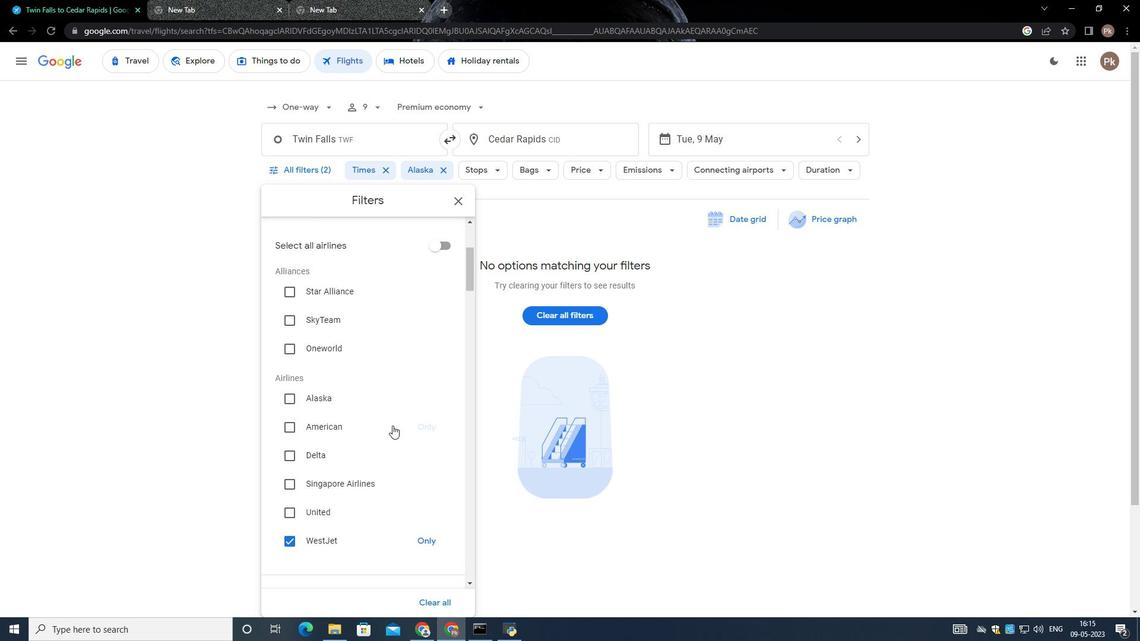 
Action: Mouse moved to (438, 388)
Screenshot: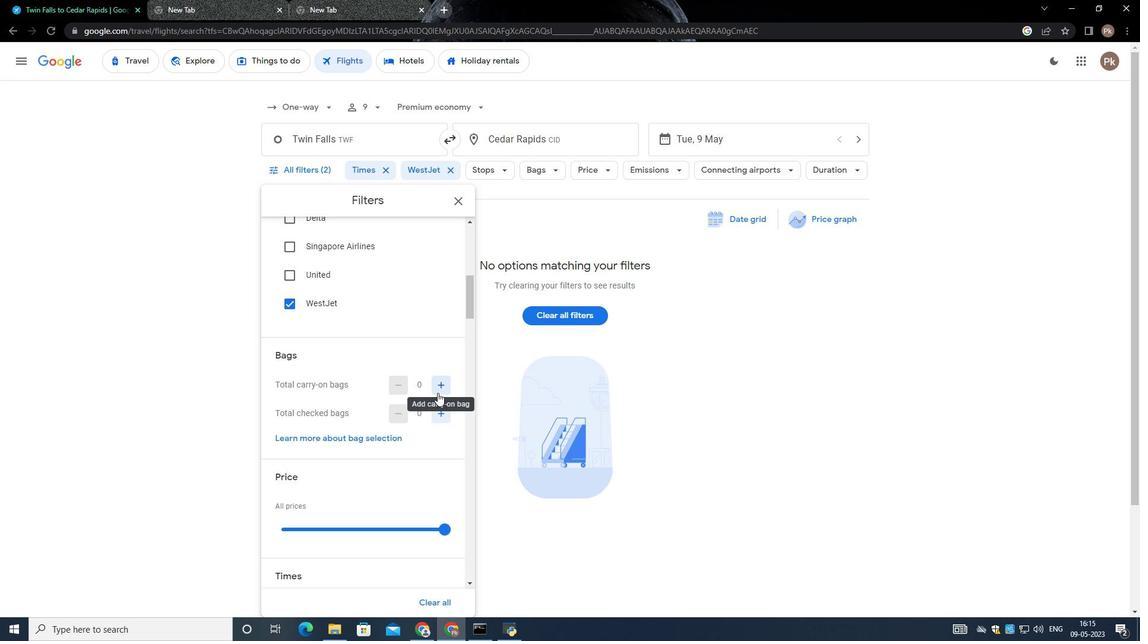 
Action: Mouse pressed left at (438, 388)
Screenshot: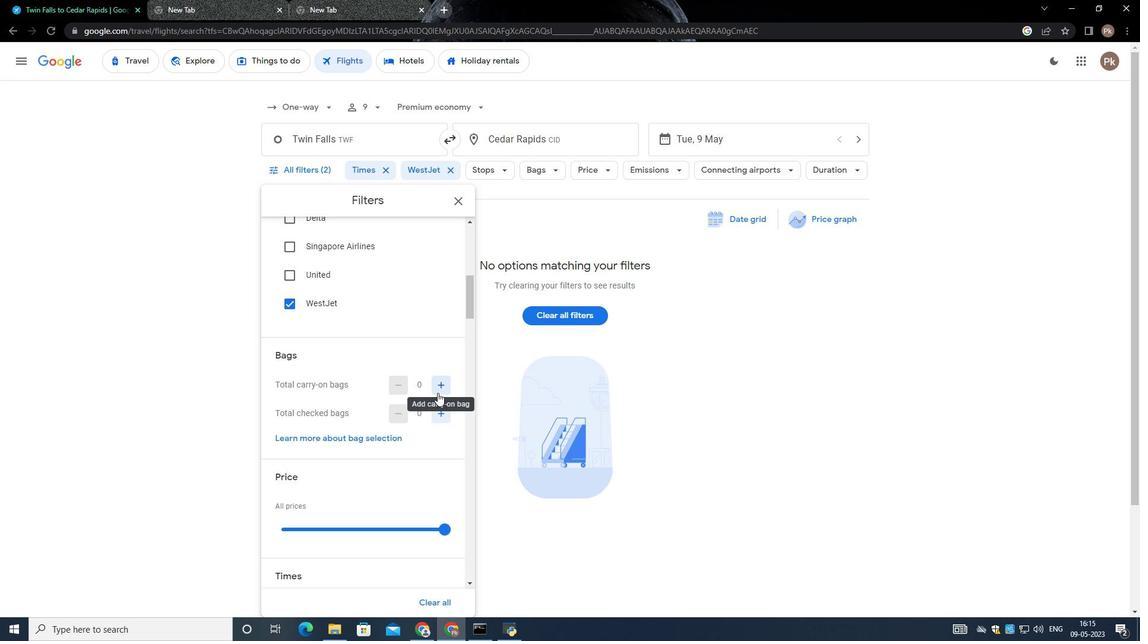 
Action: Mouse moved to (384, 386)
Screenshot: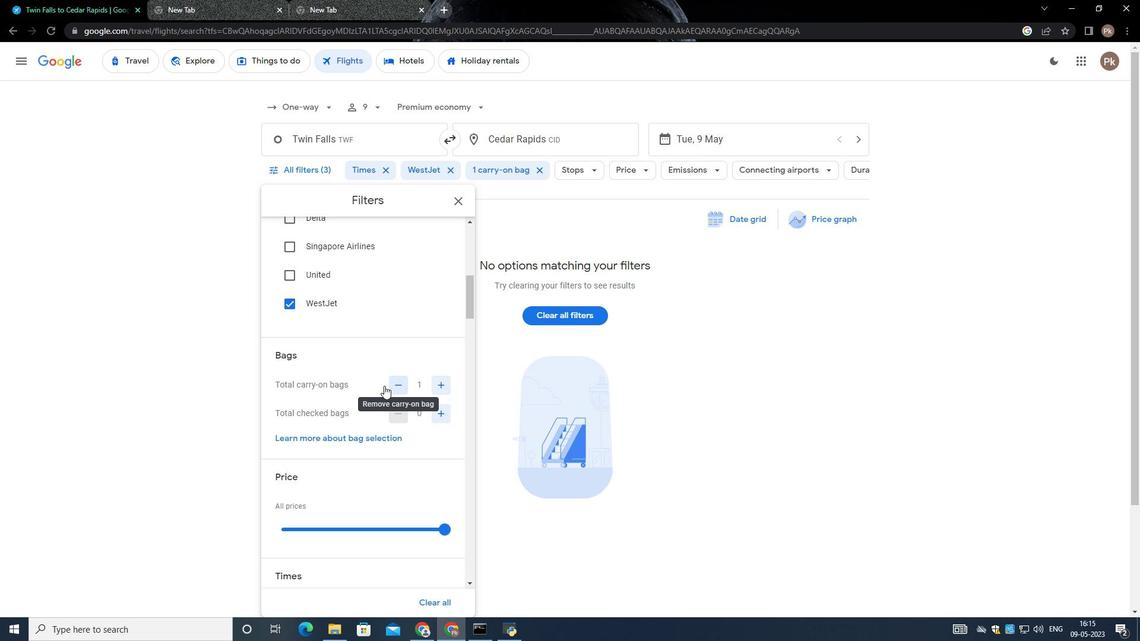 
Action: Mouse scrolled (384, 385) with delta (0, 0)
Screenshot: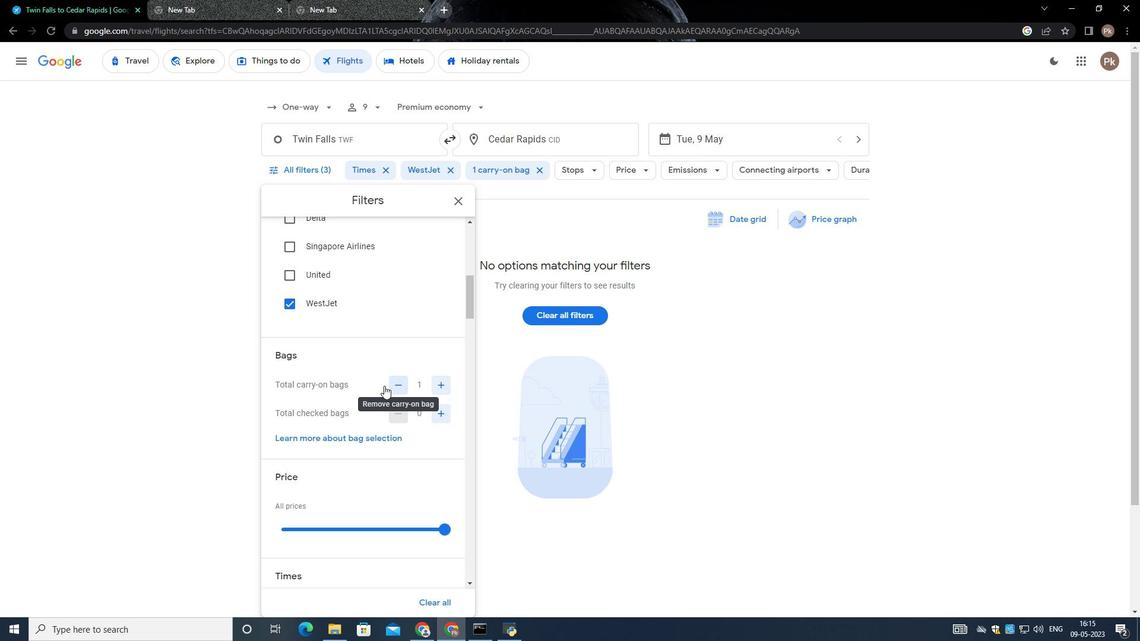 
Action: Mouse moved to (384, 388)
Screenshot: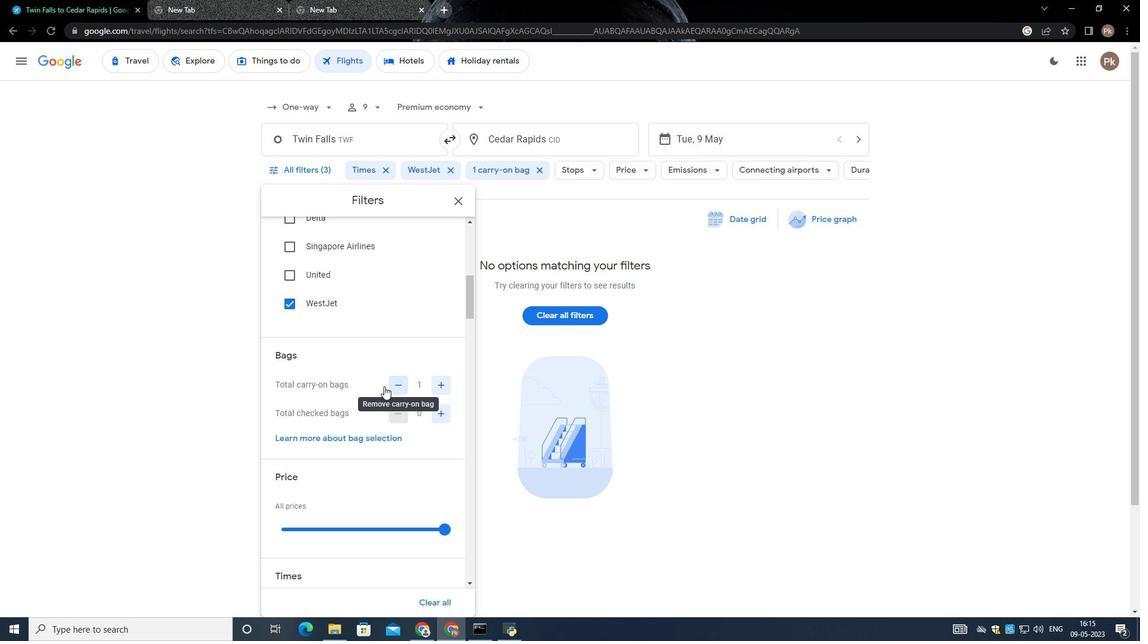 
Action: Mouse scrolled (384, 387) with delta (0, 0)
Screenshot: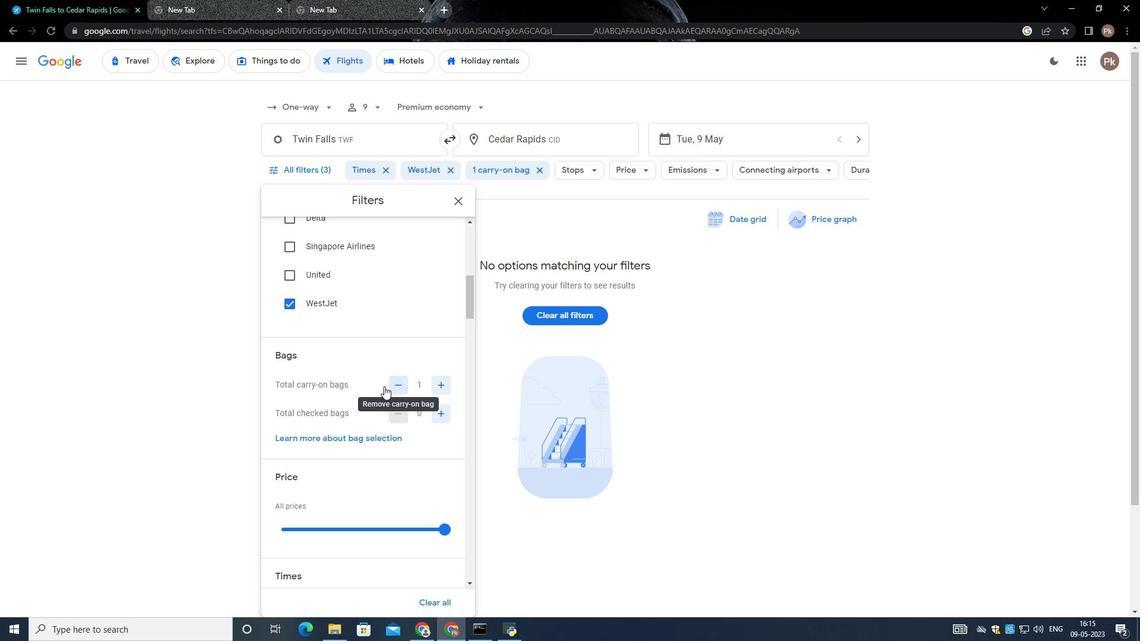
Action: Mouse moved to (445, 410)
Screenshot: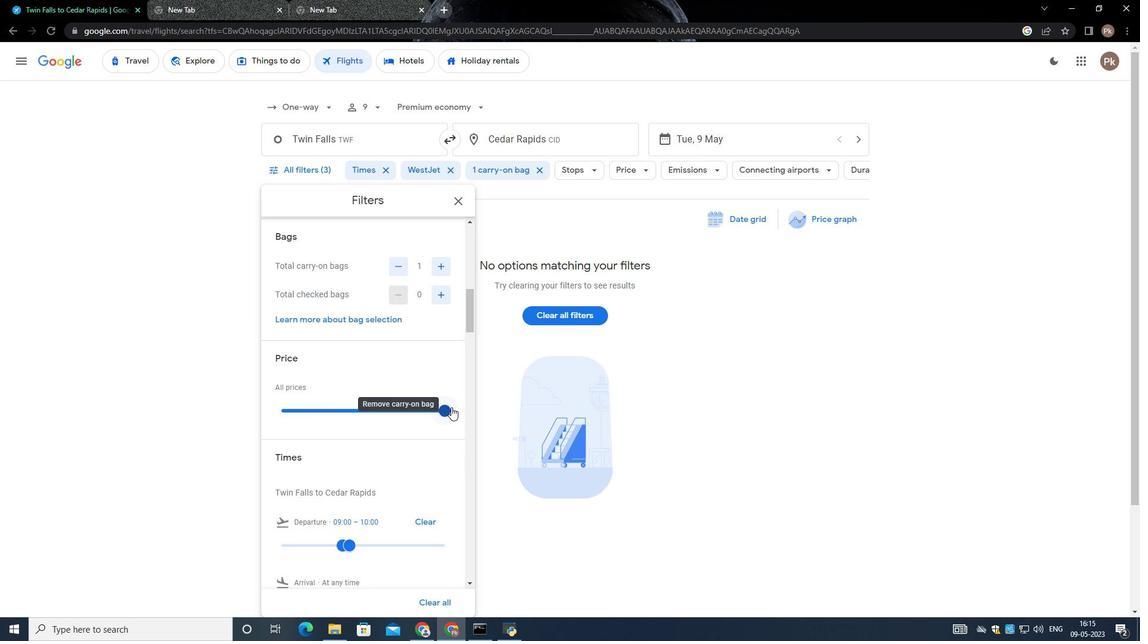 
Action: Mouse pressed left at (445, 410)
Screenshot: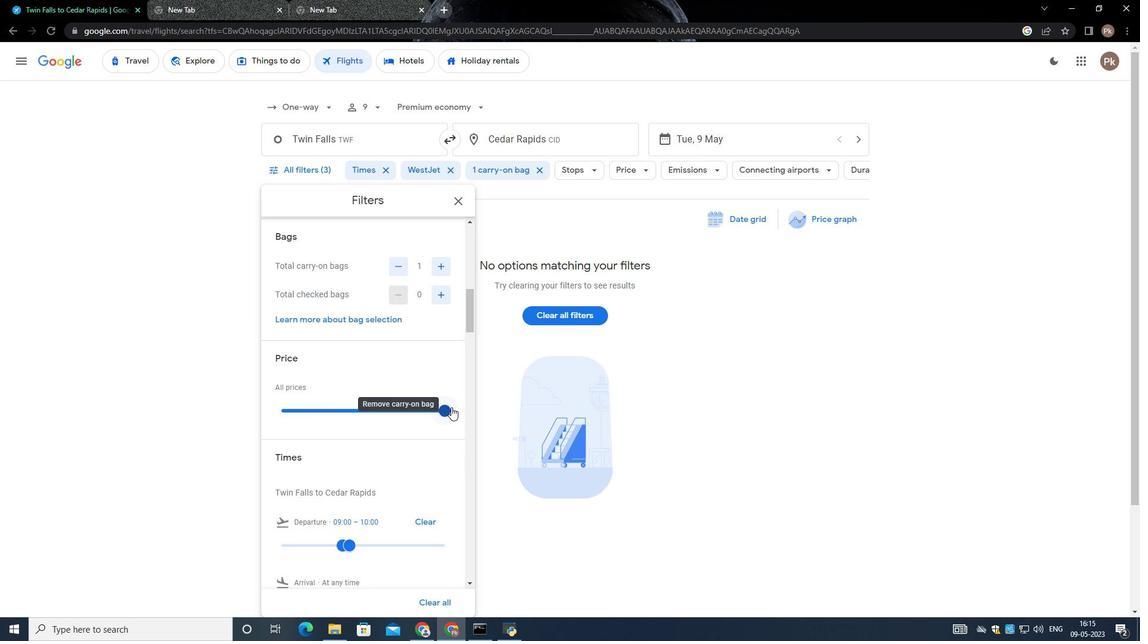 
Action: Mouse moved to (422, 409)
Screenshot: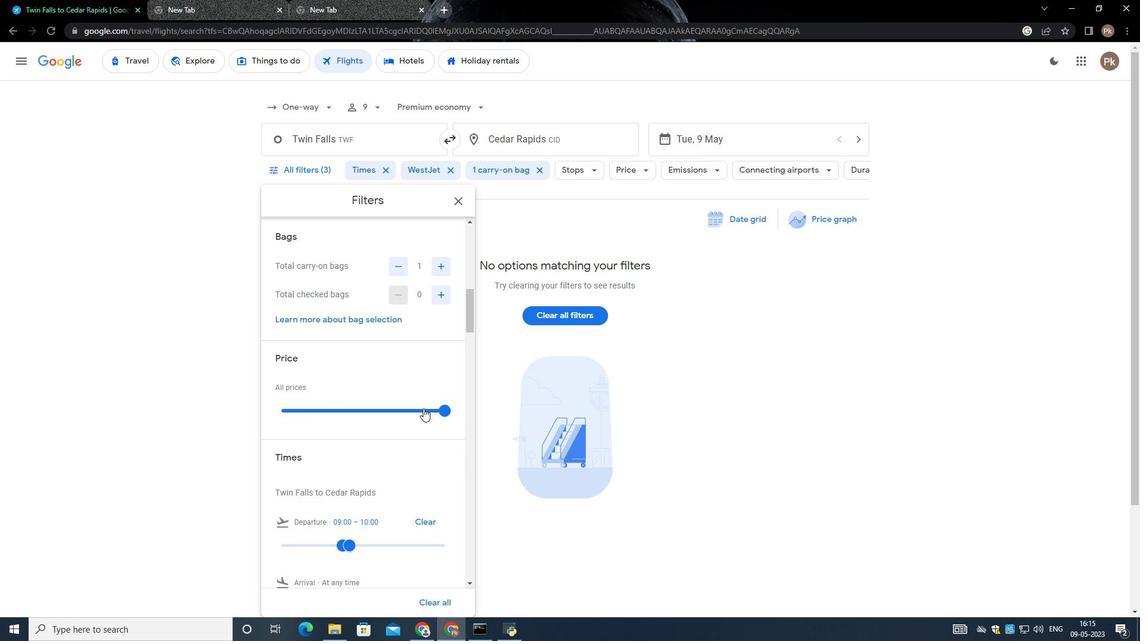 
Action: Mouse scrolled (422, 409) with delta (0, 0)
Screenshot: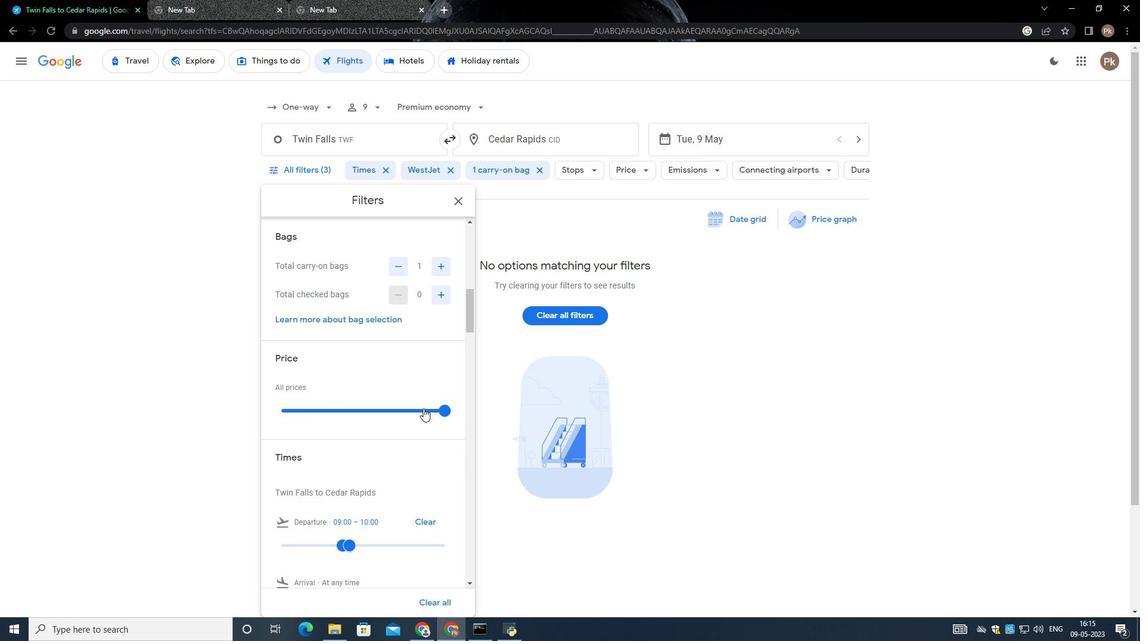 
Action: Mouse moved to (420, 411)
Screenshot: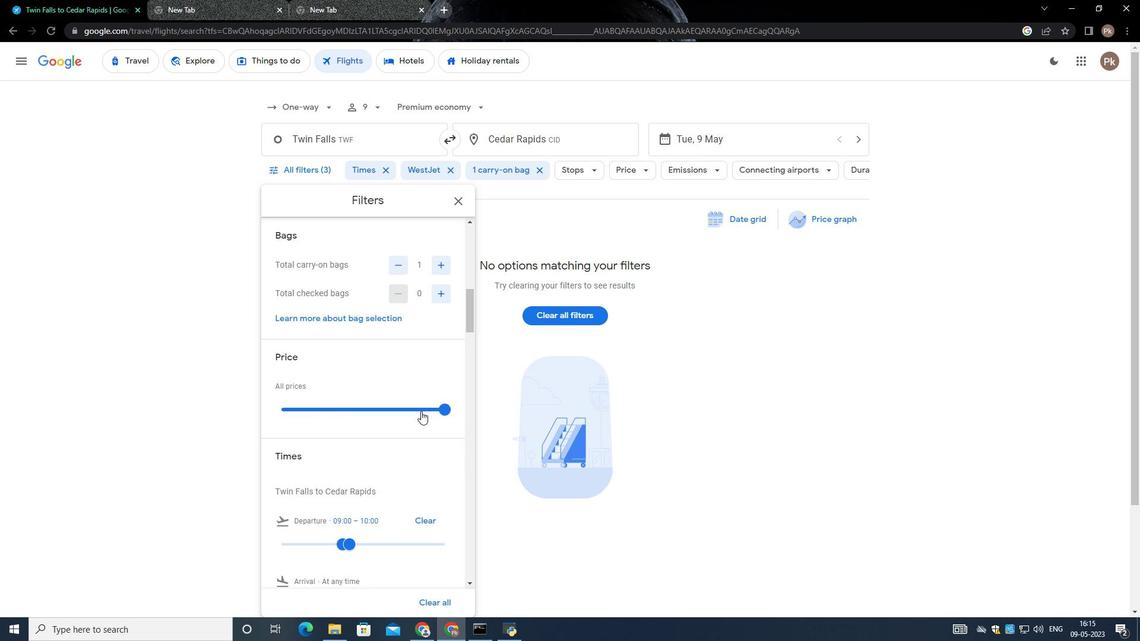 
Action: Mouse scrolled (420, 410) with delta (0, 0)
Screenshot: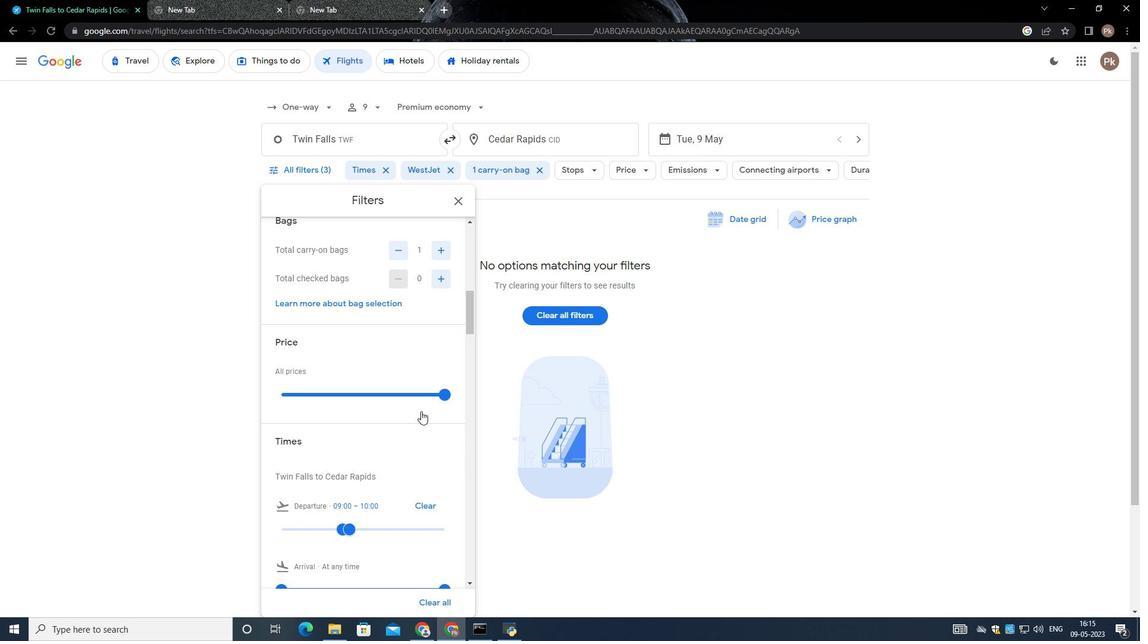 
Action: Mouse scrolled (420, 410) with delta (0, 0)
Screenshot: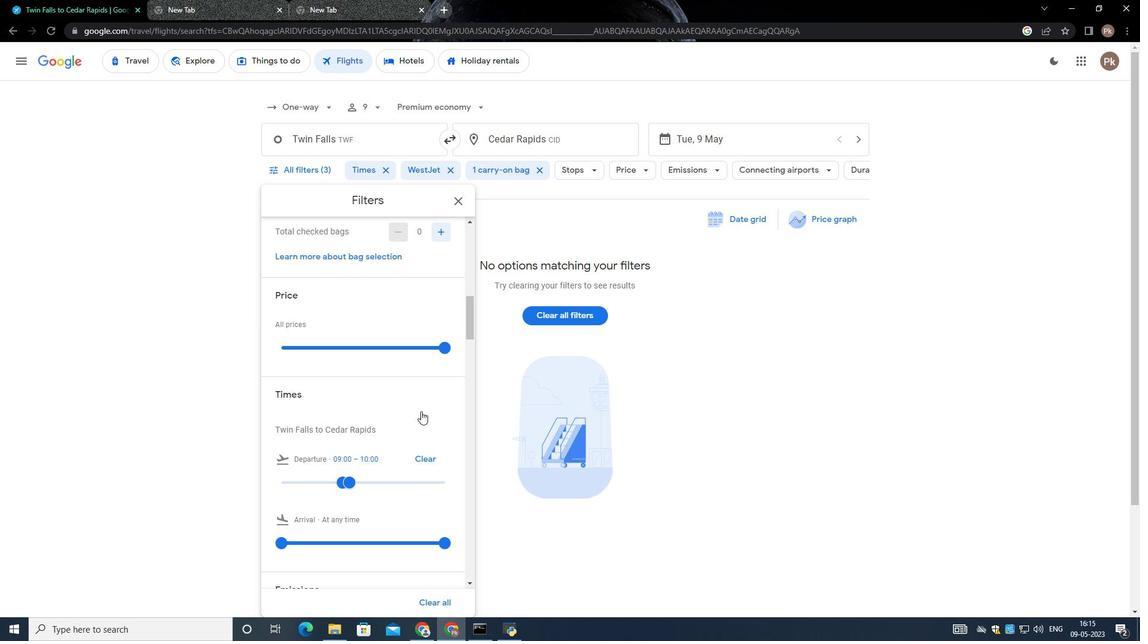 
Action: Mouse moved to (334, 365)
Screenshot: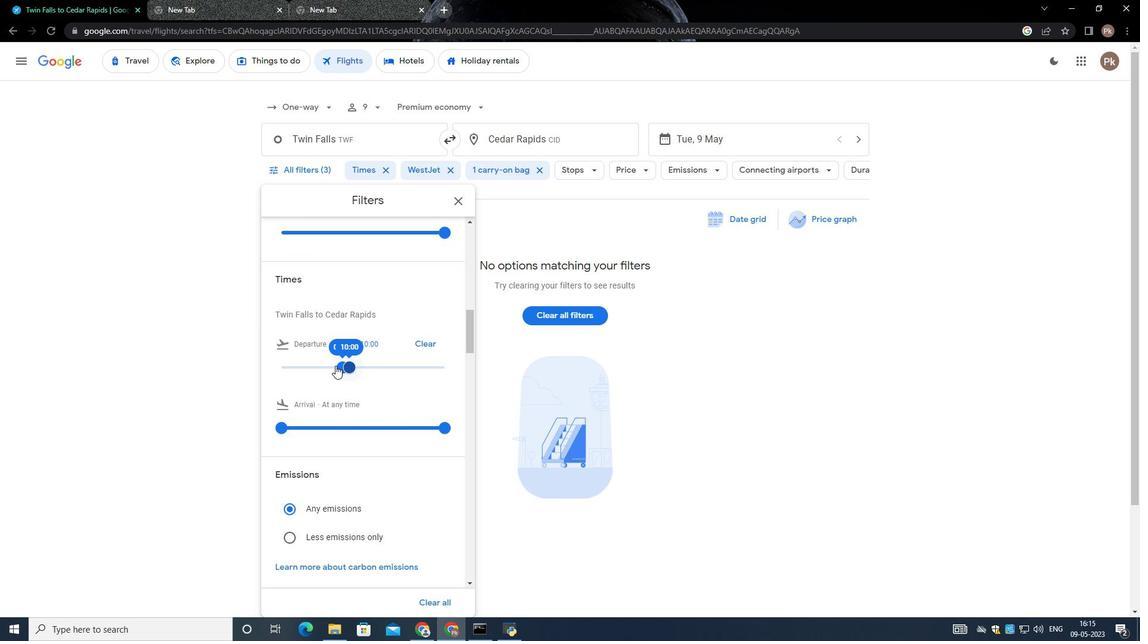 
Action: Mouse pressed left at (334, 365)
Screenshot: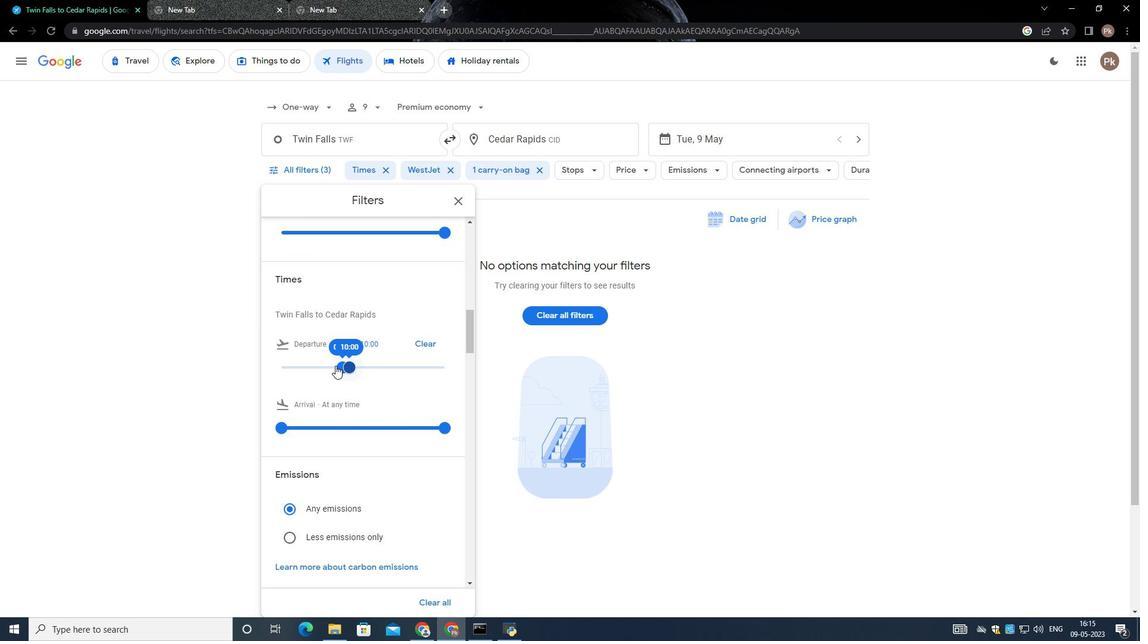 
Action: Mouse moved to (326, 363)
Screenshot: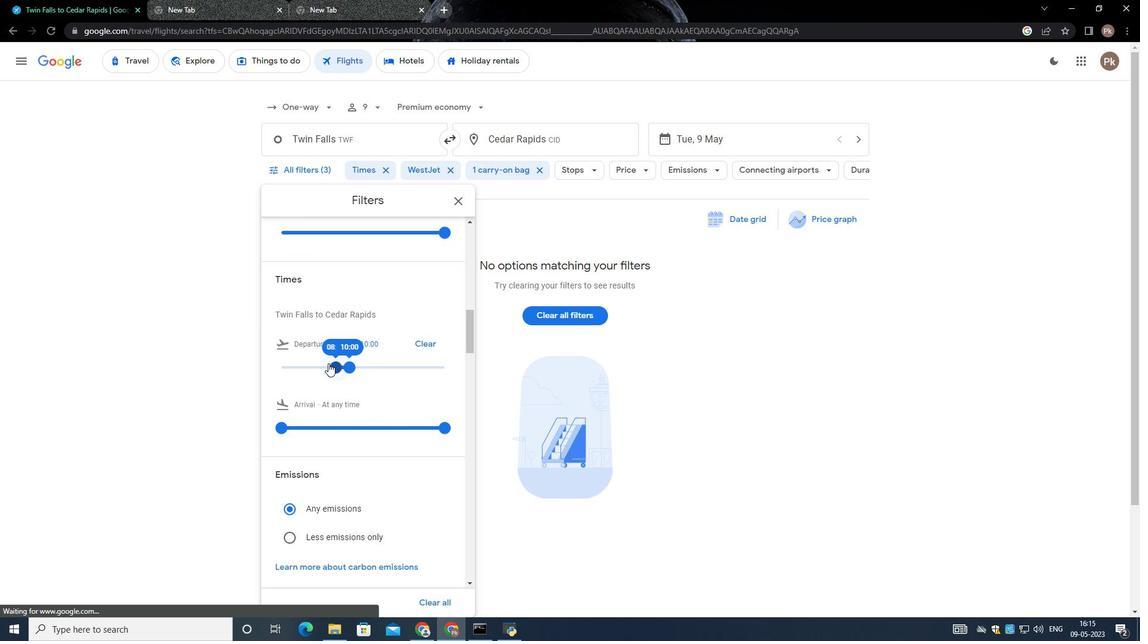 
Action: Mouse pressed left at (326, 363)
Screenshot: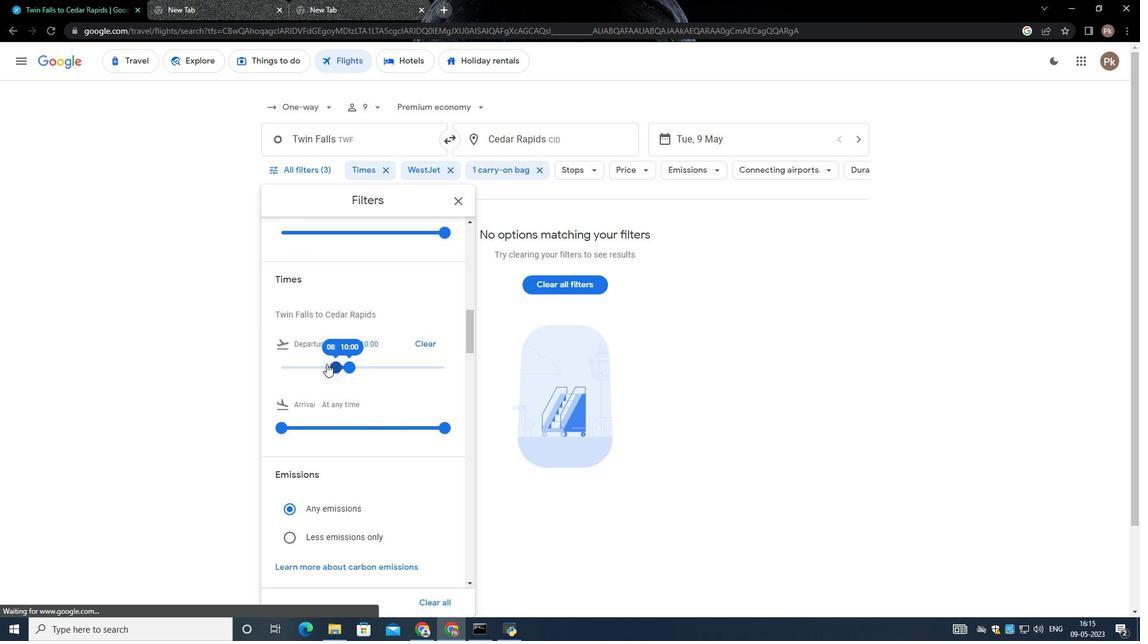 
Action: Mouse moved to (350, 366)
Screenshot: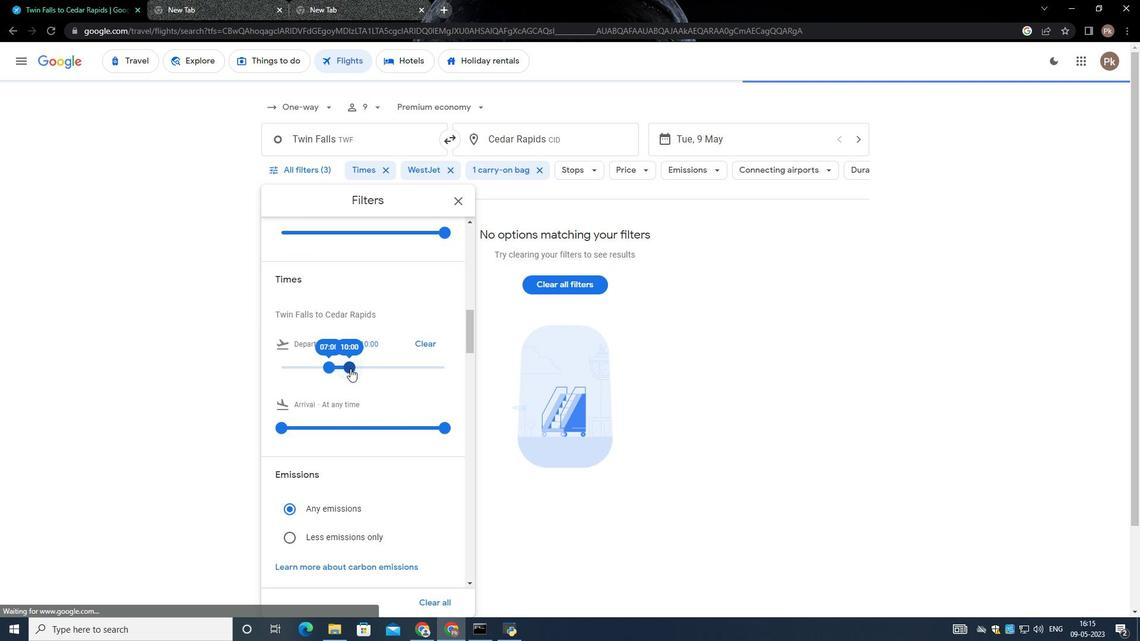 
Action: Mouse pressed left at (350, 366)
Screenshot: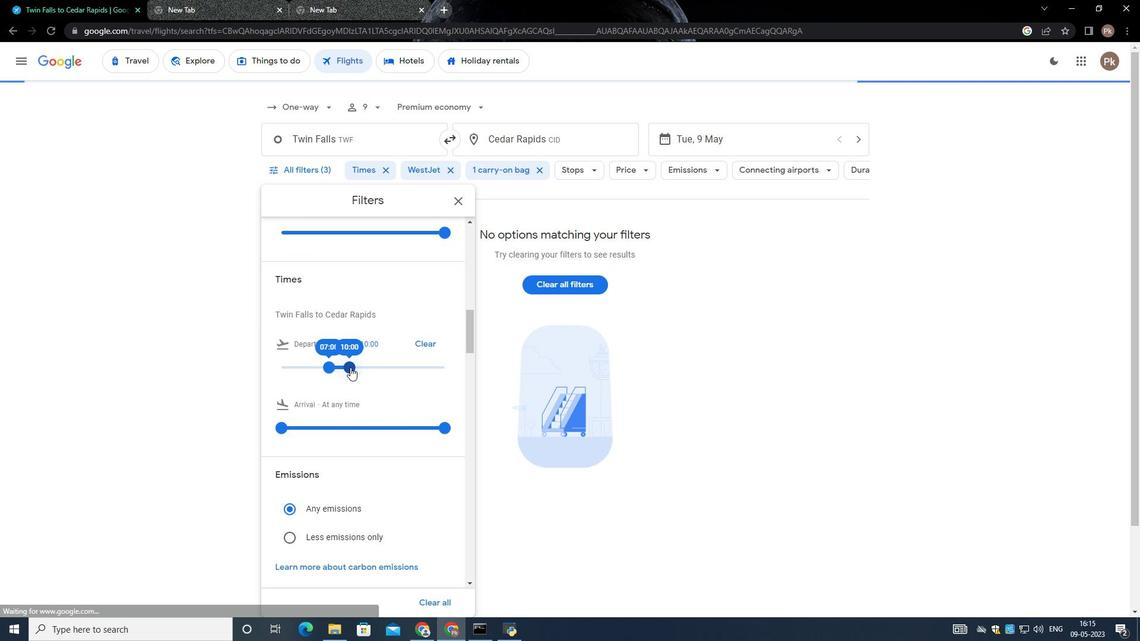 
Action: Mouse moved to (378, 380)
Screenshot: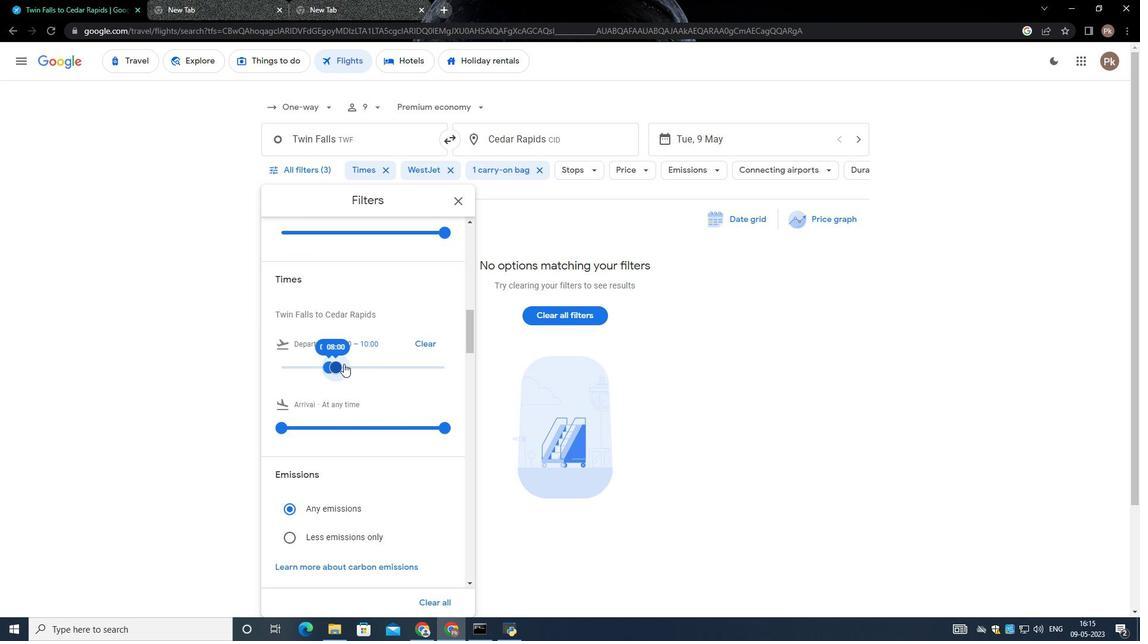 
Action: Mouse scrolled (378, 379) with delta (0, 0)
Screenshot: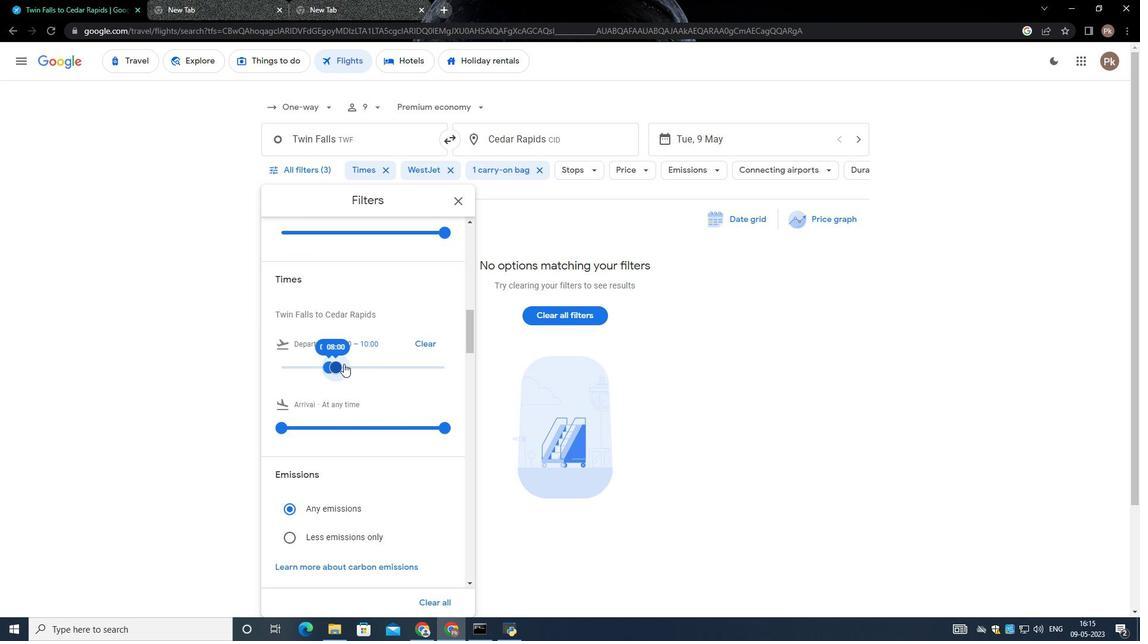
Action: Mouse moved to (378, 380)
Screenshot: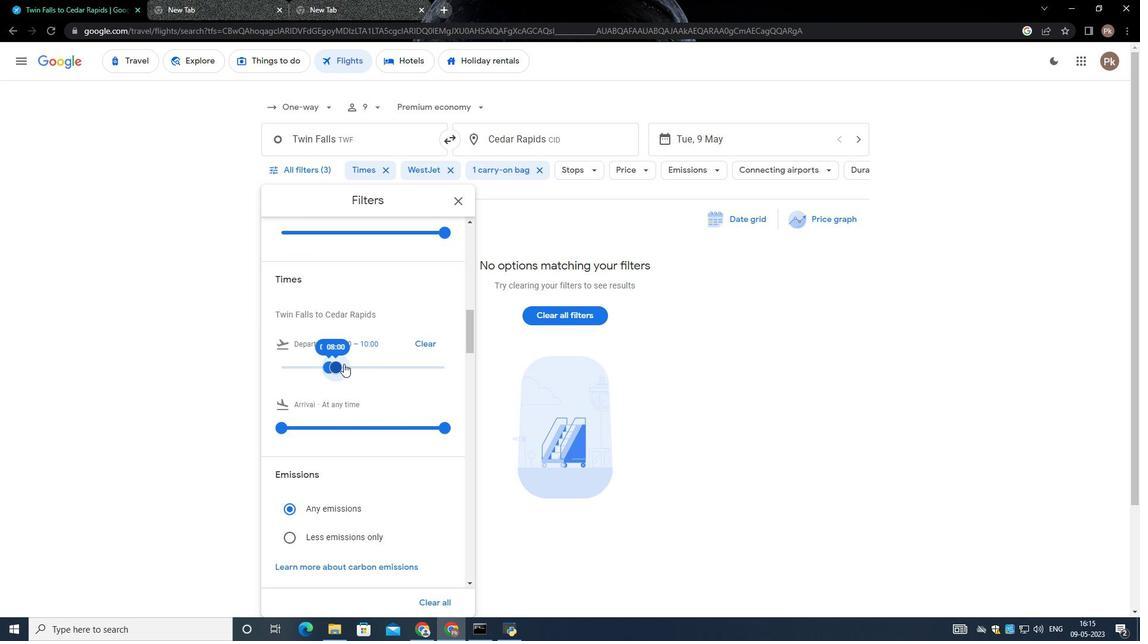 
Action: Mouse scrolled (378, 380) with delta (0, 0)
Screenshot: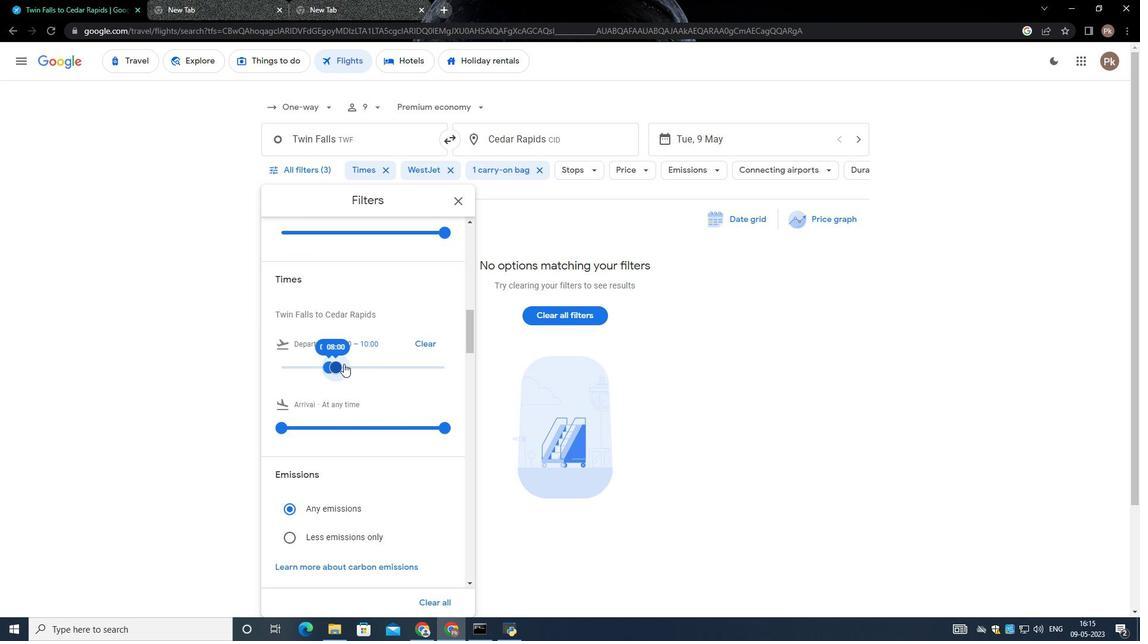 
Action: Mouse moved to (378, 380)
Screenshot: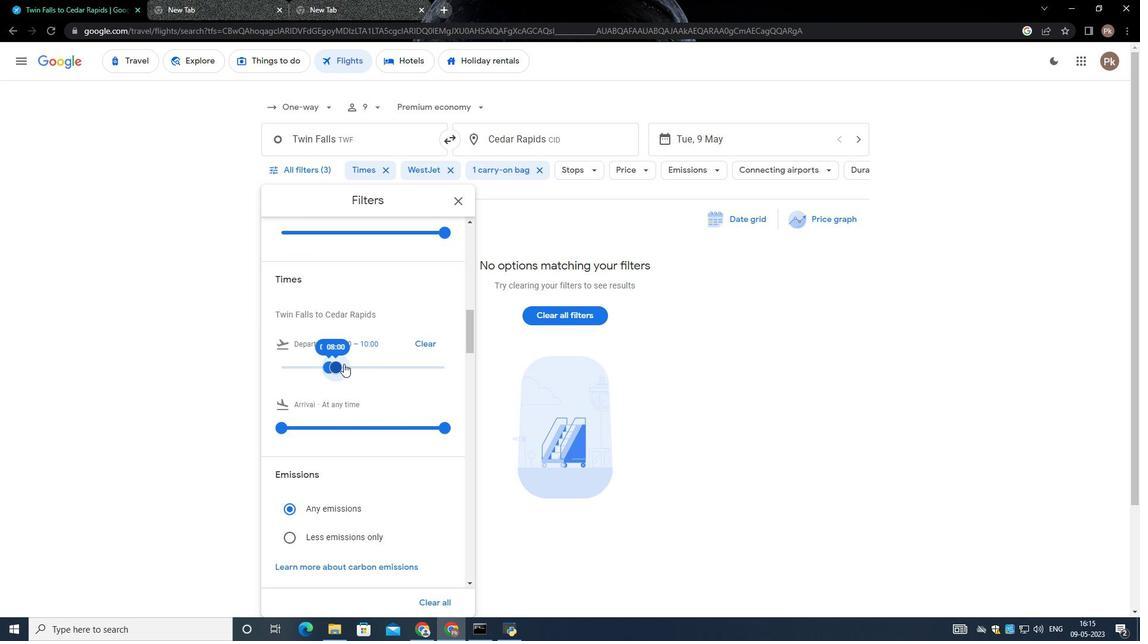 
Action: Mouse scrolled (378, 380) with delta (0, 0)
Screenshot: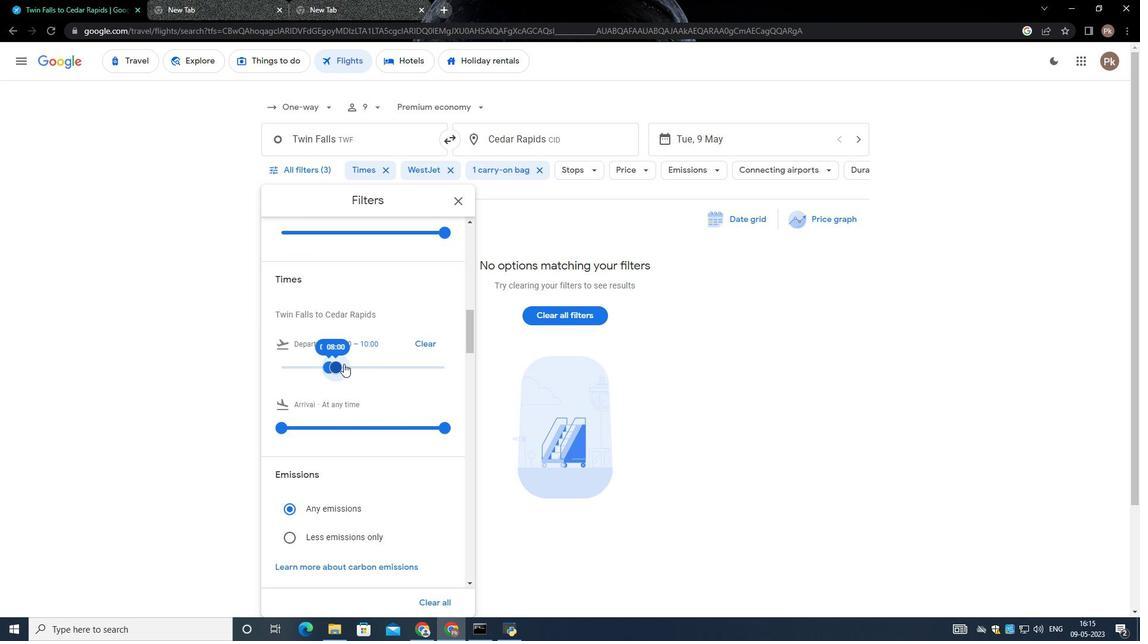 
Action: Mouse scrolled (378, 380) with delta (0, 0)
Screenshot: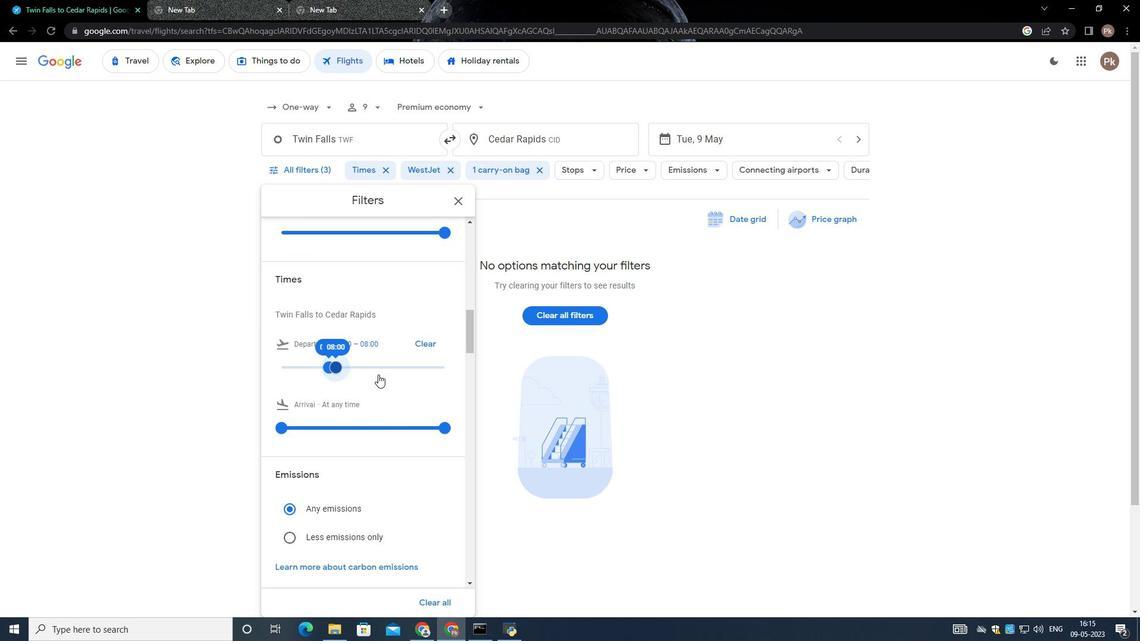 
Action: Mouse scrolled (378, 380) with delta (0, 0)
Screenshot: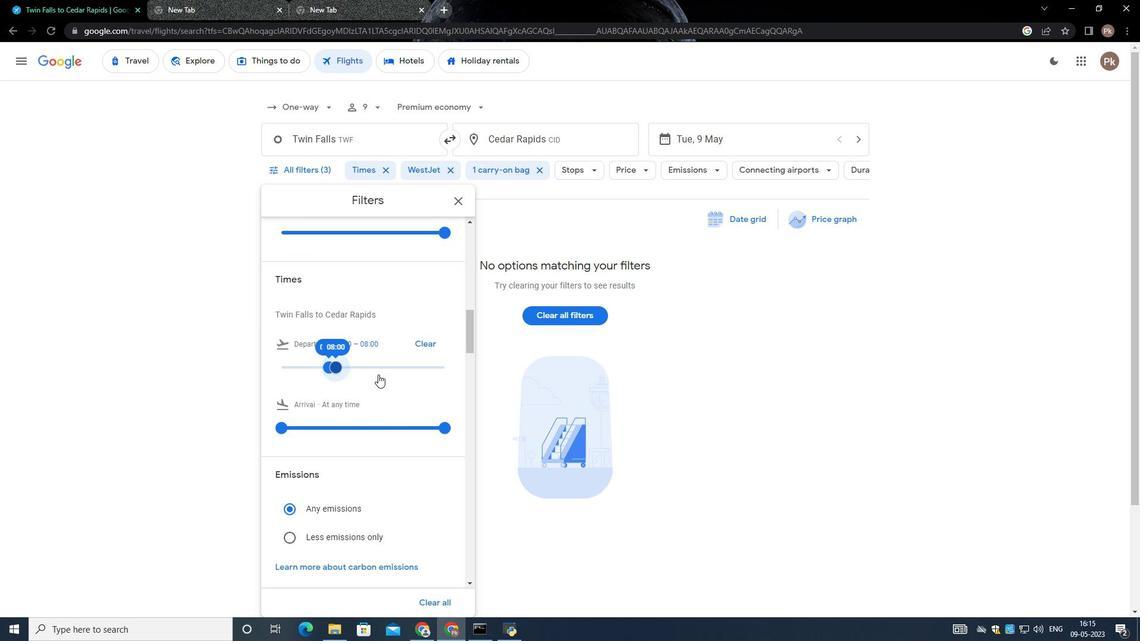 
Action: Mouse moved to (378, 381)
Screenshot: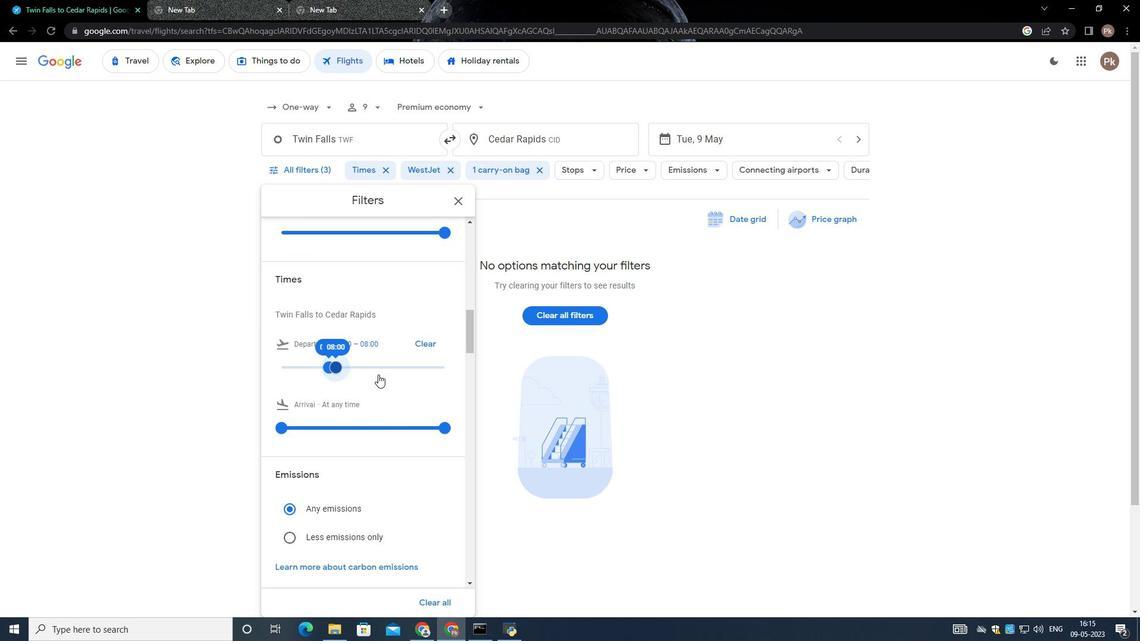 
Action: Mouse scrolled (378, 381) with delta (0, 0)
Screenshot: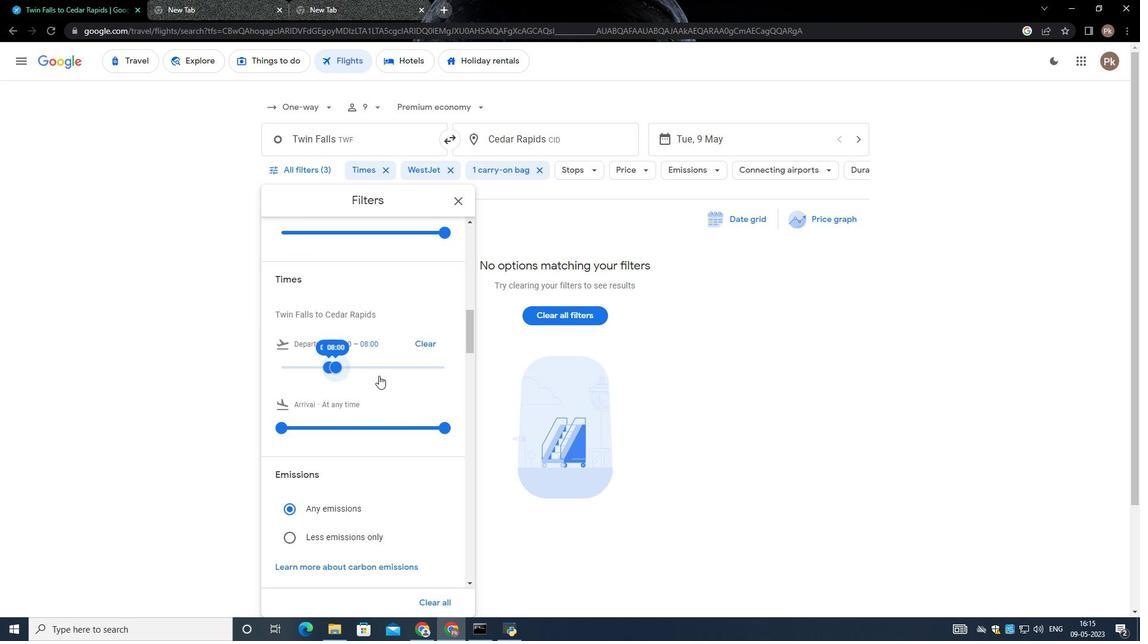 
Action: Mouse moved to (362, 413)
Screenshot: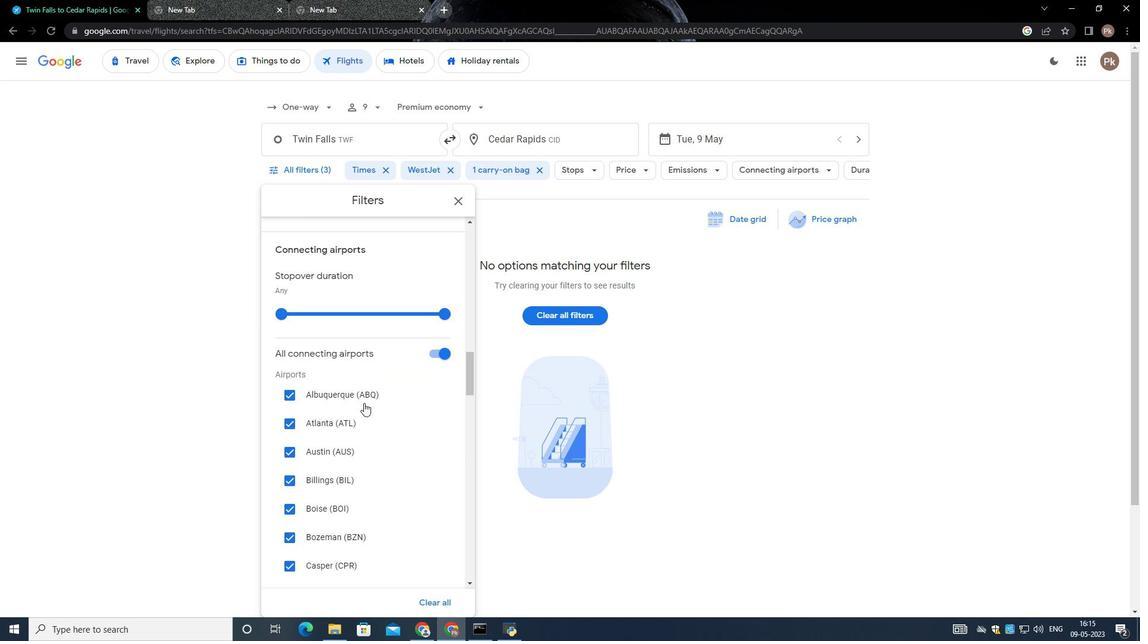 
Action: Mouse scrolled (362, 413) with delta (0, 0)
Screenshot: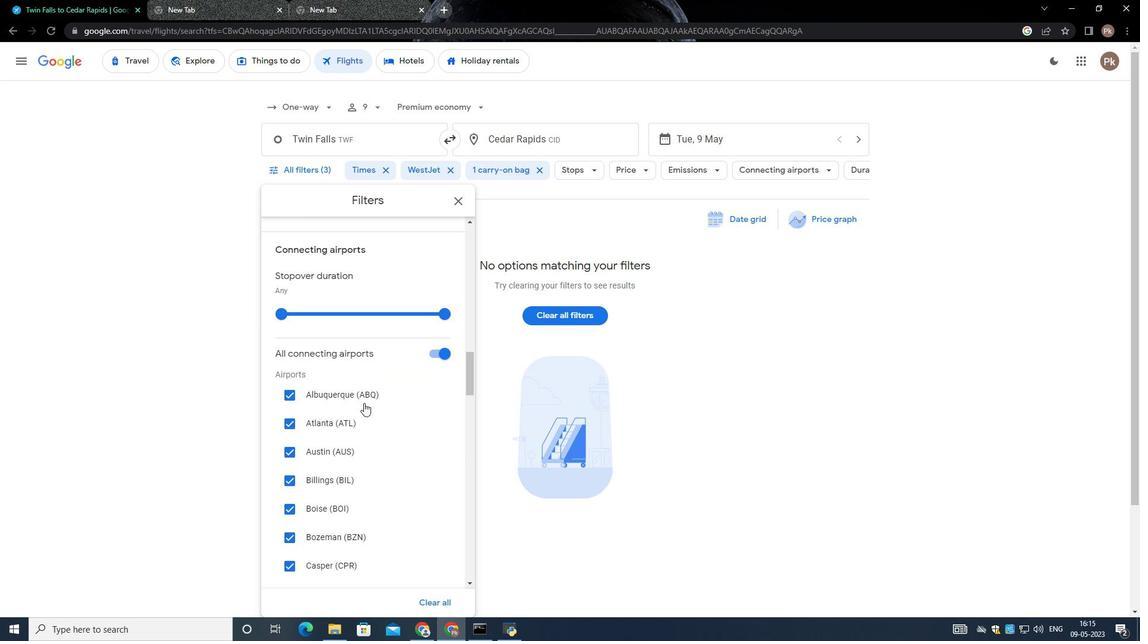 
Action: Mouse moved to (362, 415)
Screenshot: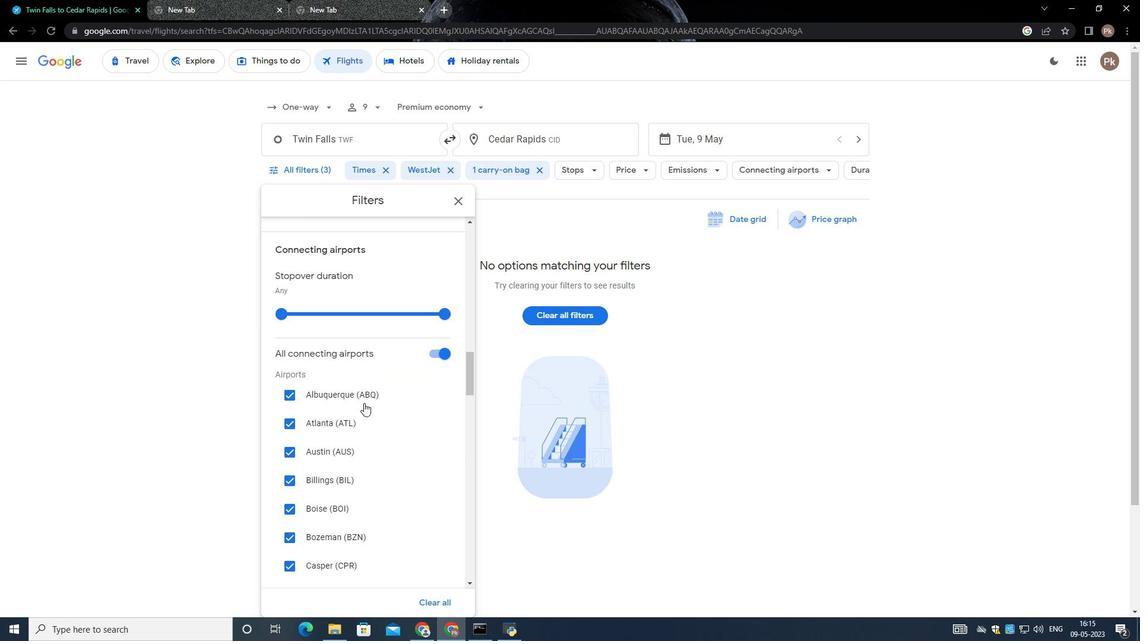 
Action: Mouse scrolled (362, 415) with delta (0, 0)
Screenshot: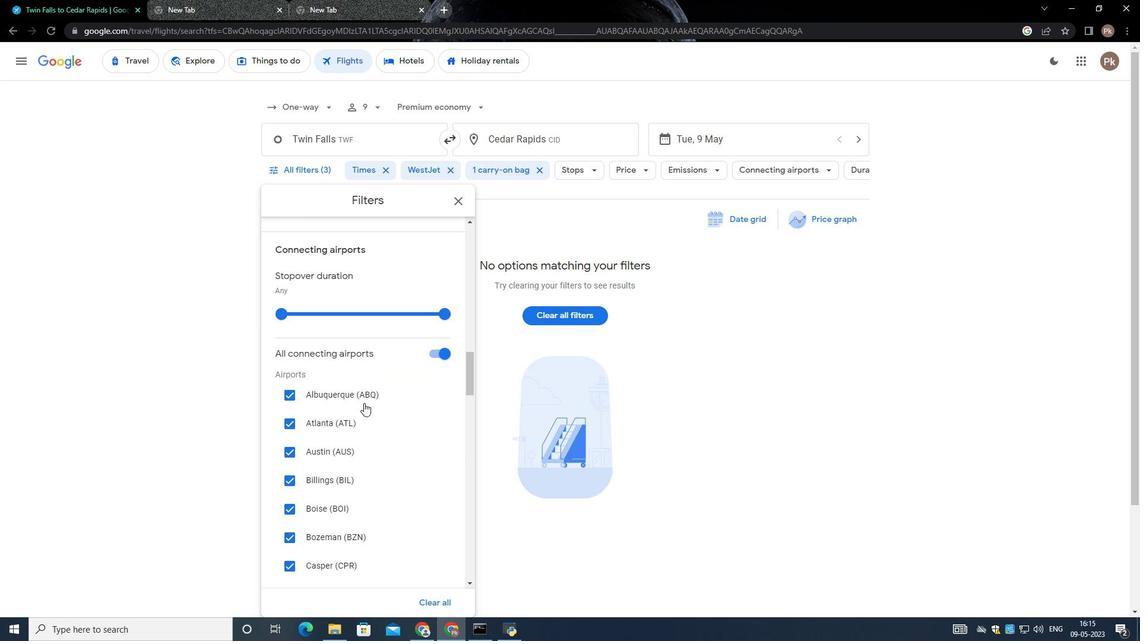 
Action: Mouse scrolled (362, 415) with delta (0, 0)
Screenshot: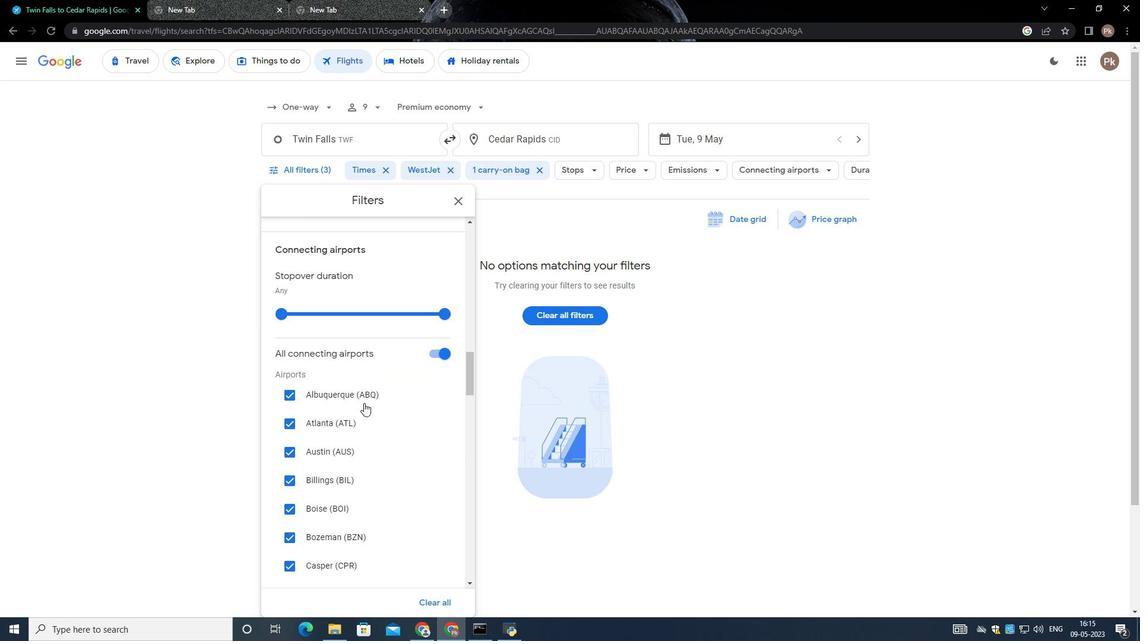 
Action: Mouse scrolled (362, 415) with delta (0, 0)
Screenshot: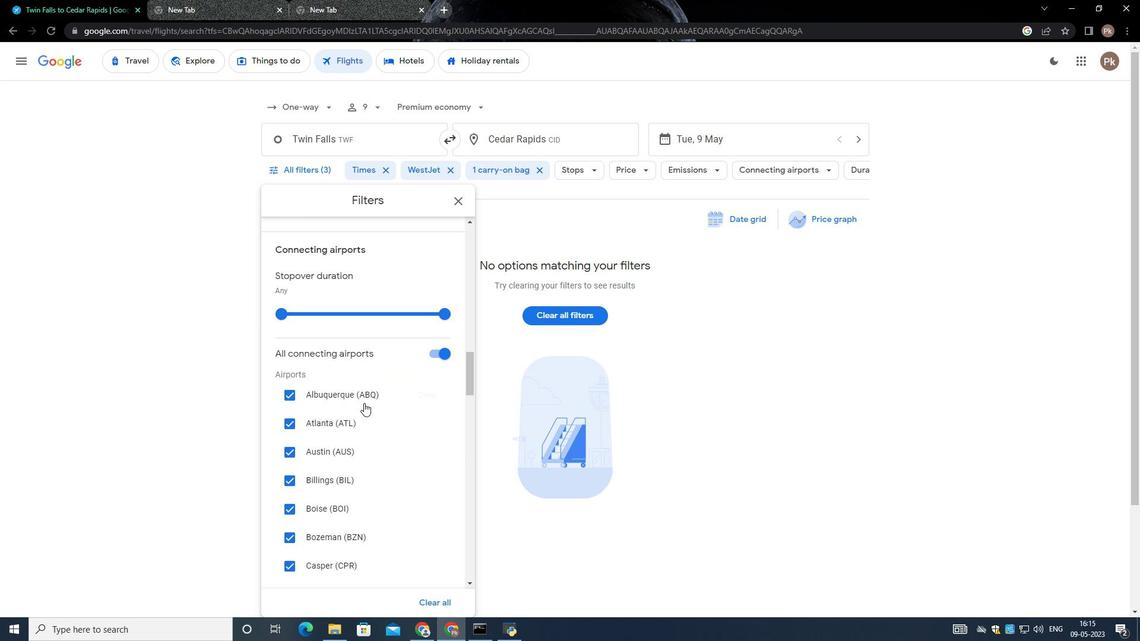 
Action: Mouse scrolled (362, 415) with delta (0, 0)
Screenshot: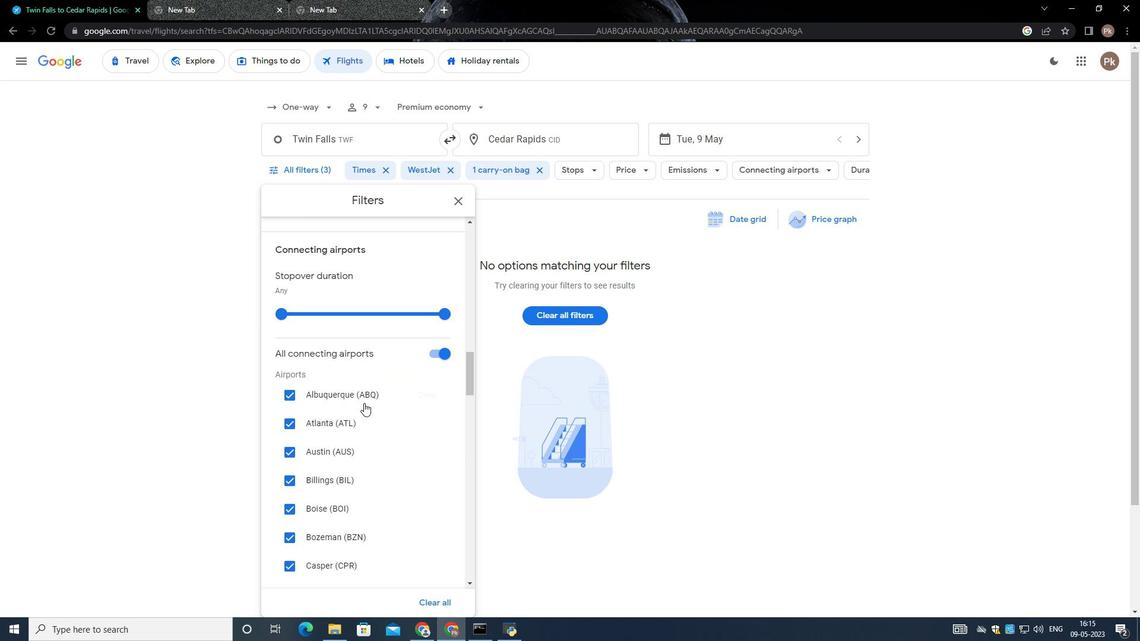 
Action: Mouse moved to (359, 415)
Screenshot: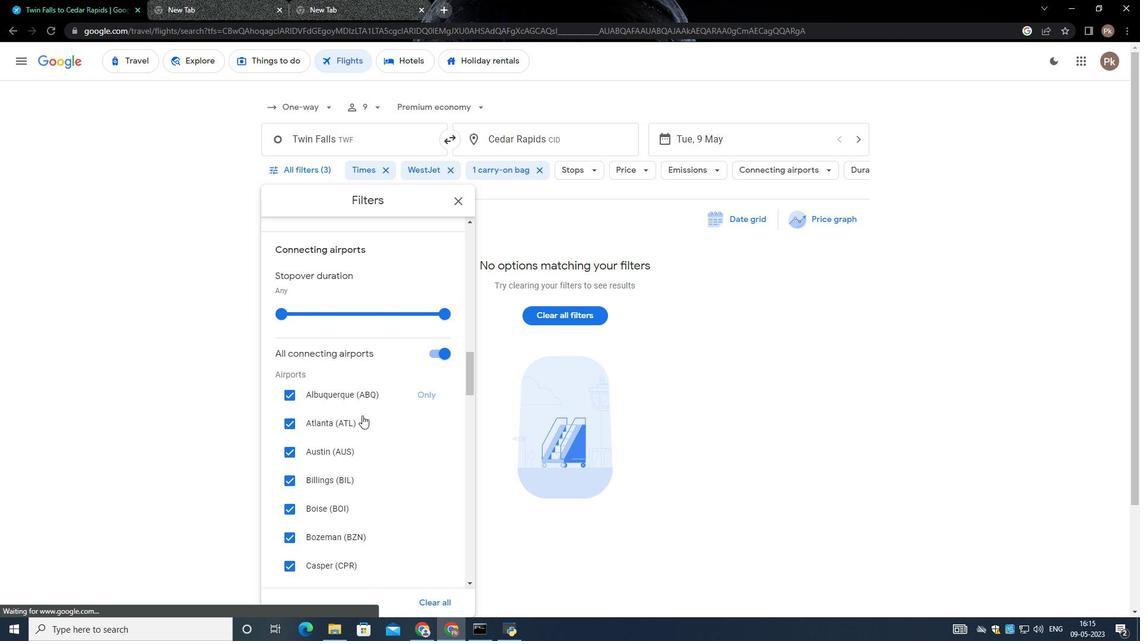 
Action: Mouse scrolled (359, 414) with delta (0, 0)
Screenshot: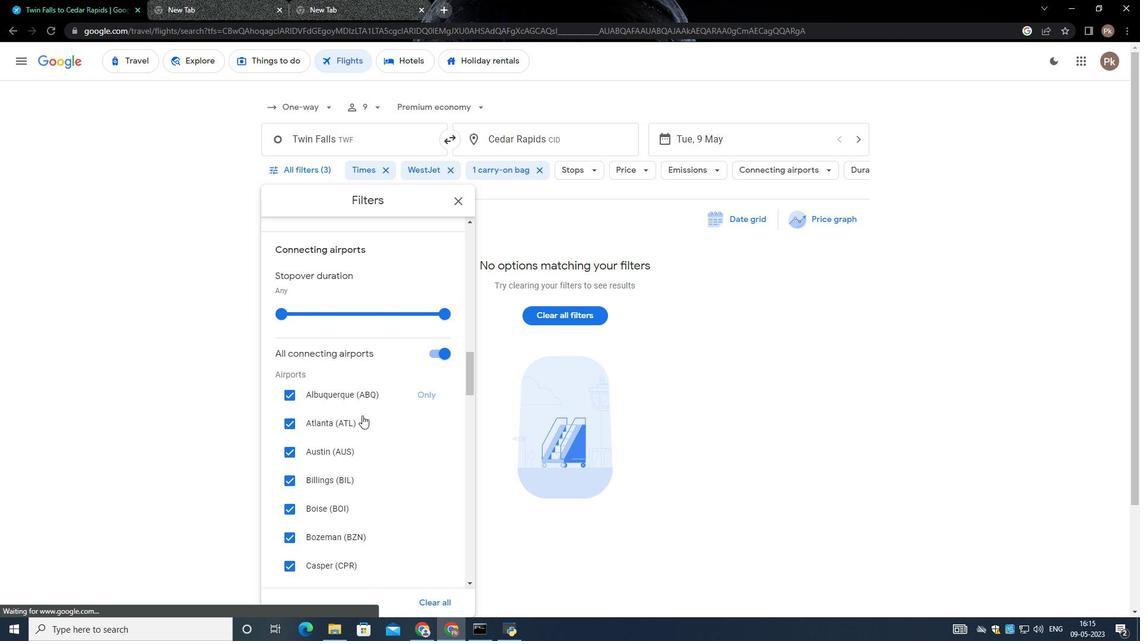 
Action: Mouse scrolled (359, 414) with delta (0, 0)
Screenshot: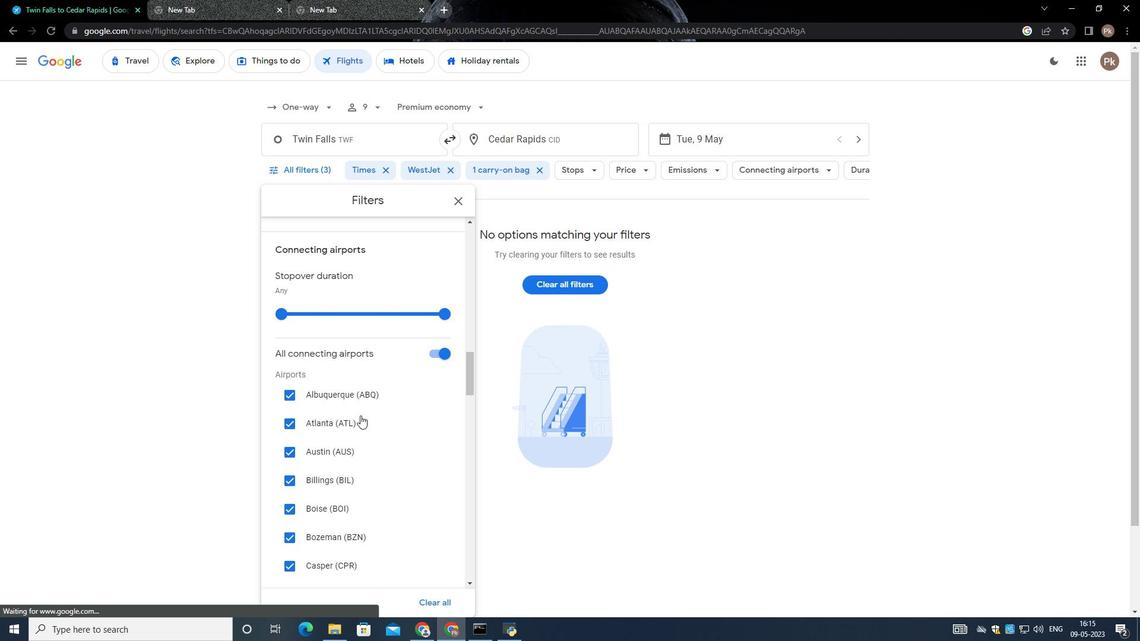
Action: Mouse scrolled (359, 414) with delta (0, 0)
Screenshot: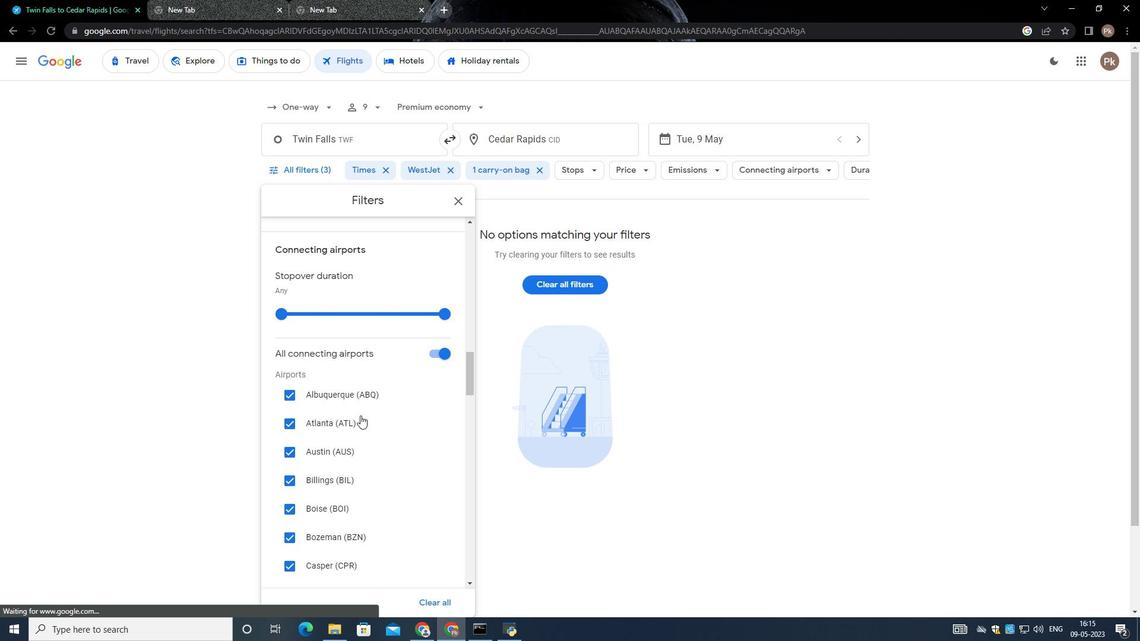 
Action: Mouse scrolled (359, 414) with delta (0, 0)
Screenshot: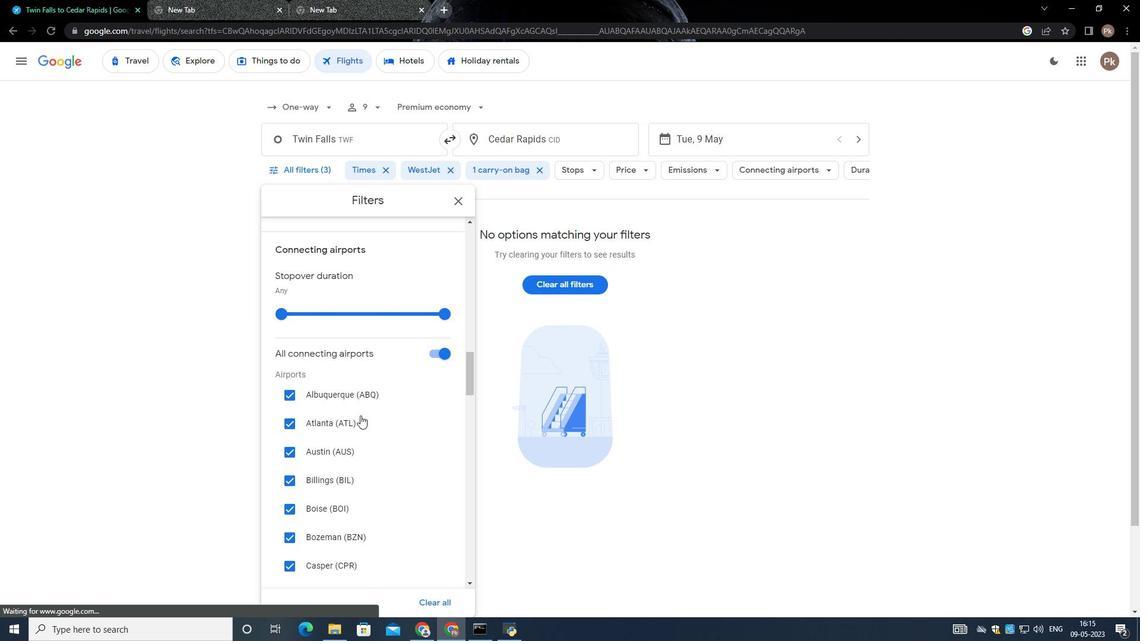 
Action: Mouse moved to (353, 397)
Screenshot: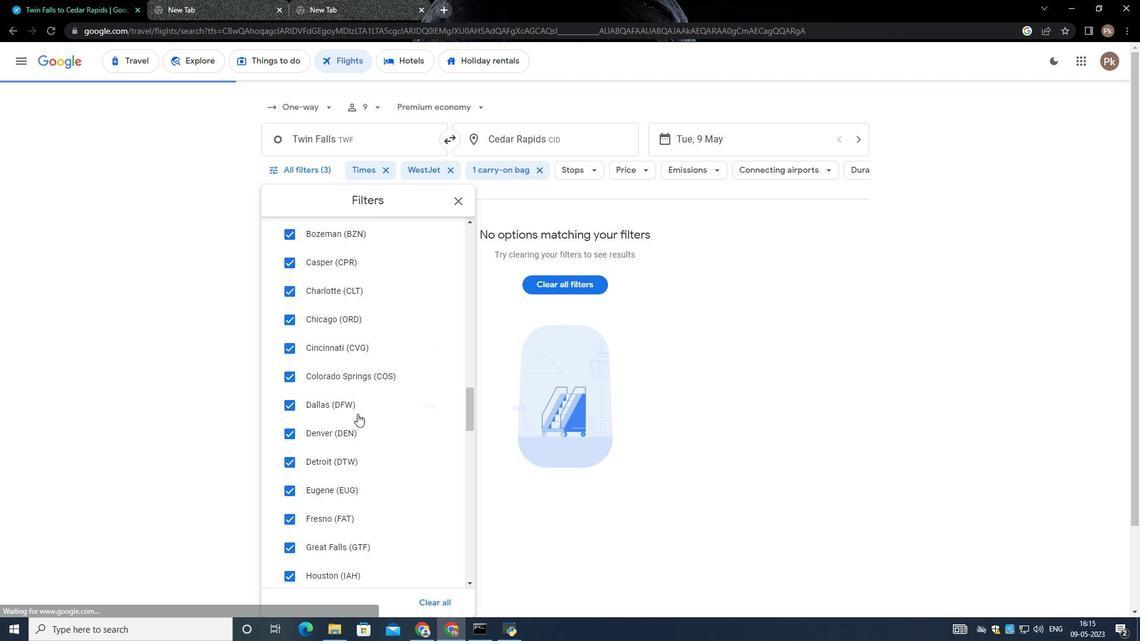 
Action: Mouse scrolled (353, 396) with delta (0, 0)
Screenshot: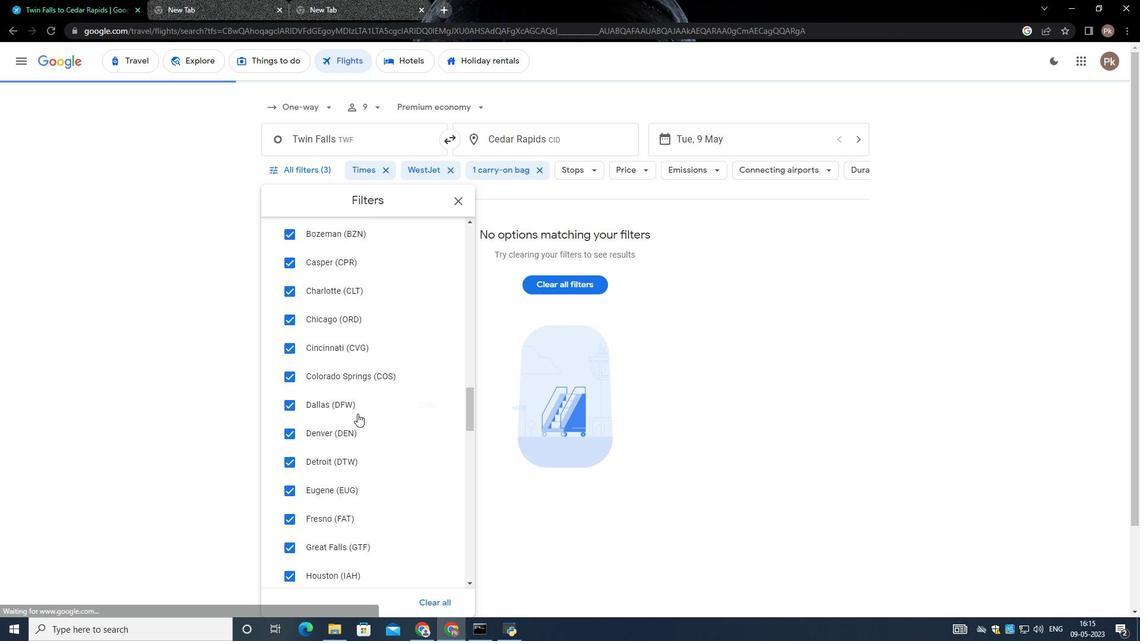 
Action: Mouse scrolled (353, 396) with delta (0, 0)
Screenshot: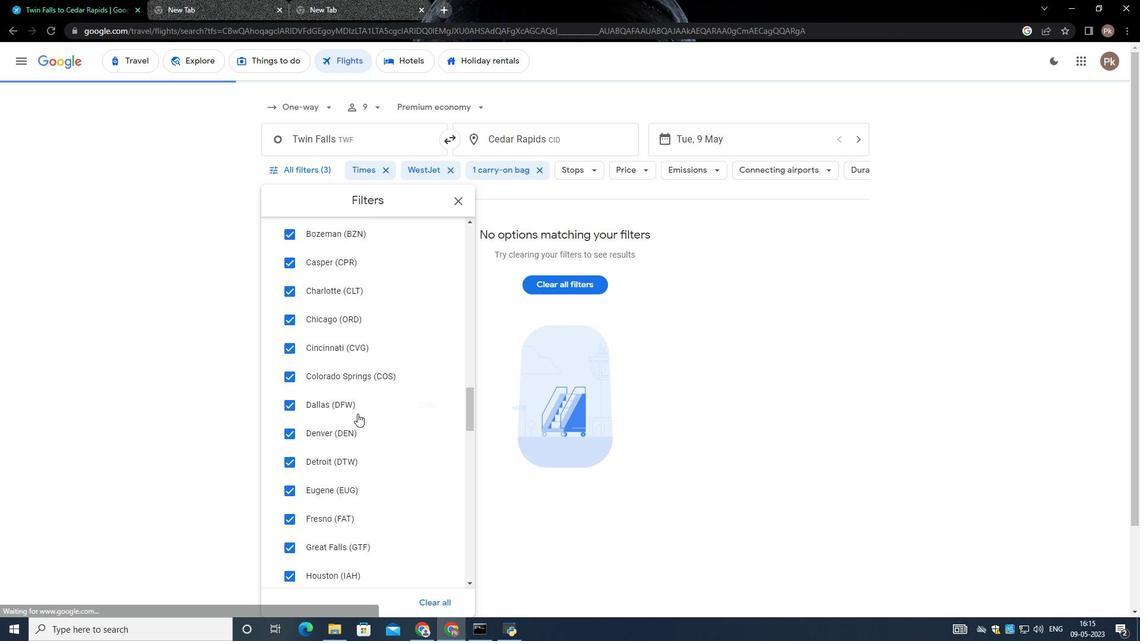 
Action: Mouse scrolled (353, 396) with delta (0, 0)
Screenshot: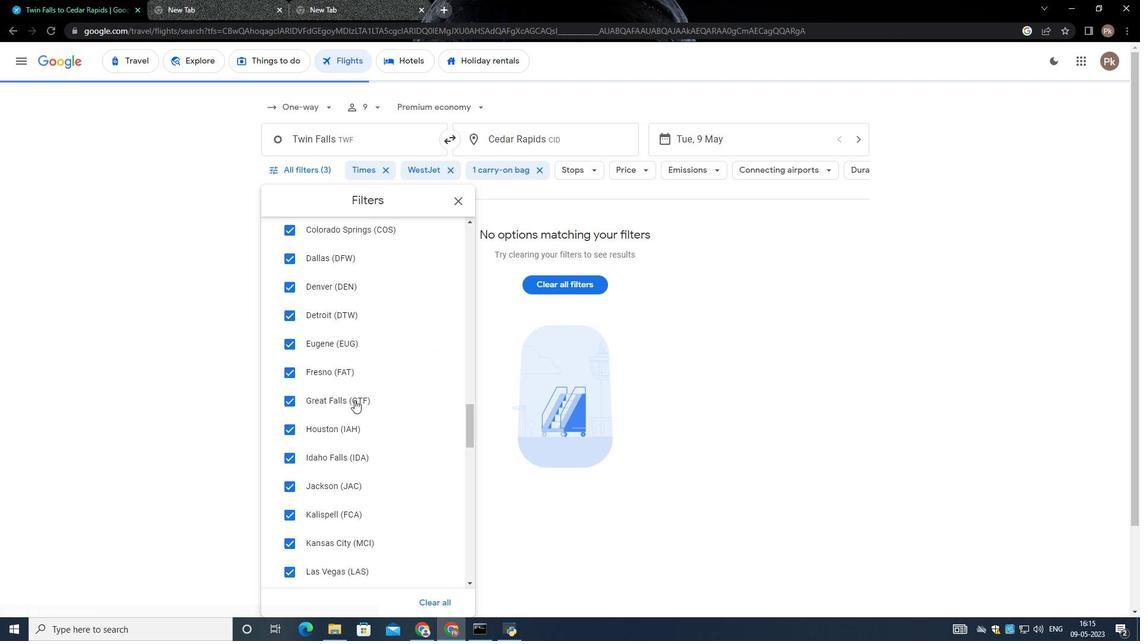 
Action: Mouse scrolled (353, 396) with delta (0, 0)
Screenshot: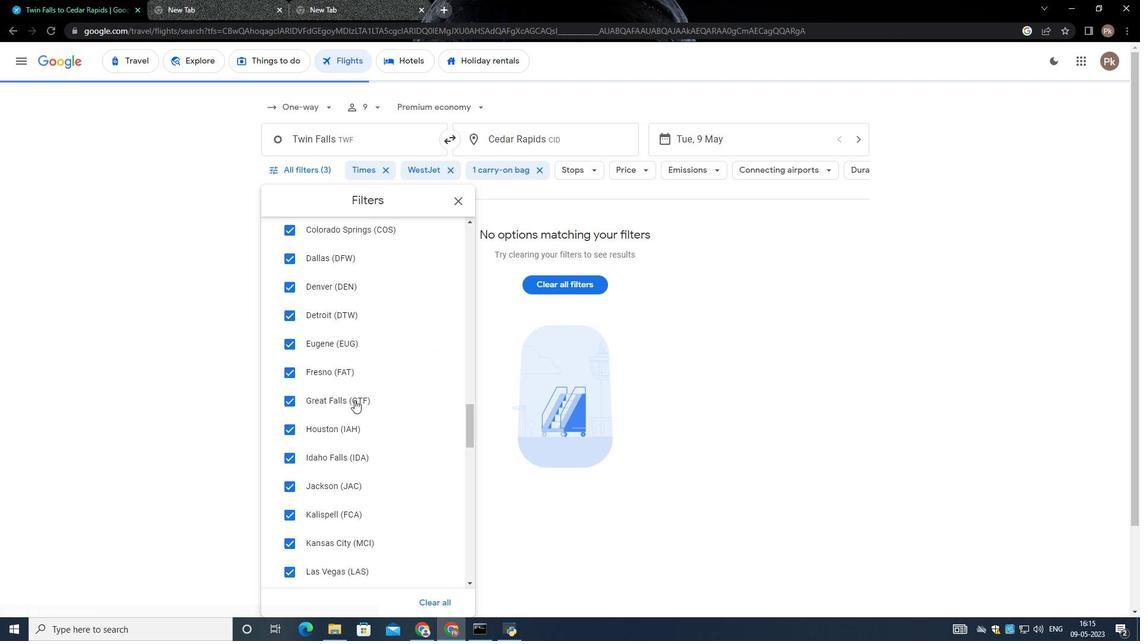 
Action: Mouse scrolled (353, 396) with delta (0, 0)
Screenshot: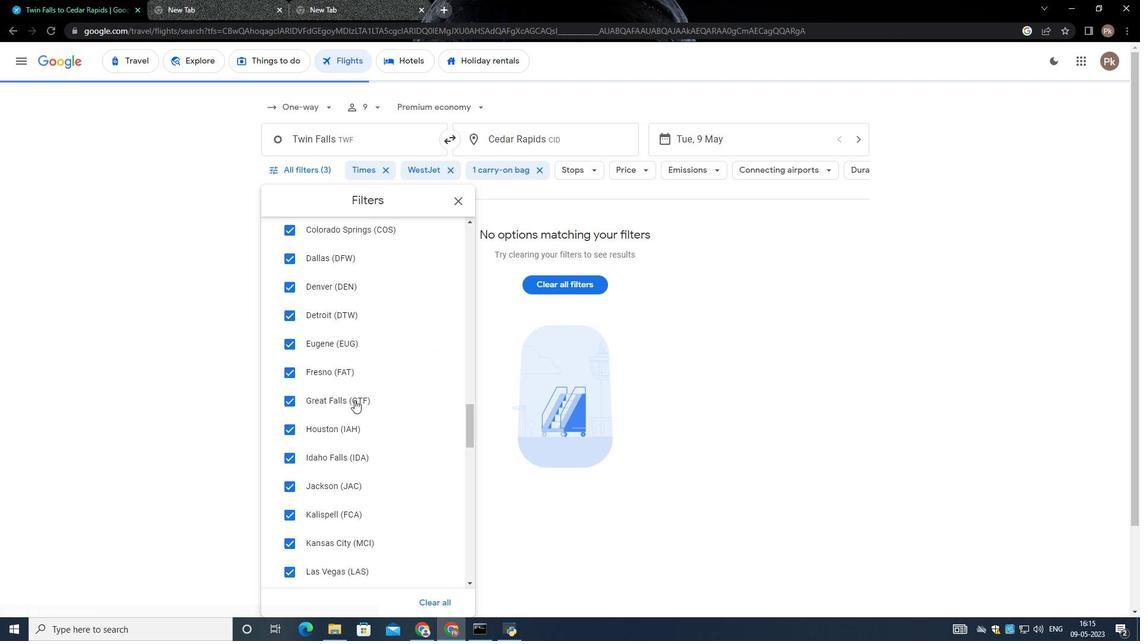 
Action: Mouse moved to (353, 394)
Screenshot: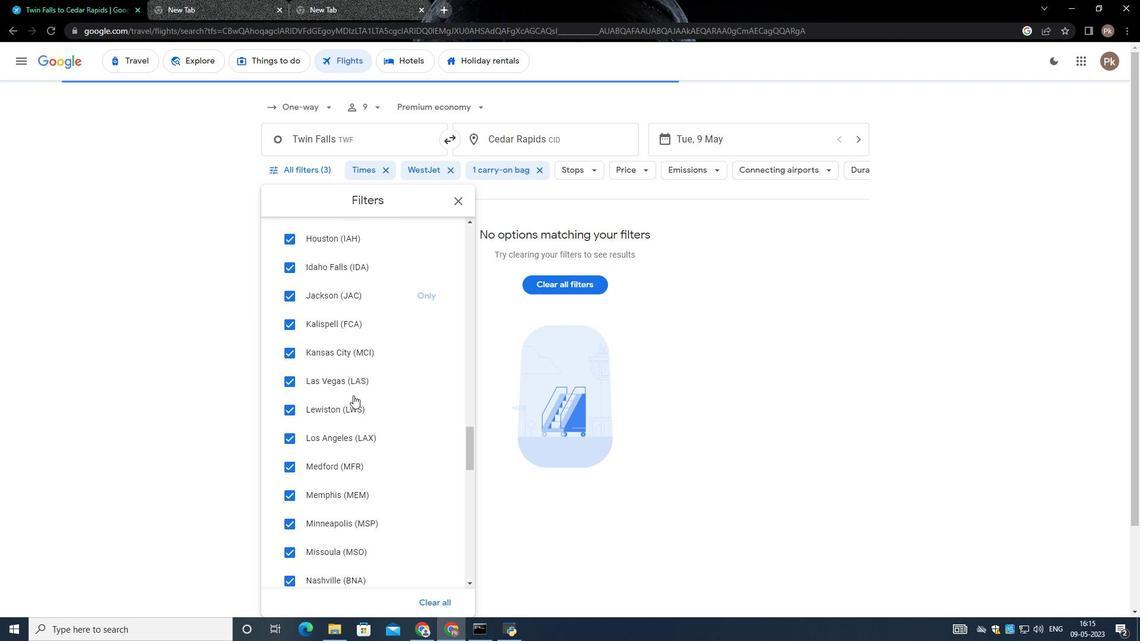 
Action: Mouse scrolled (353, 394) with delta (0, 0)
Screenshot: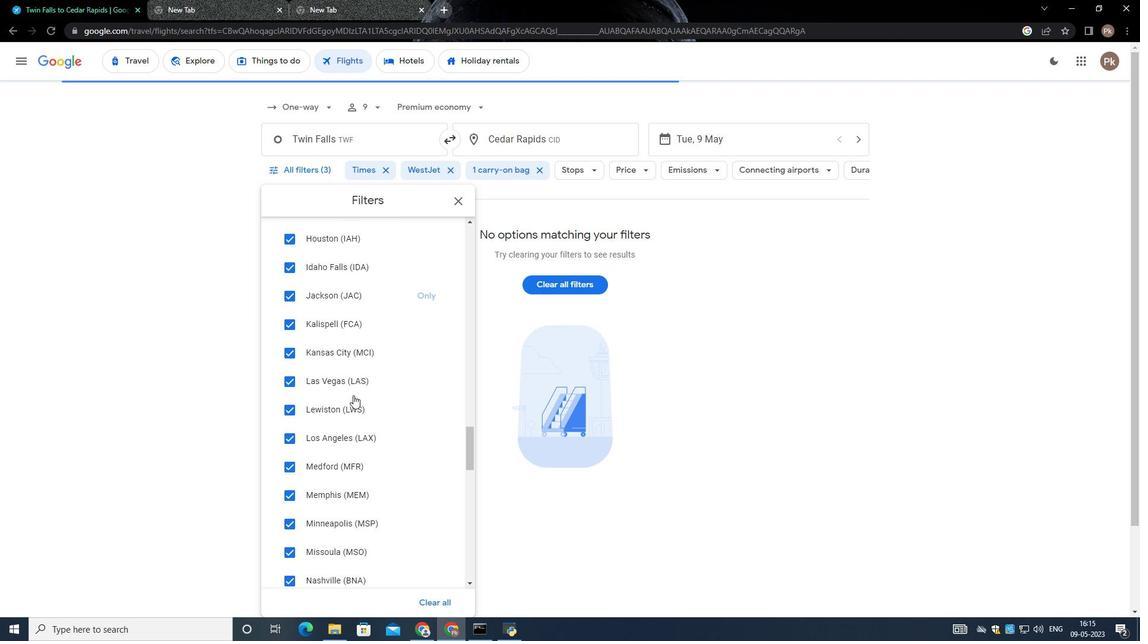 
Action: Mouse scrolled (353, 394) with delta (0, 0)
Screenshot: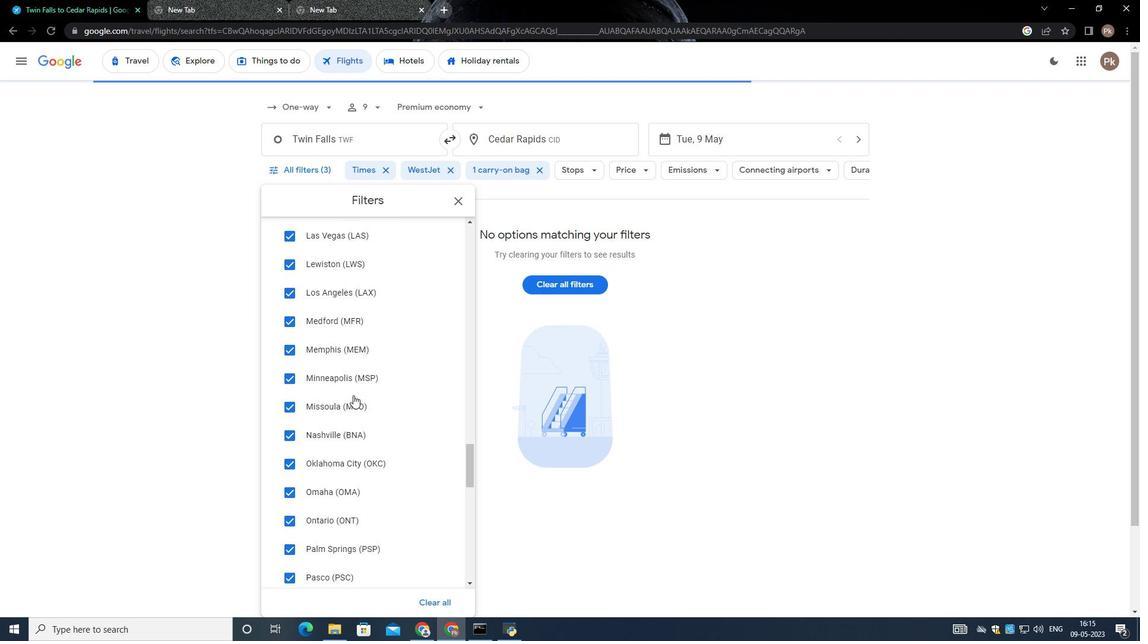 
Action: Mouse scrolled (353, 394) with delta (0, 0)
Screenshot: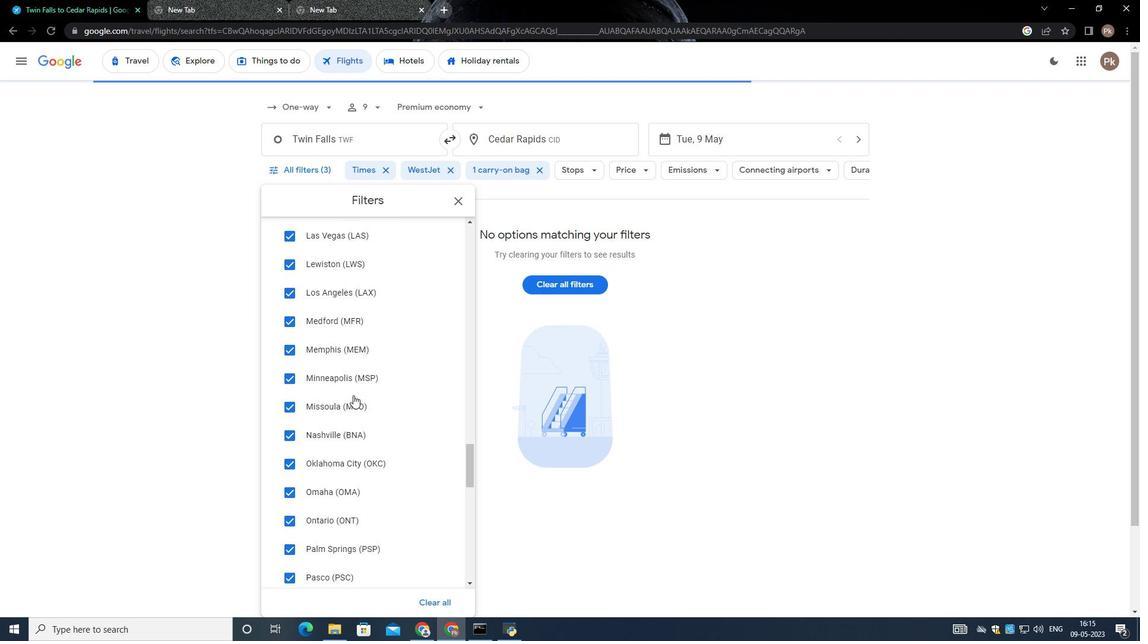 
Action: Mouse scrolled (353, 394) with delta (0, 0)
Screenshot: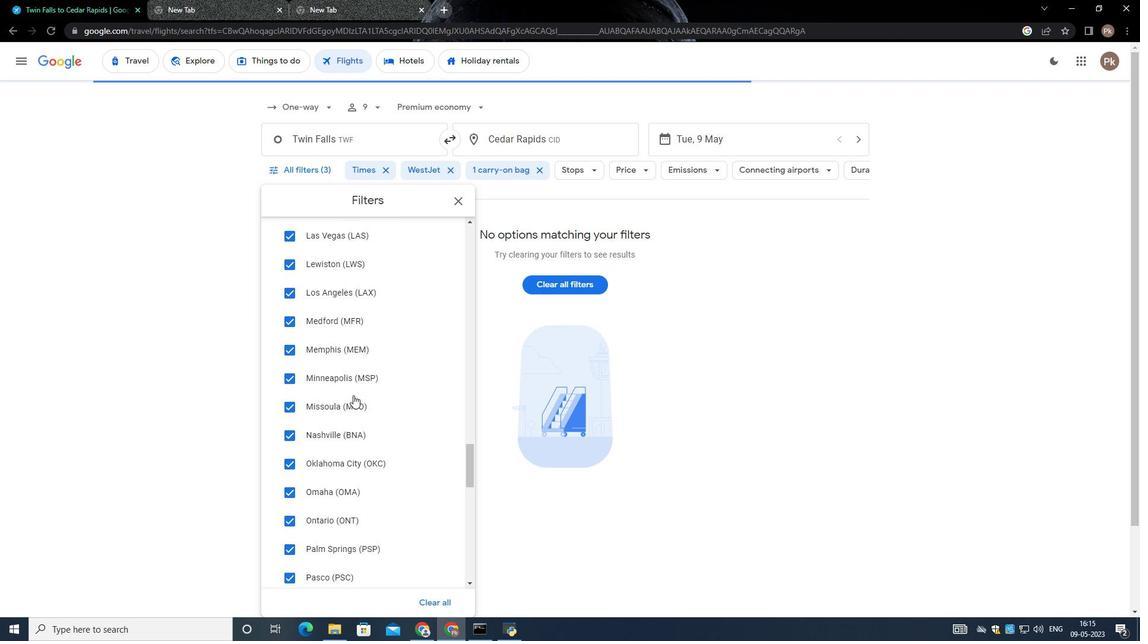 
Action: Mouse moved to (349, 395)
Screenshot: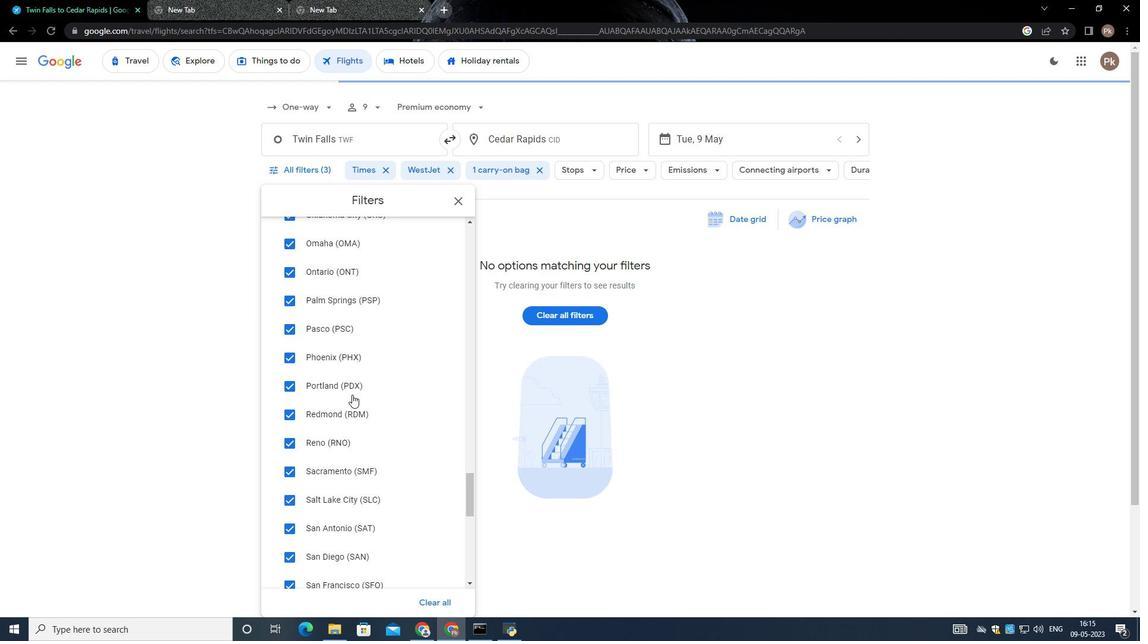
Action: Mouse scrolled (349, 394) with delta (0, 0)
Screenshot: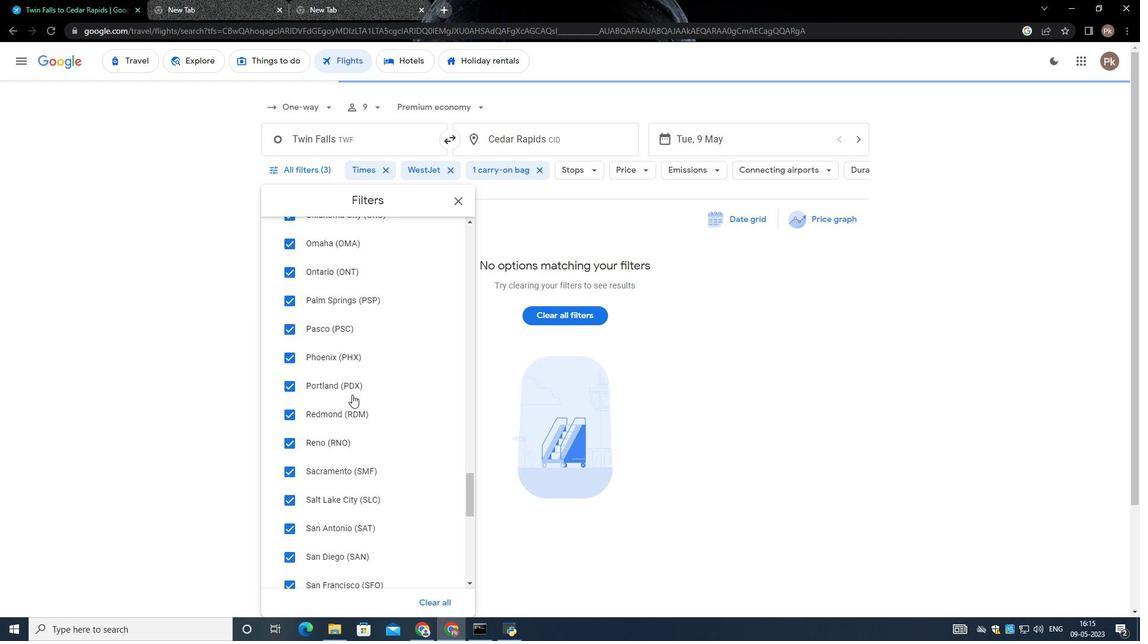 
Action: Mouse scrolled (349, 394) with delta (0, 0)
Screenshot: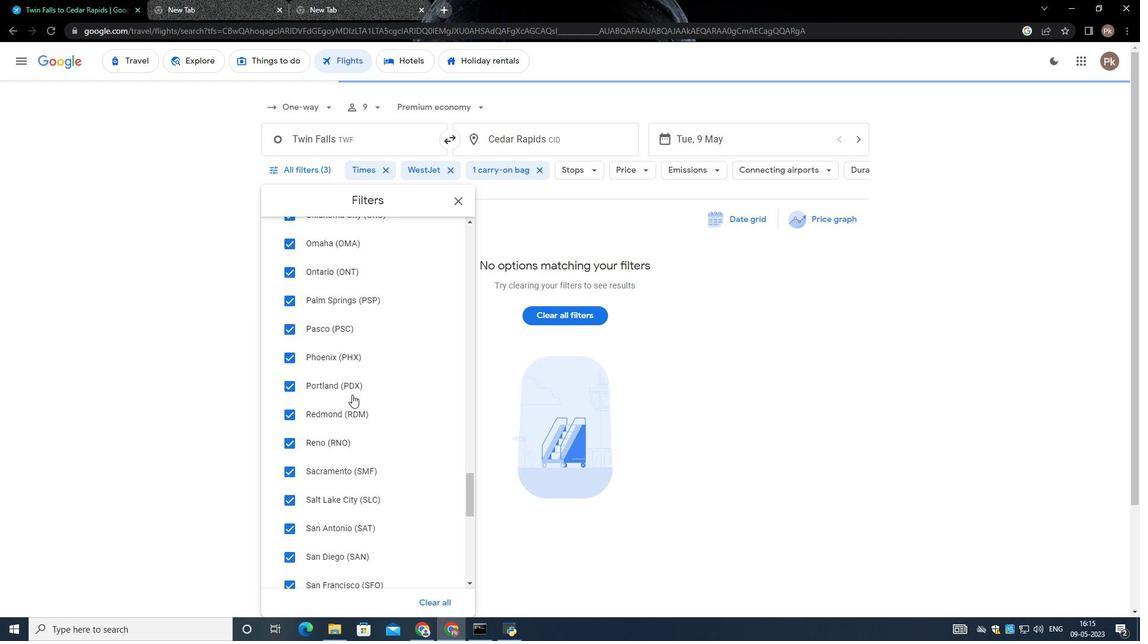 
Action: Mouse scrolled (349, 394) with delta (0, 0)
Screenshot: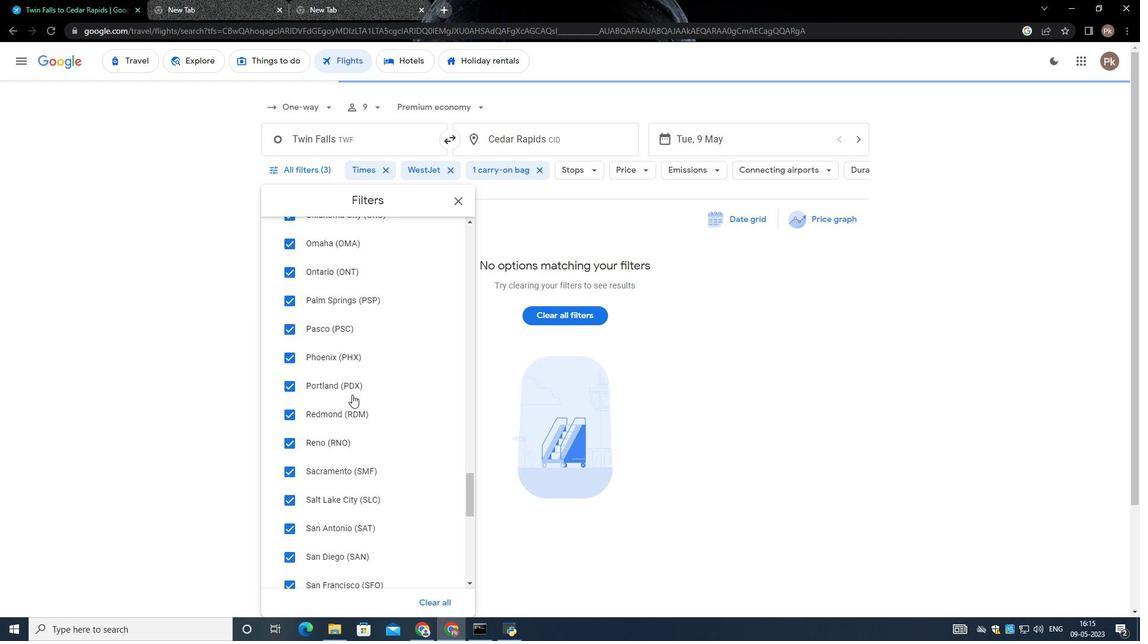 
Action: Mouse scrolled (349, 394) with delta (0, 0)
Screenshot: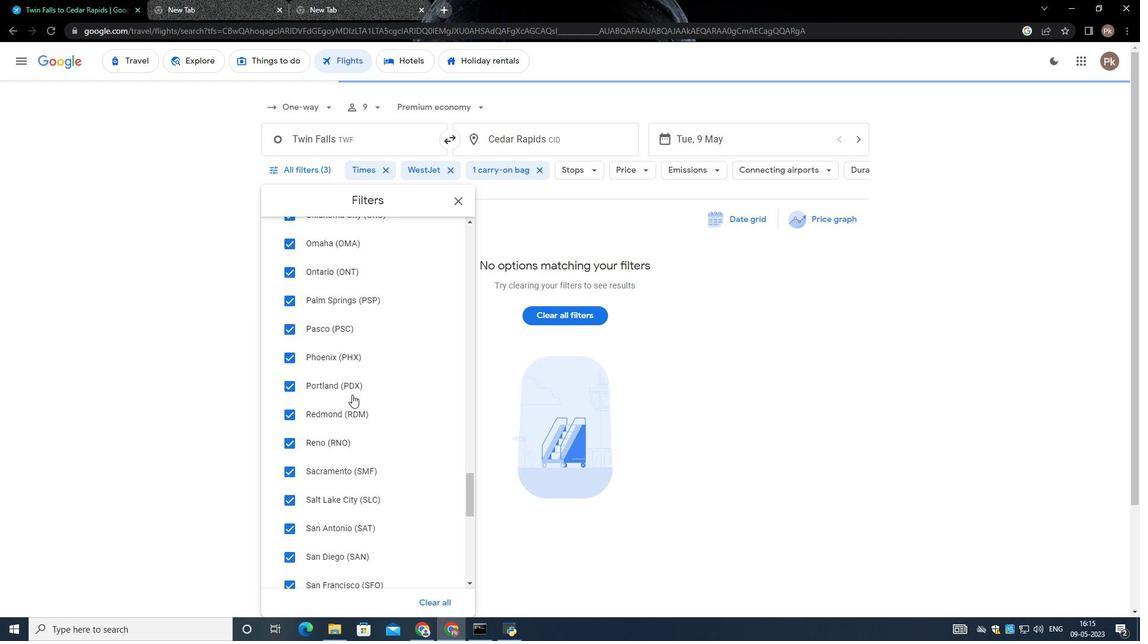 
Action: Mouse scrolled (349, 394) with delta (0, 0)
Screenshot: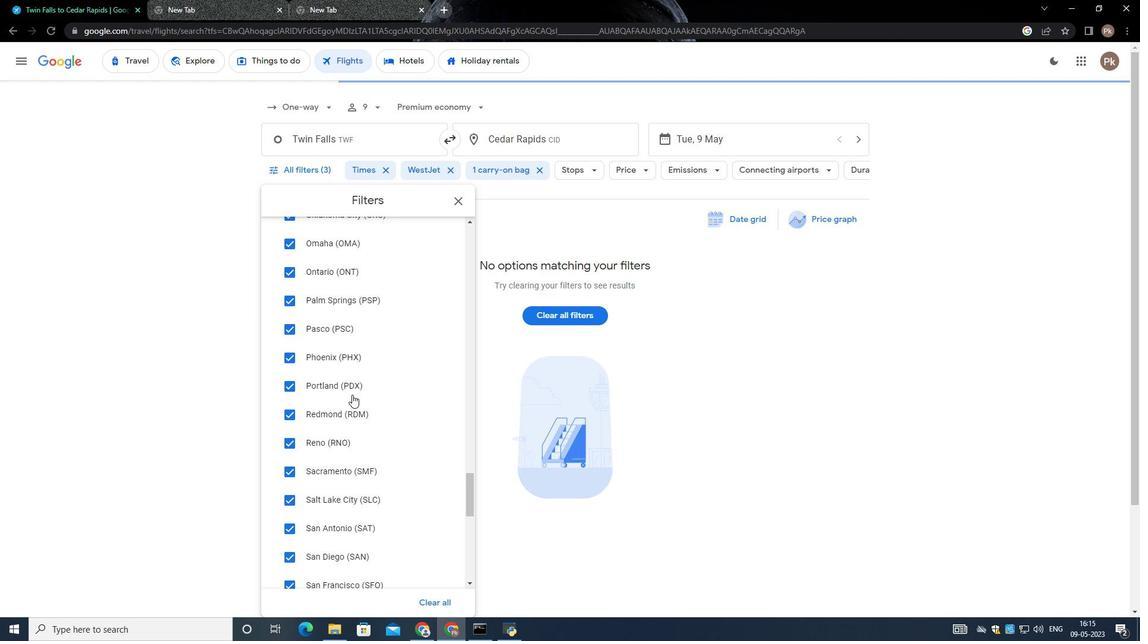 
Action: Mouse moved to (339, 385)
Screenshot: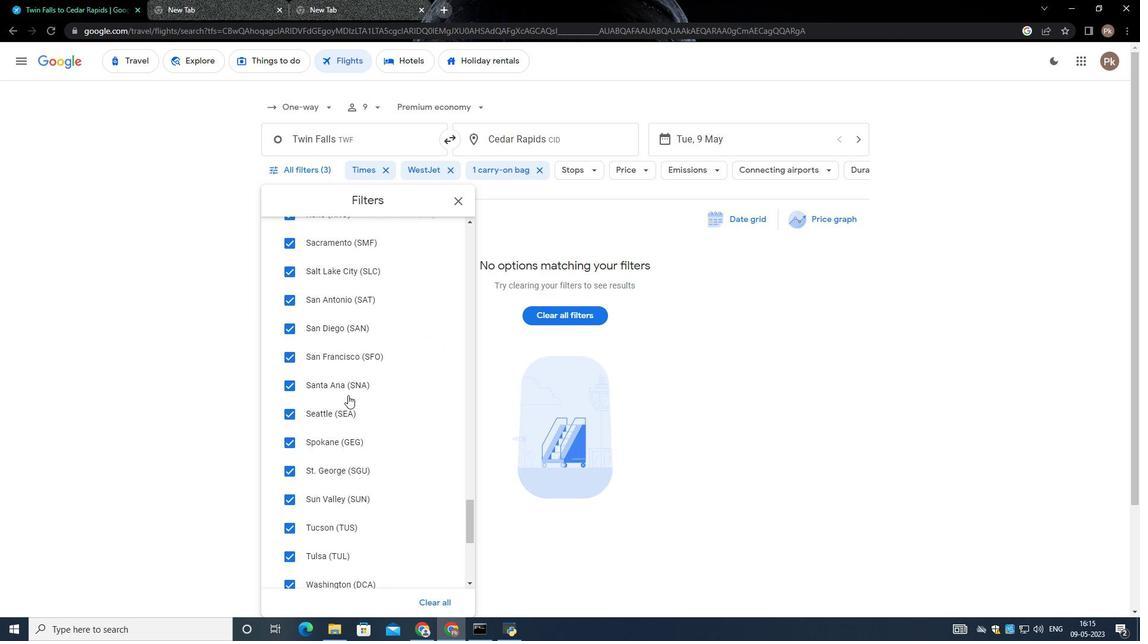 
Action: Mouse scrolled (339, 385) with delta (0, 0)
Screenshot: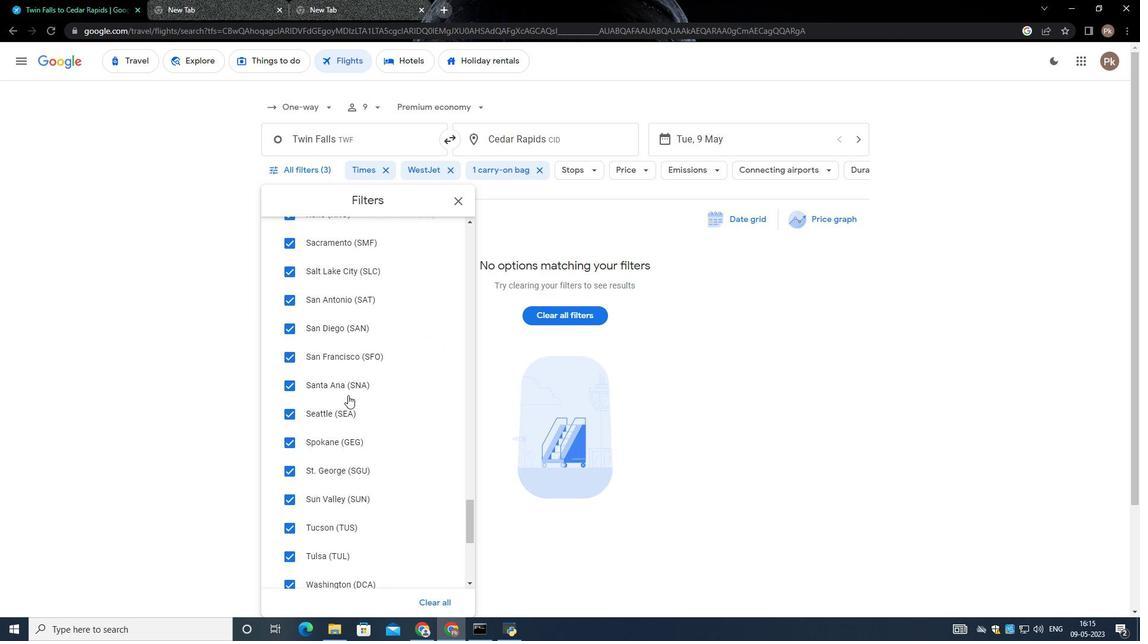 
Action: Mouse scrolled (339, 385) with delta (0, 0)
Screenshot: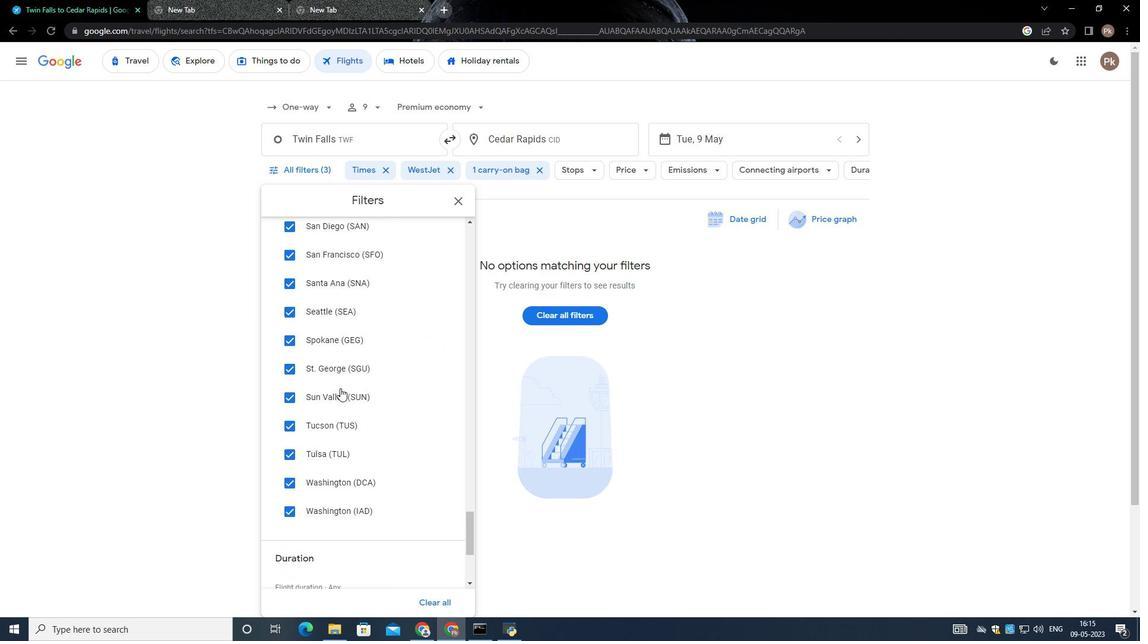 
Action: Mouse scrolled (339, 385) with delta (0, 0)
Screenshot: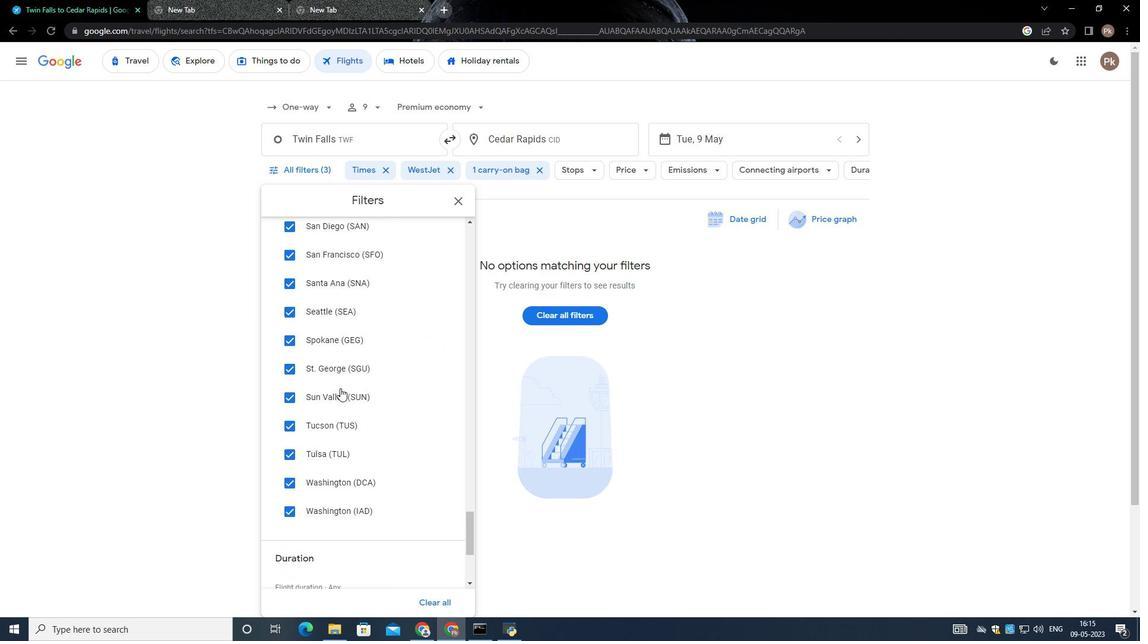 
Action: Mouse scrolled (339, 385) with delta (0, 0)
Screenshot: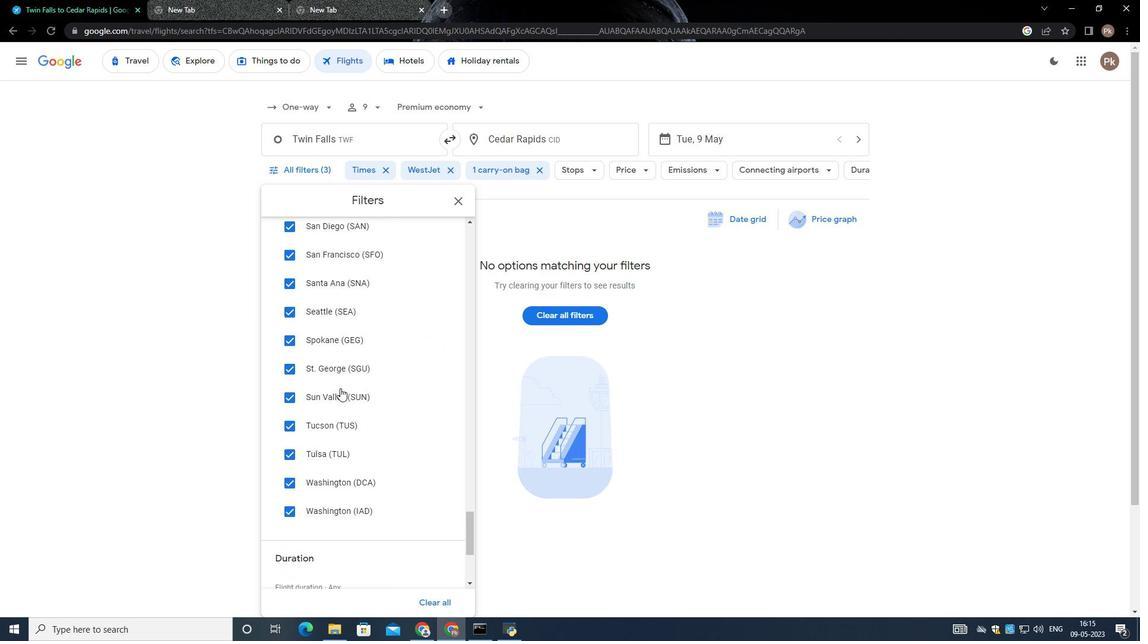 
Action: Mouse scrolled (339, 385) with delta (0, 0)
Screenshot: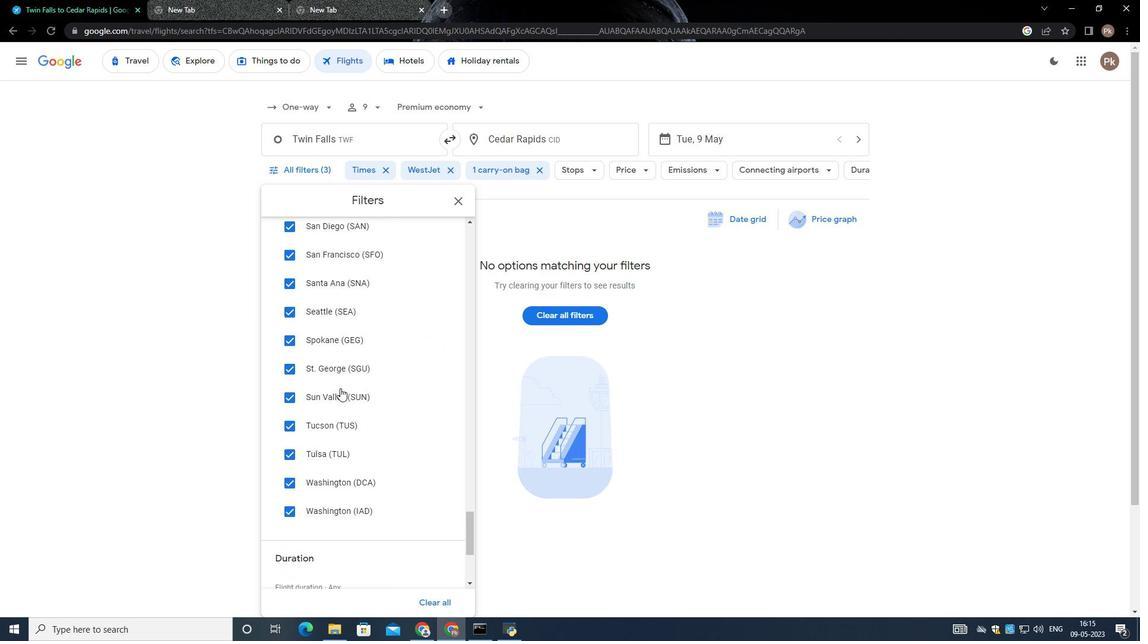 
Action: Mouse moved to (337, 386)
Screenshot: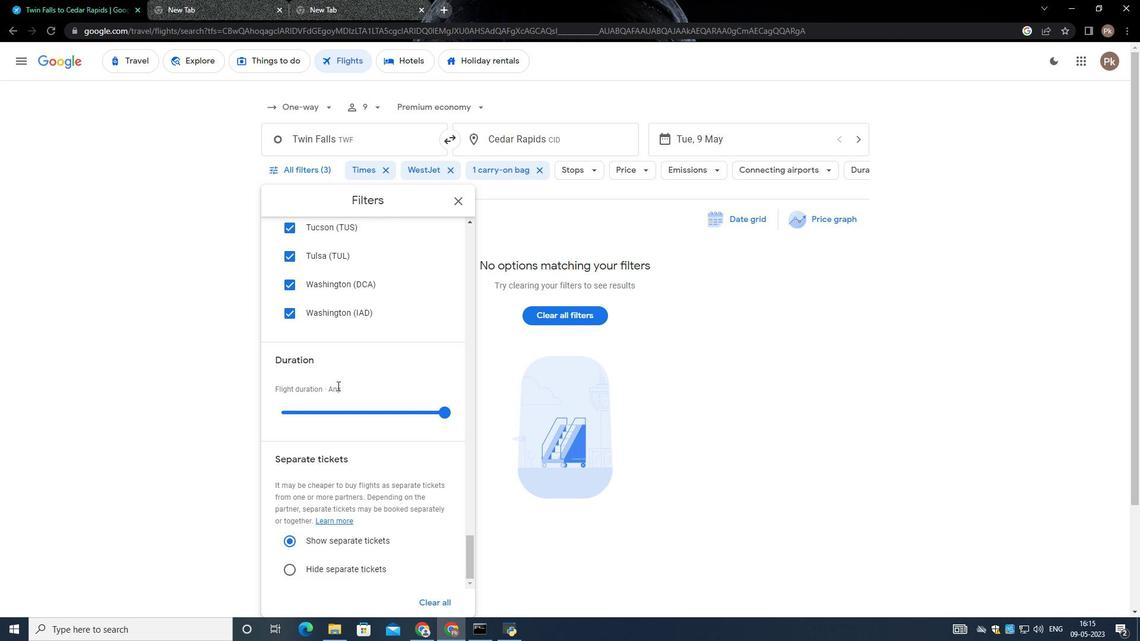 
Action: Mouse scrolled (337, 385) with delta (0, 0)
Screenshot: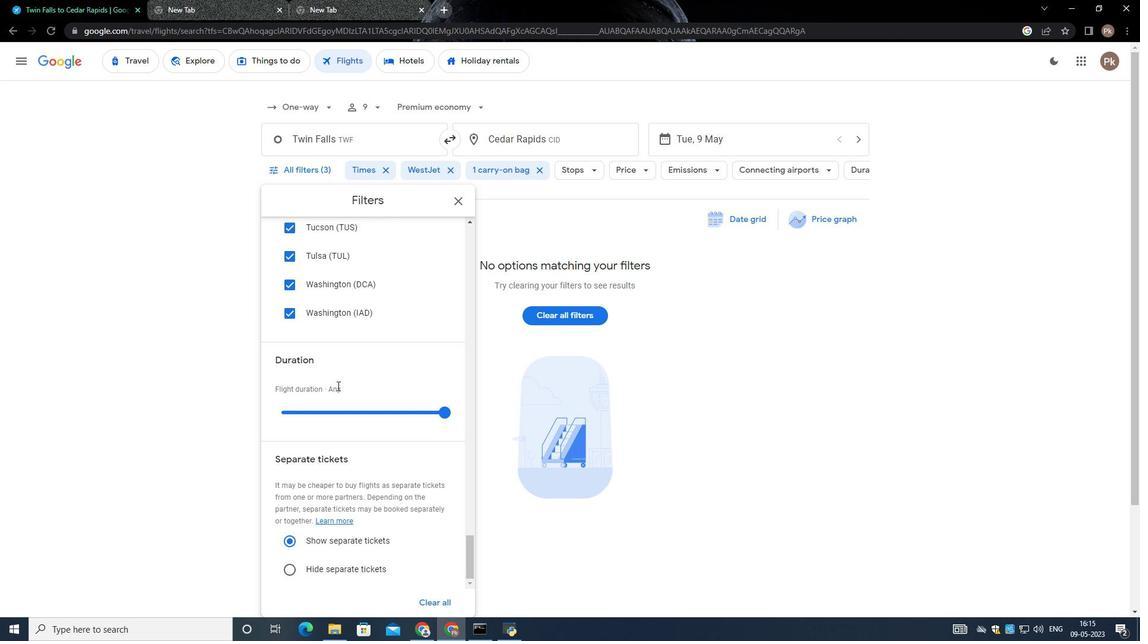 
Action: Mouse scrolled (337, 385) with delta (0, 0)
Screenshot: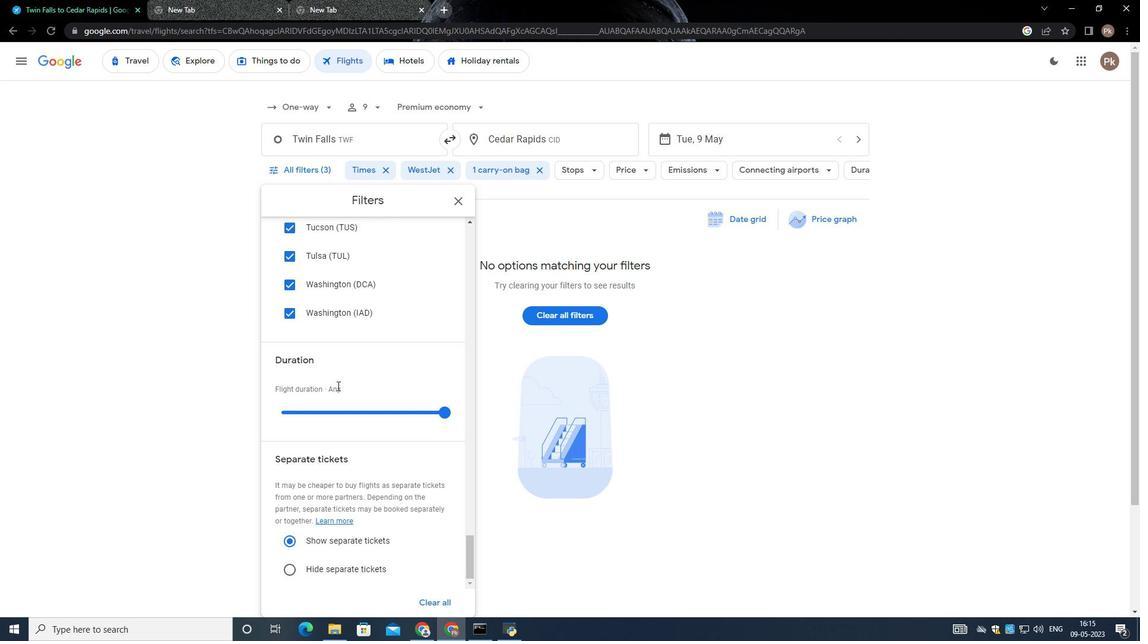 
Action: Mouse scrolled (337, 385) with delta (0, 0)
Screenshot: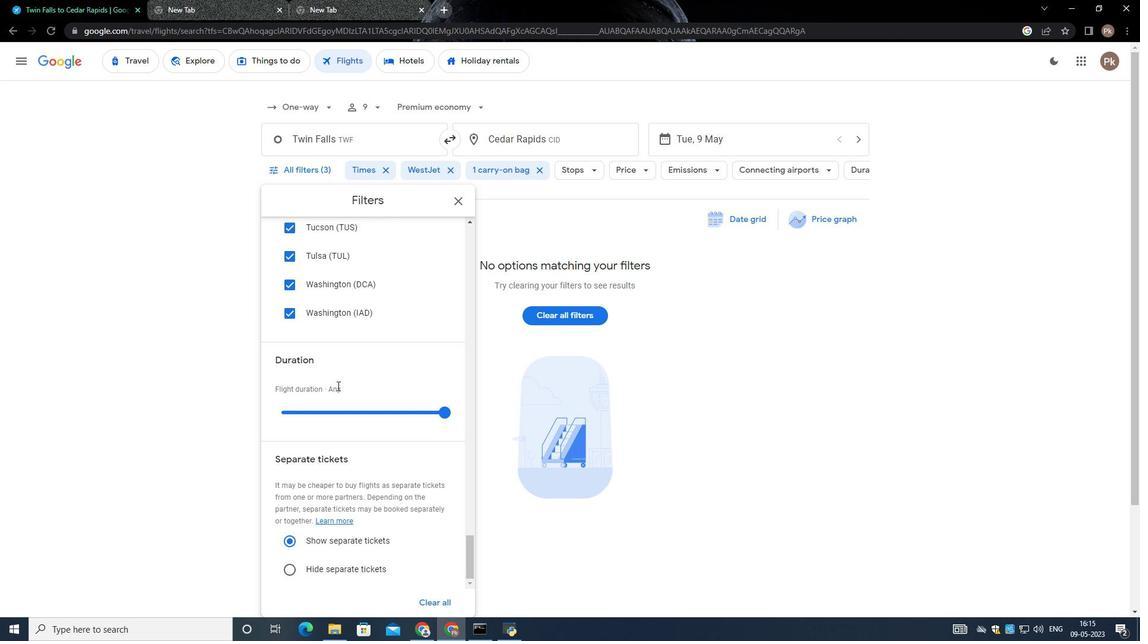 
Action: Mouse moved to (336, 387)
Screenshot: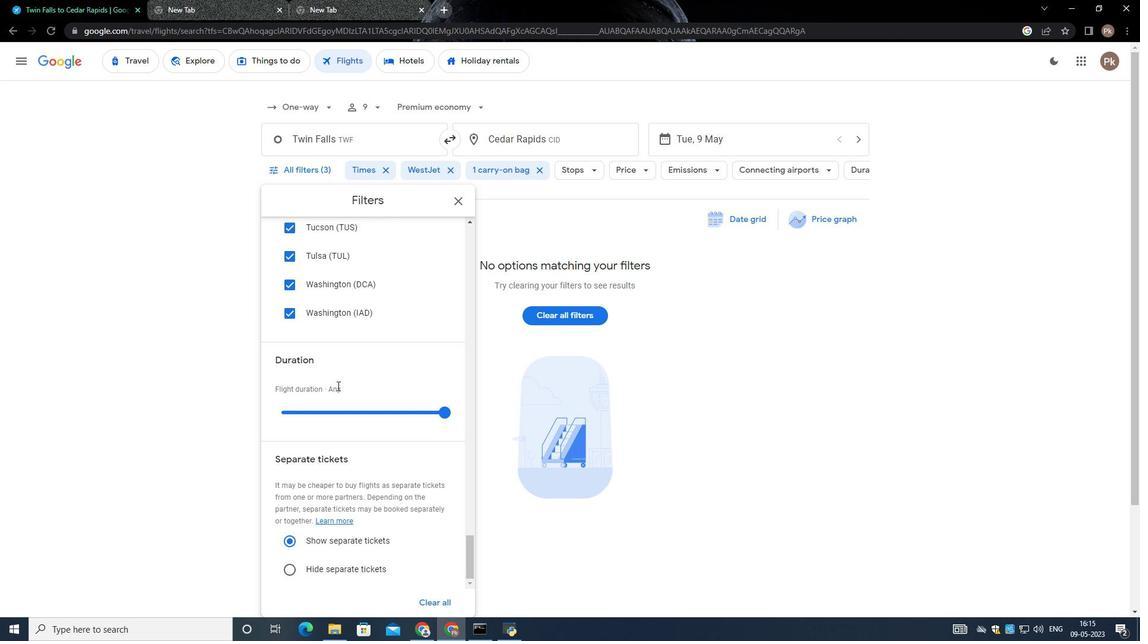 
Action: Mouse scrolled (336, 386) with delta (0, 0)
Screenshot: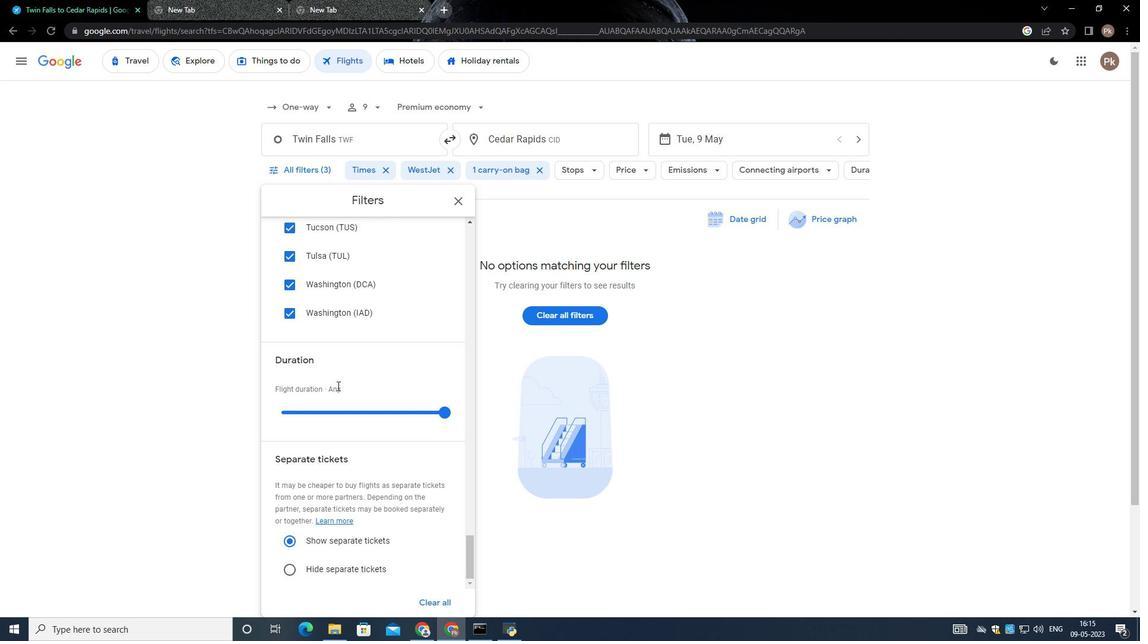 
Action: Mouse scrolled (336, 386) with delta (0, 0)
Screenshot: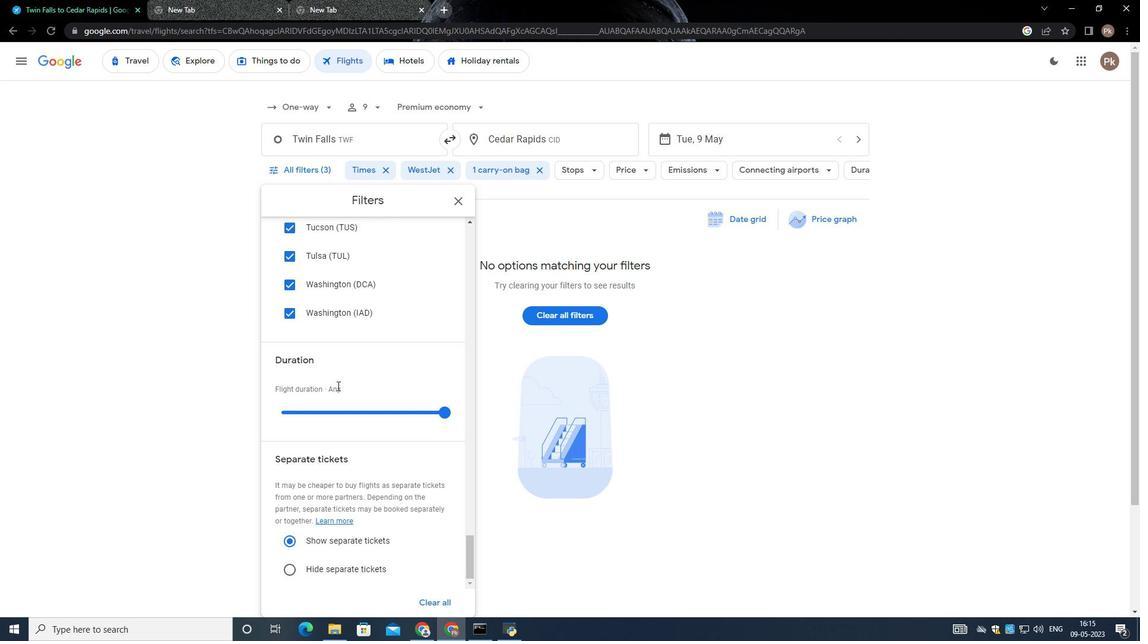 
Action: Mouse scrolled (336, 386) with delta (0, 0)
Screenshot: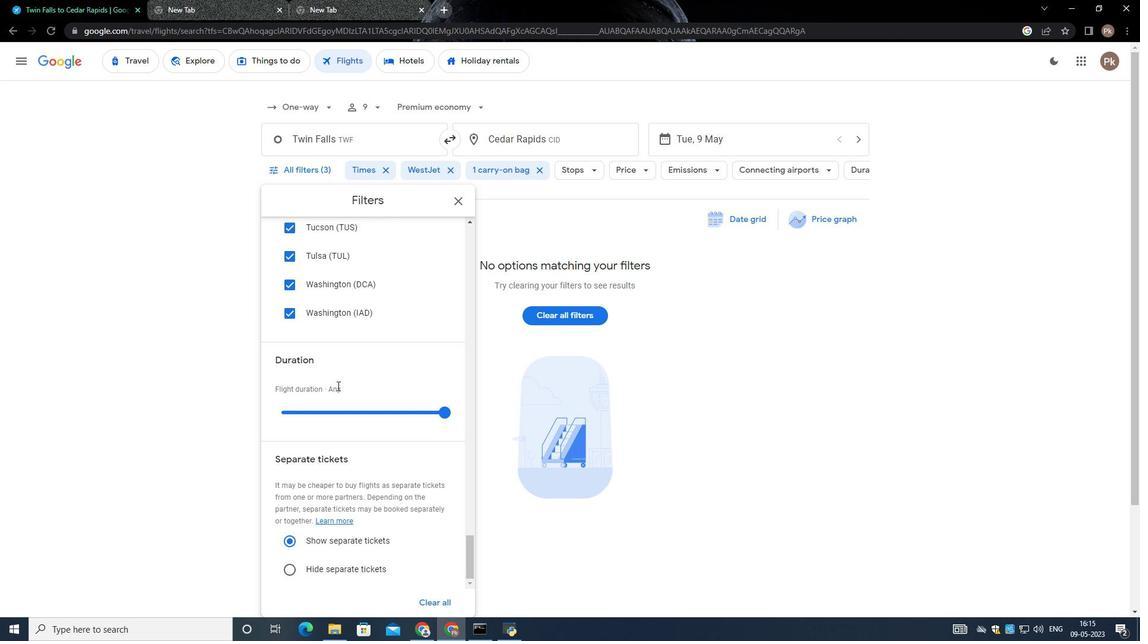 
Action: Mouse moved to (318, 388)
Screenshot: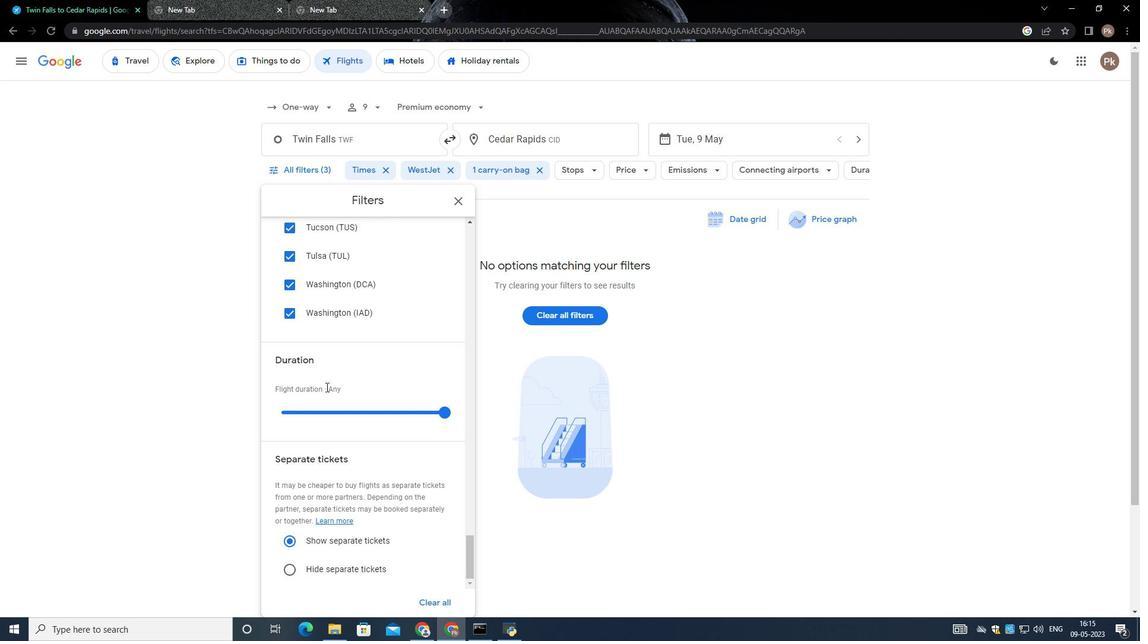 
